 Task: Look for space in Cullera, Spain from 9th June, 2023 to 16th June, 2023 for 2 adults in price range Rs.8000 to Rs.16000. Place can be entire place with 2 bedrooms having 2 beds and 1 bathroom. Property type can be house, flat, guest house. Booking option can be shelf check-in. Required host language is English.
Action: Mouse moved to (377, 186)
Screenshot: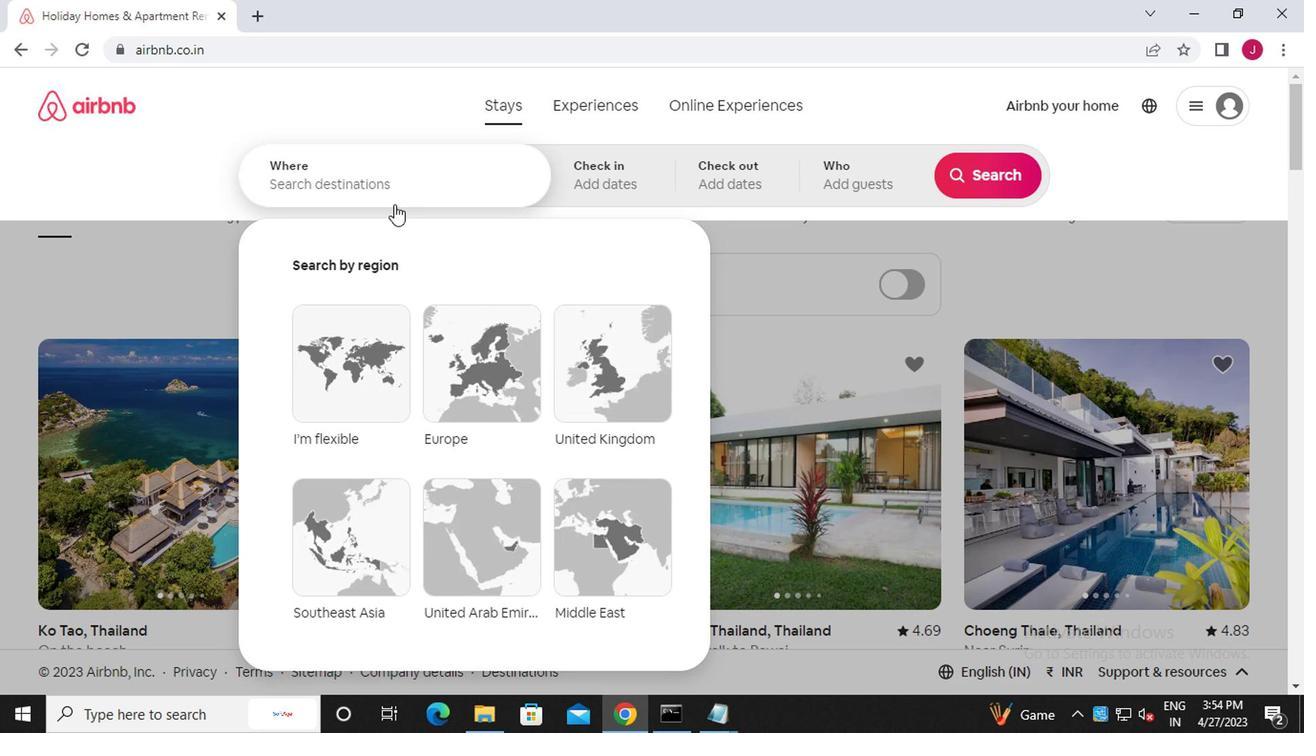 
Action: Mouse pressed left at (377, 186)
Screenshot: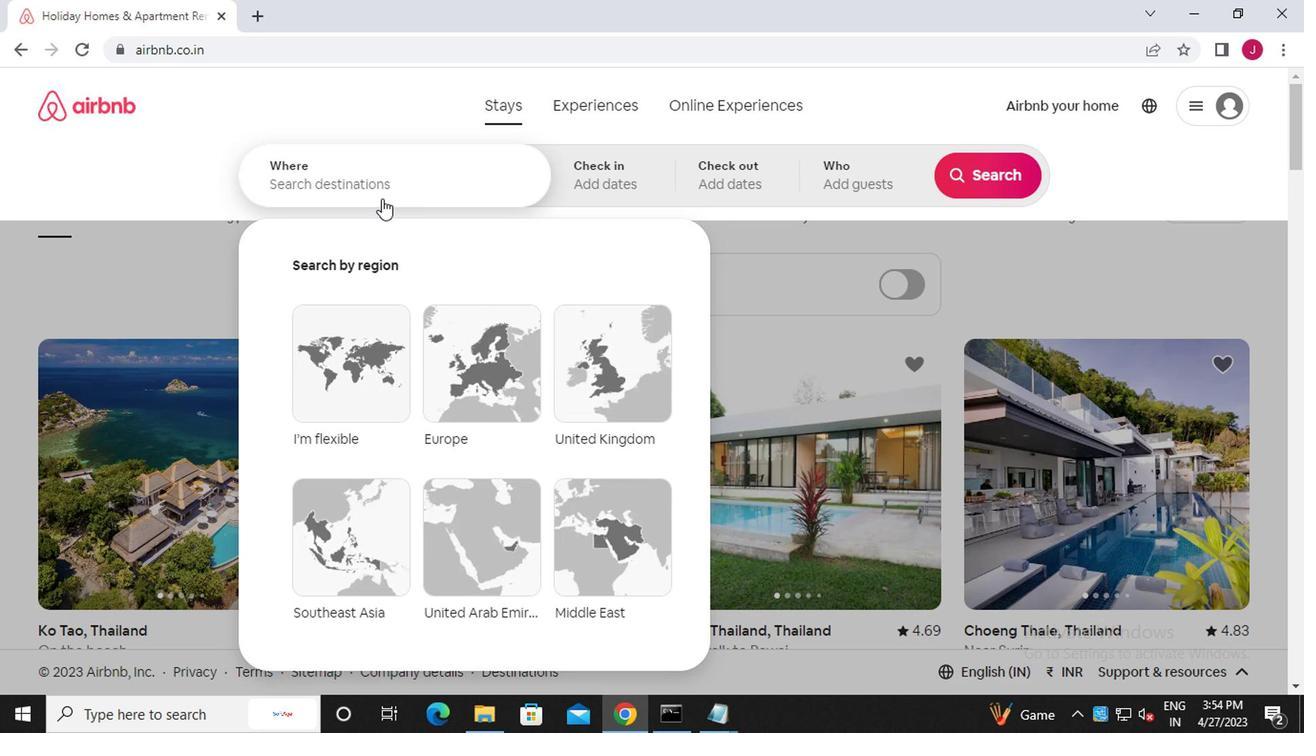 
Action: Mouse moved to (377, 186)
Screenshot: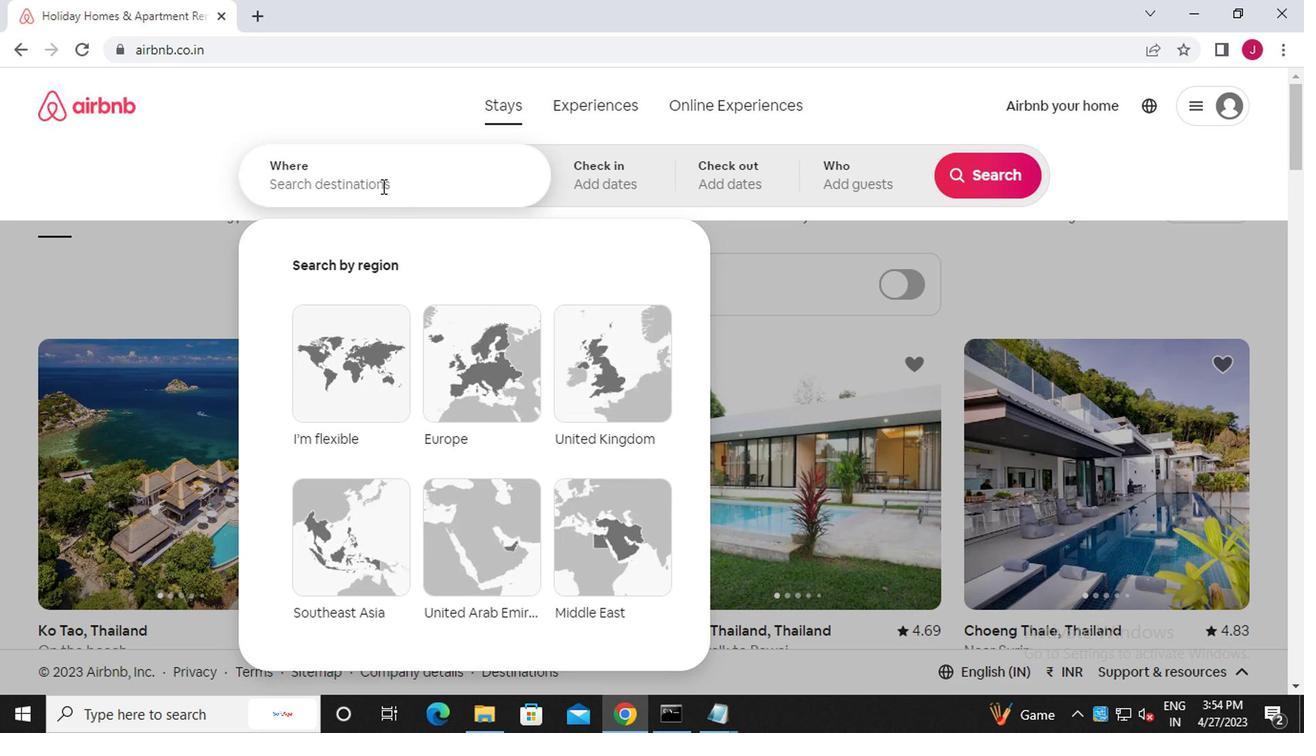 
Action: Key pressed c<Key.caps_lock>ullera,<Key.caps_lock>s<Key.caps_lock>pain
Screenshot: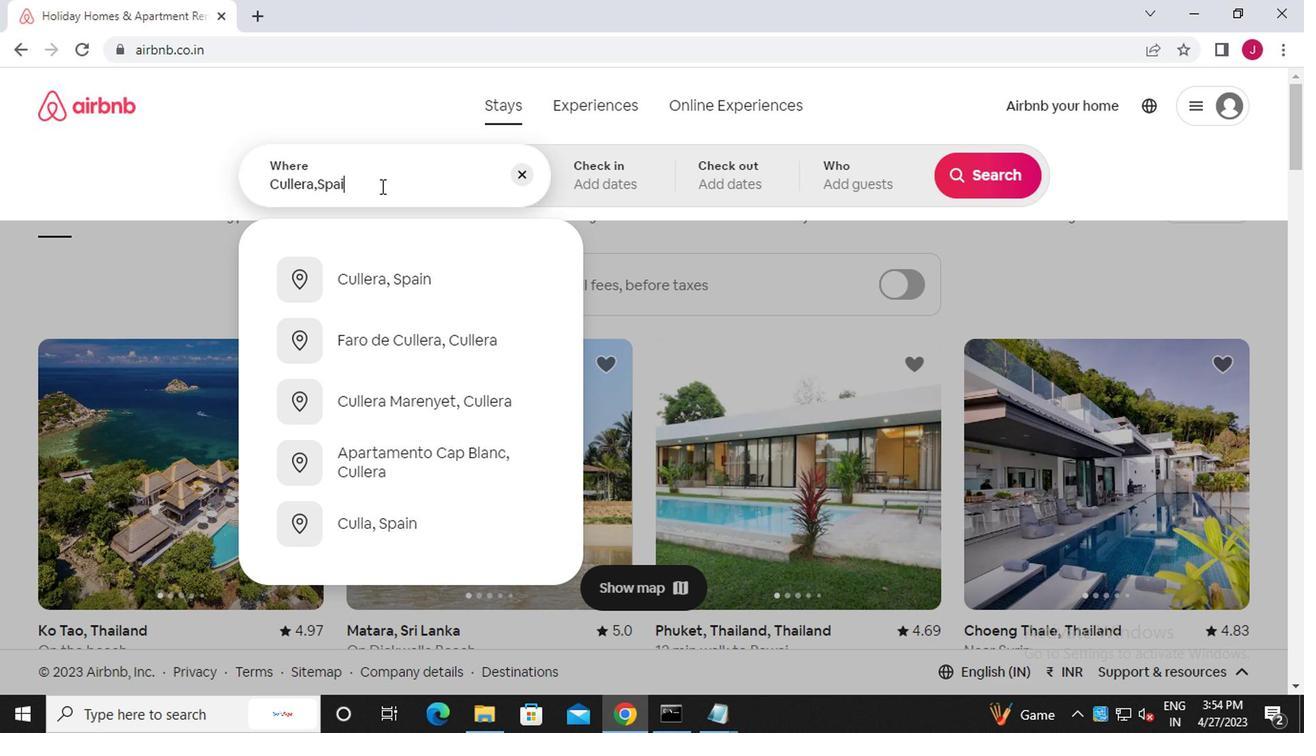 
Action: Mouse moved to (413, 279)
Screenshot: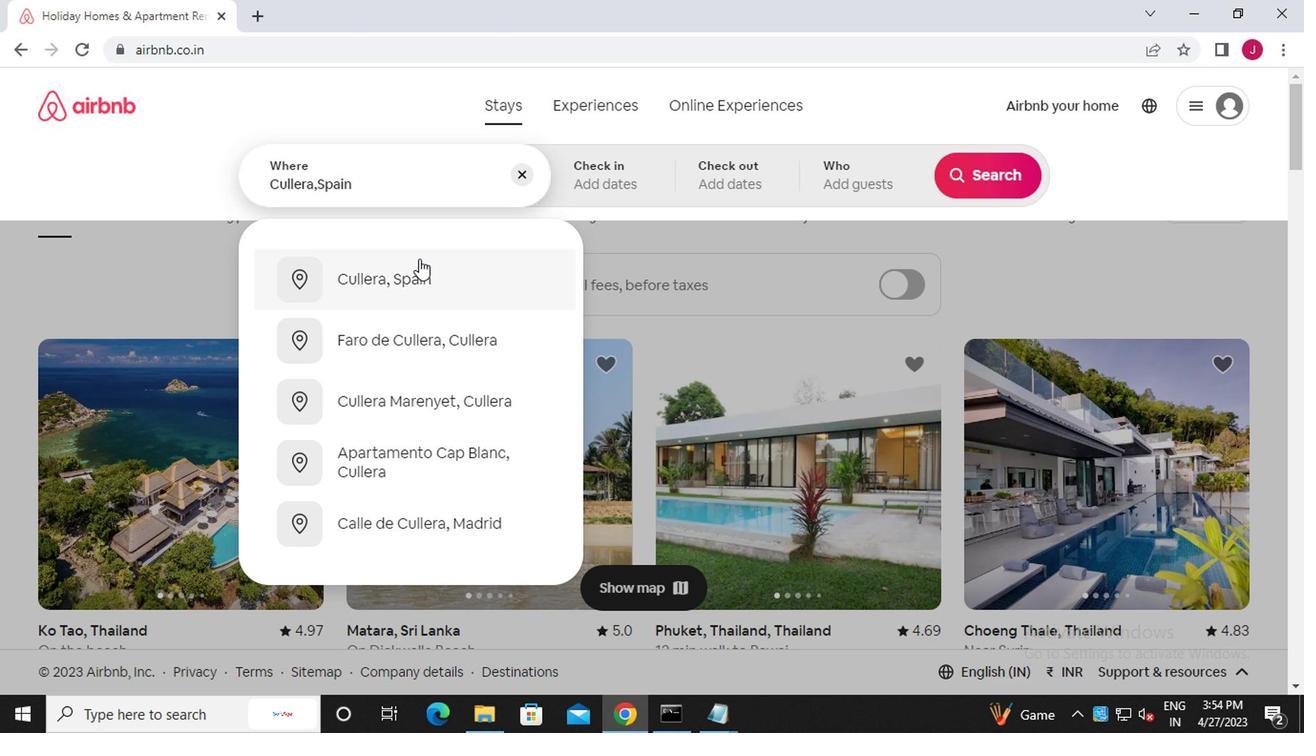 
Action: Mouse pressed left at (413, 279)
Screenshot: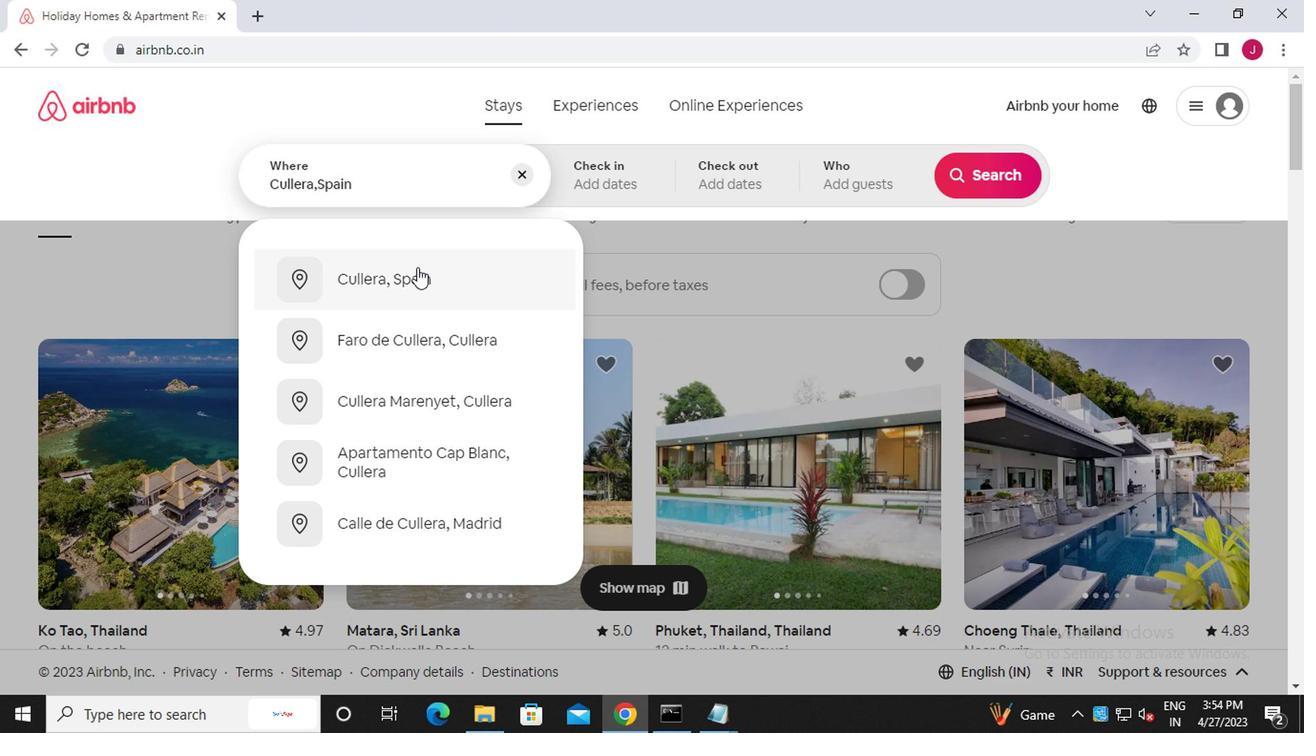 
Action: Mouse moved to (975, 338)
Screenshot: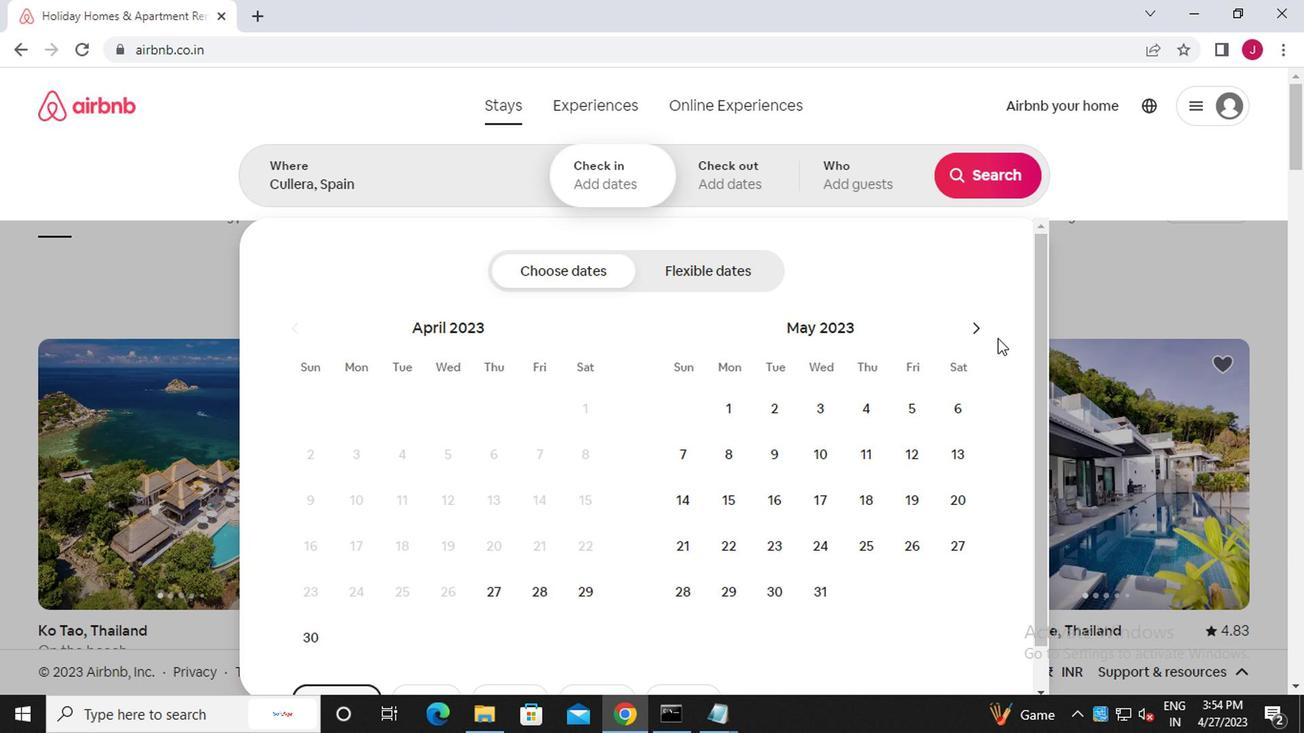 
Action: Mouse pressed left at (975, 338)
Screenshot: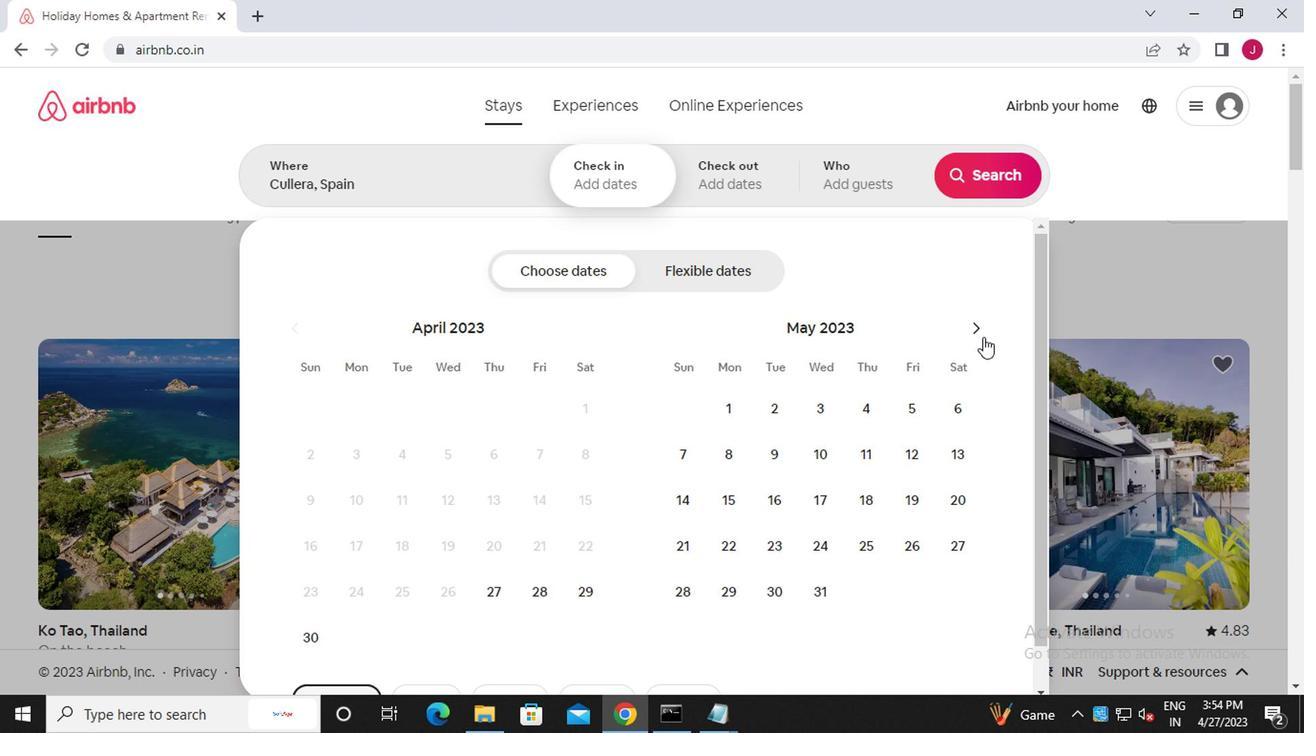 
Action: Mouse pressed left at (975, 338)
Screenshot: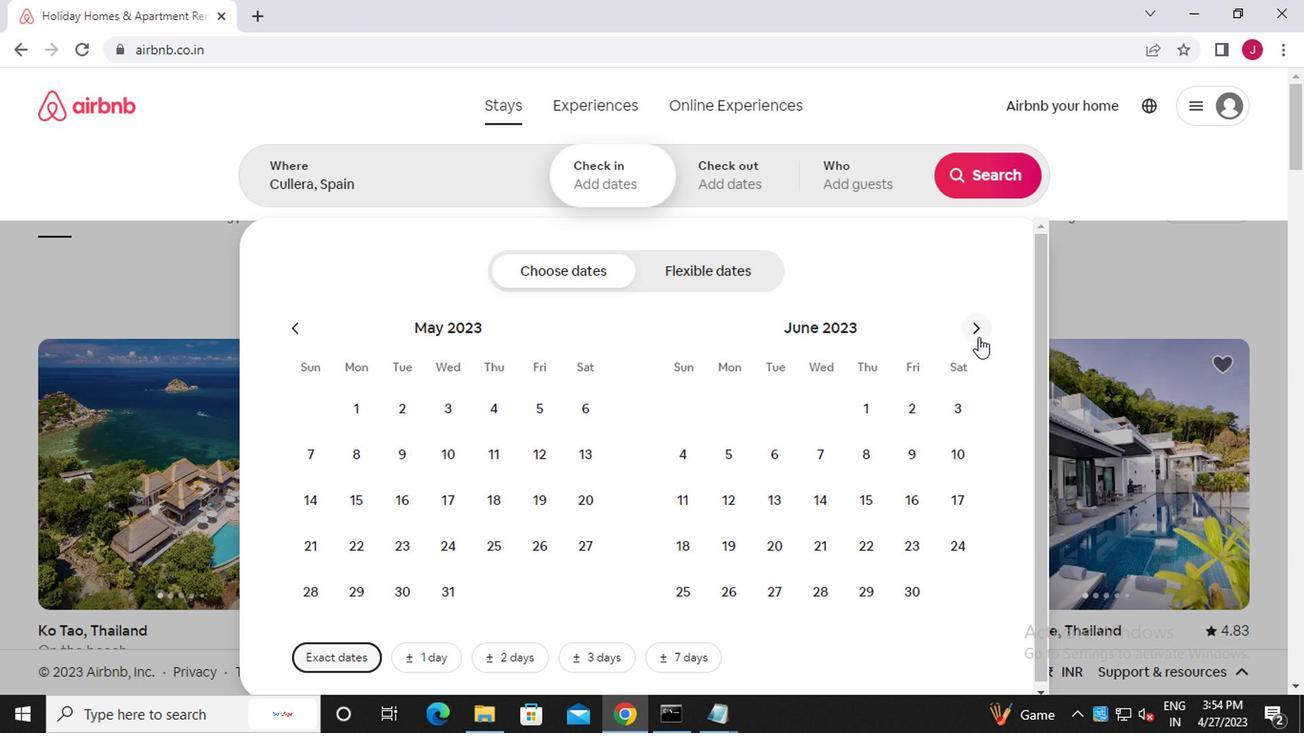 
Action: Mouse moved to (537, 457)
Screenshot: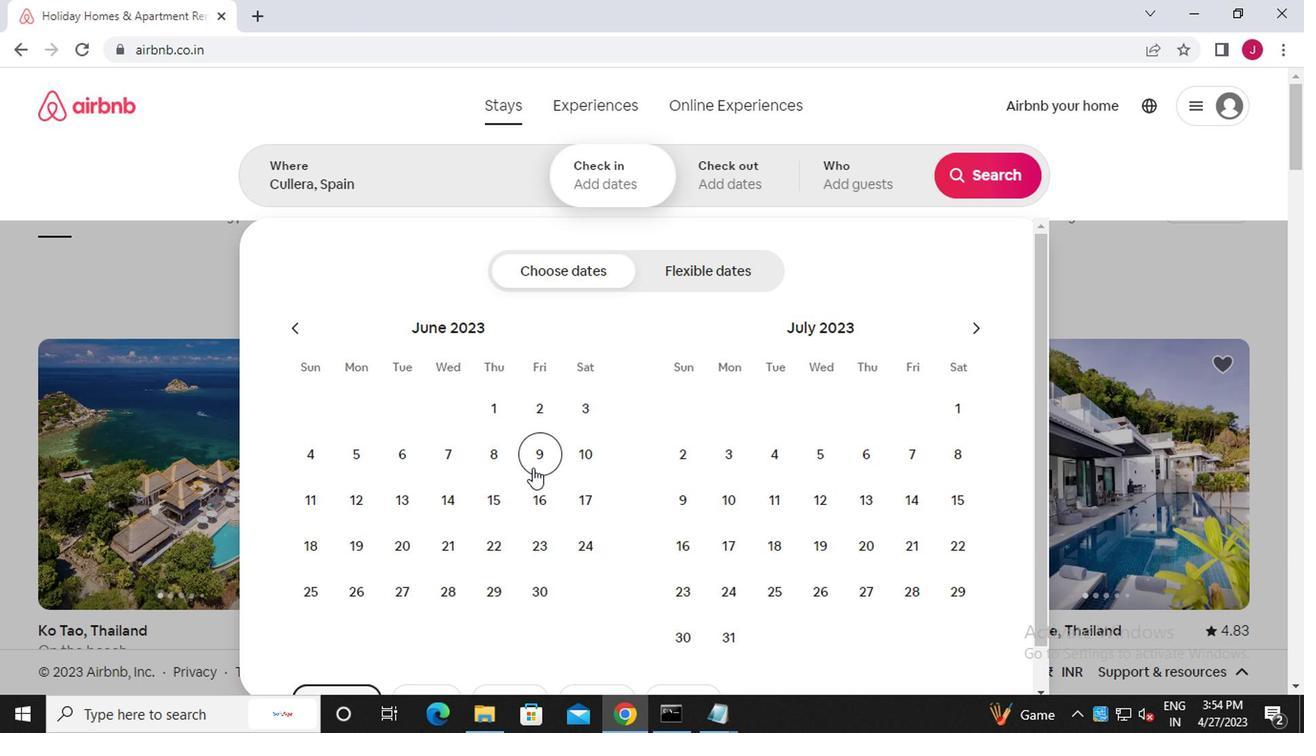 
Action: Mouse pressed left at (537, 457)
Screenshot: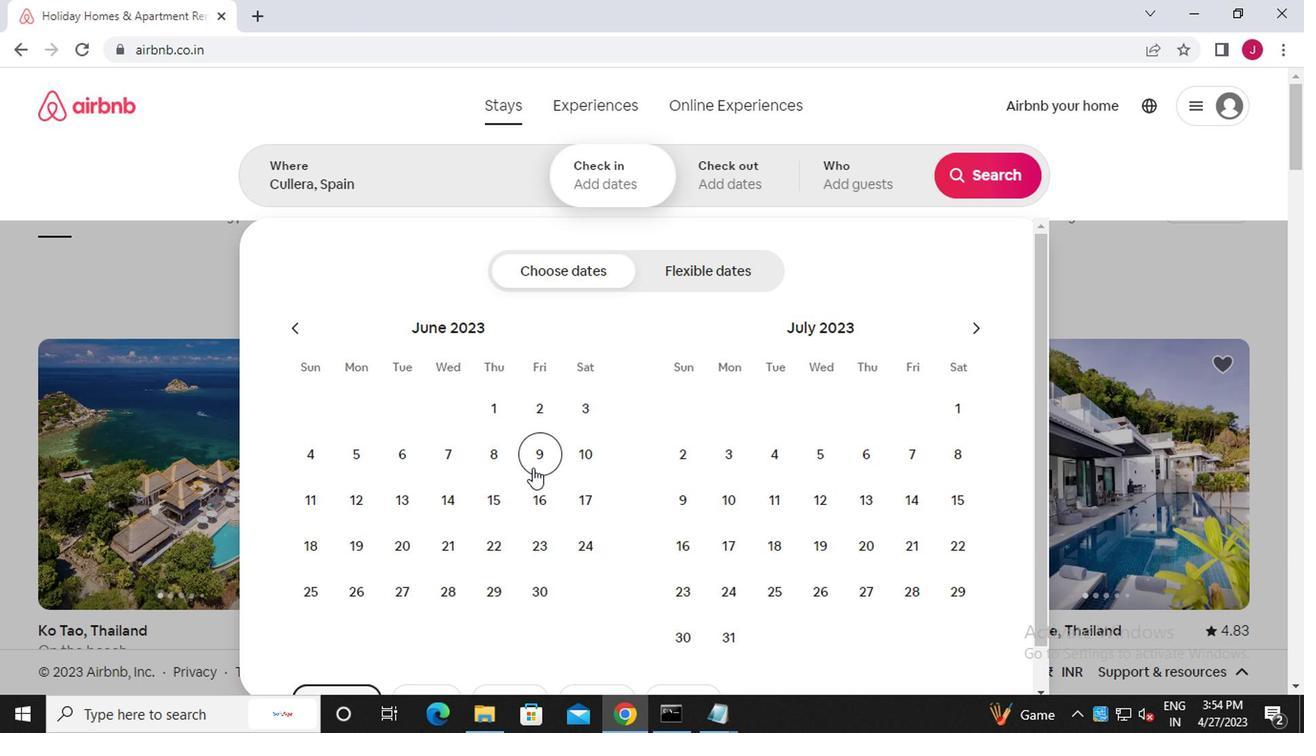 
Action: Mouse moved to (537, 491)
Screenshot: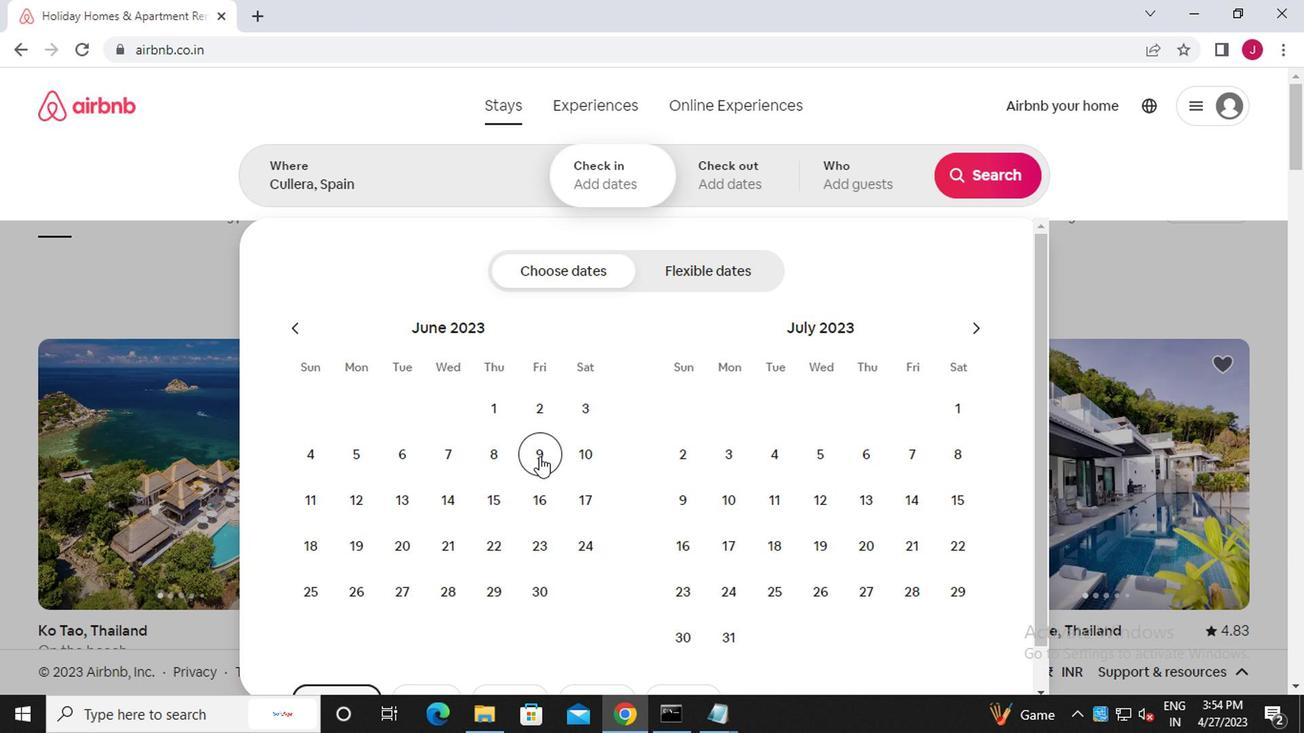 
Action: Mouse pressed left at (537, 491)
Screenshot: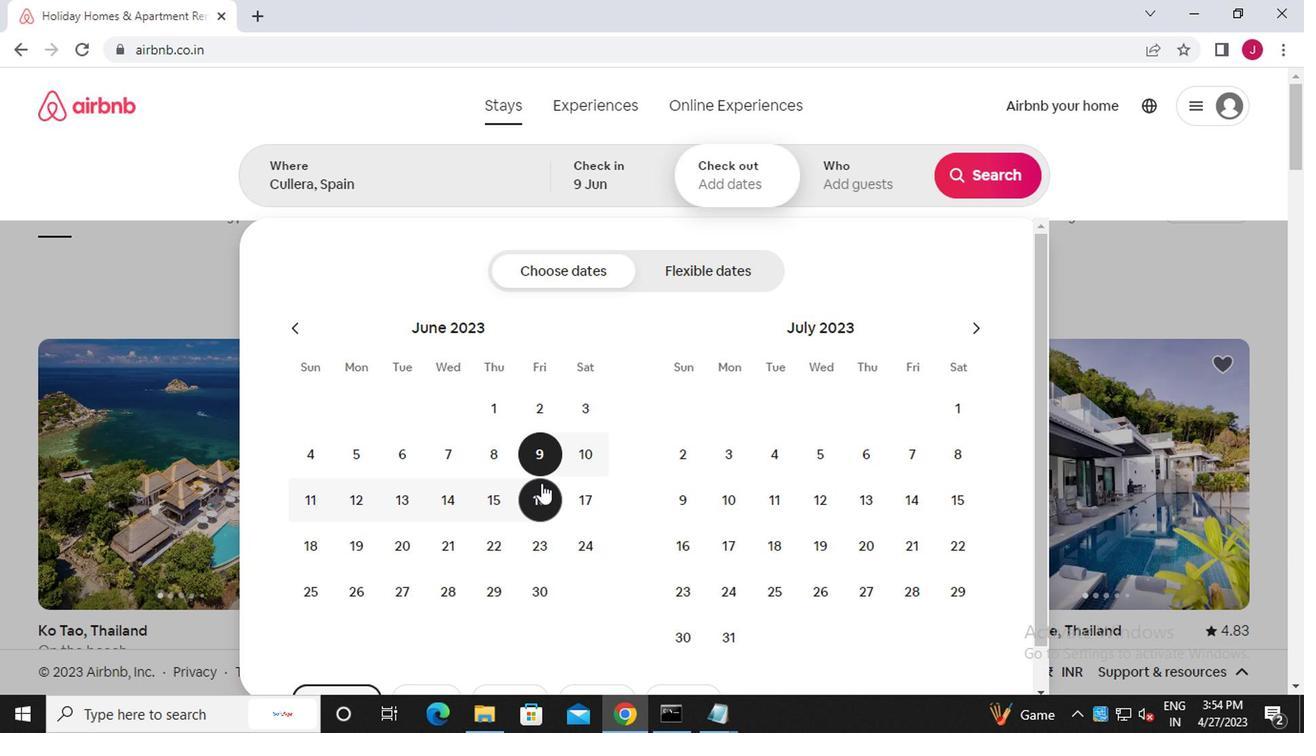 
Action: Mouse moved to (849, 186)
Screenshot: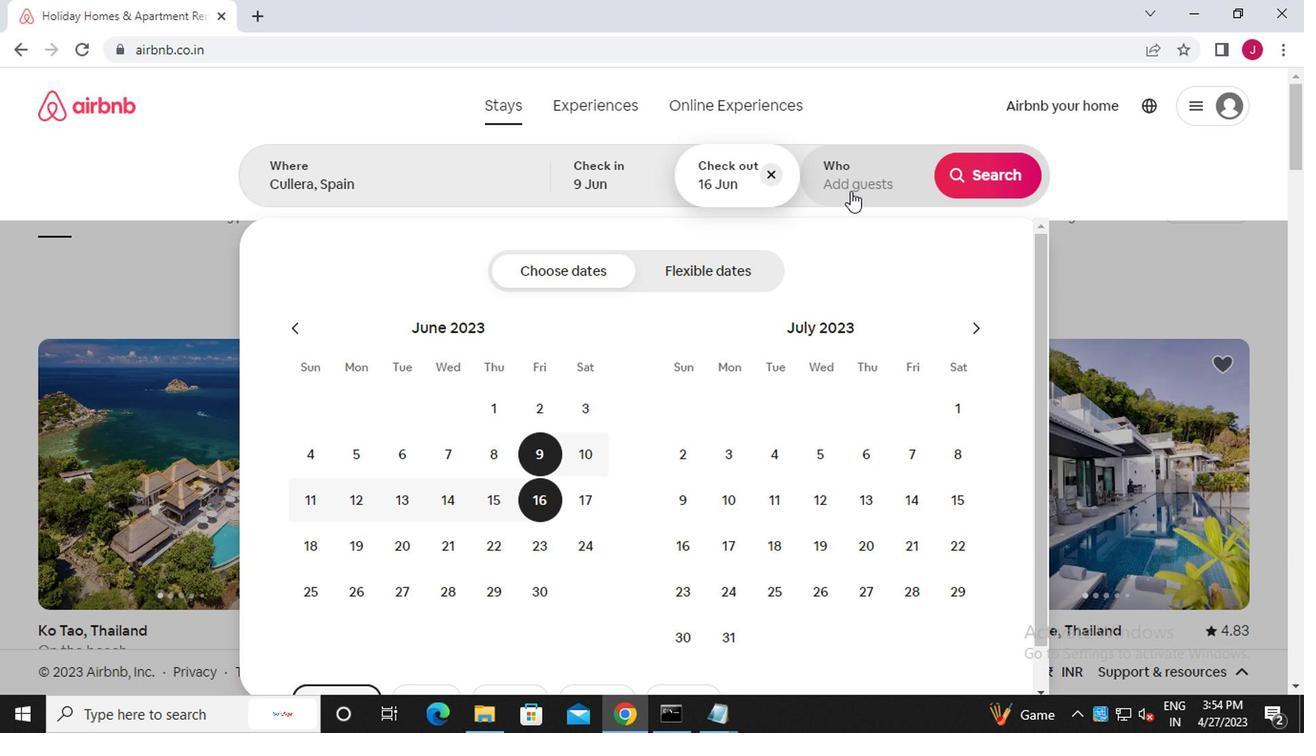 
Action: Mouse pressed left at (849, 186)
Screenshot: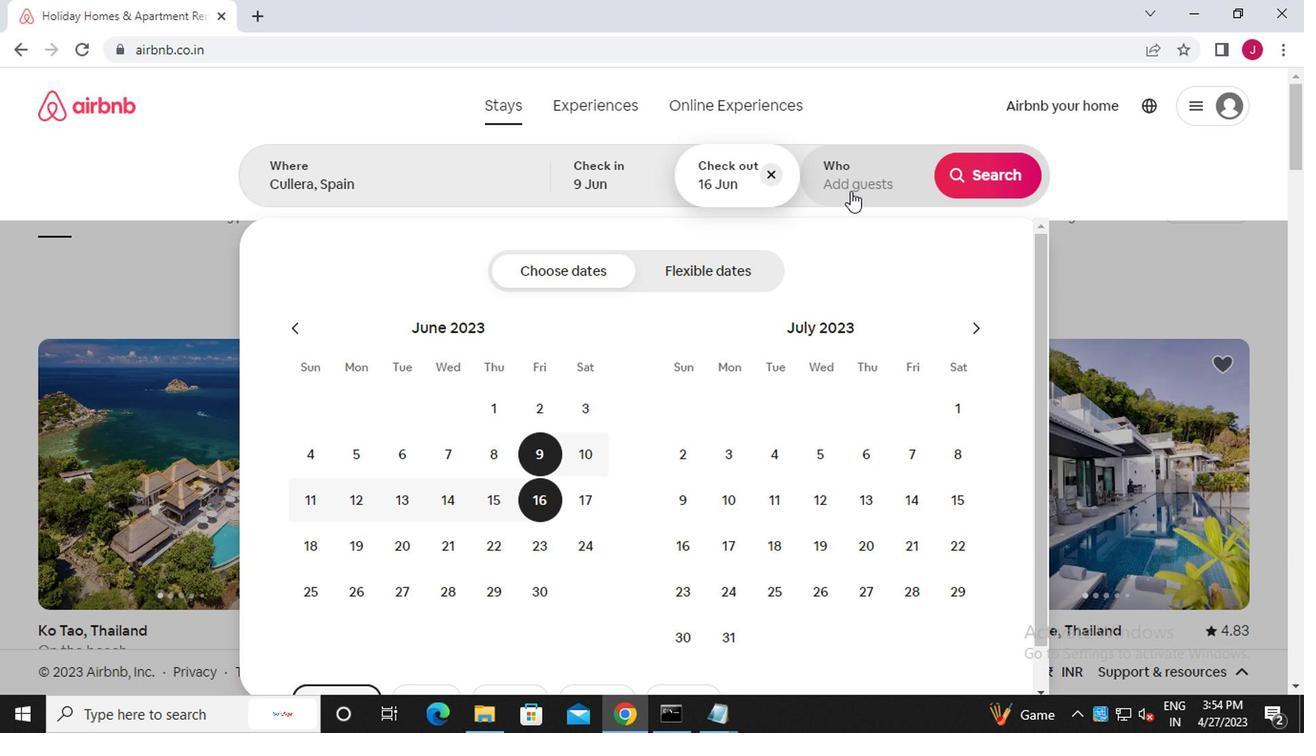 
Action: Mouse moved to (991, 275)
Screenshot: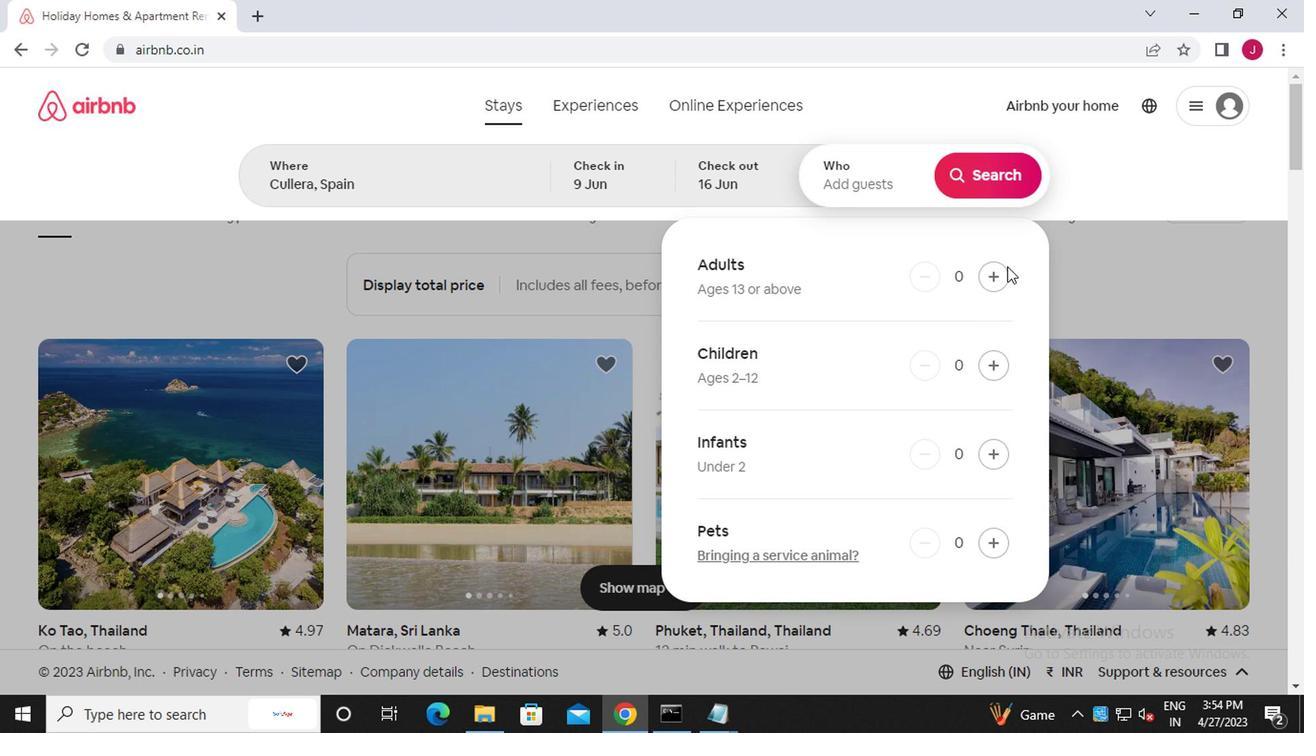 
Action: Mouse pressed left at (991, 275)
Screenshot: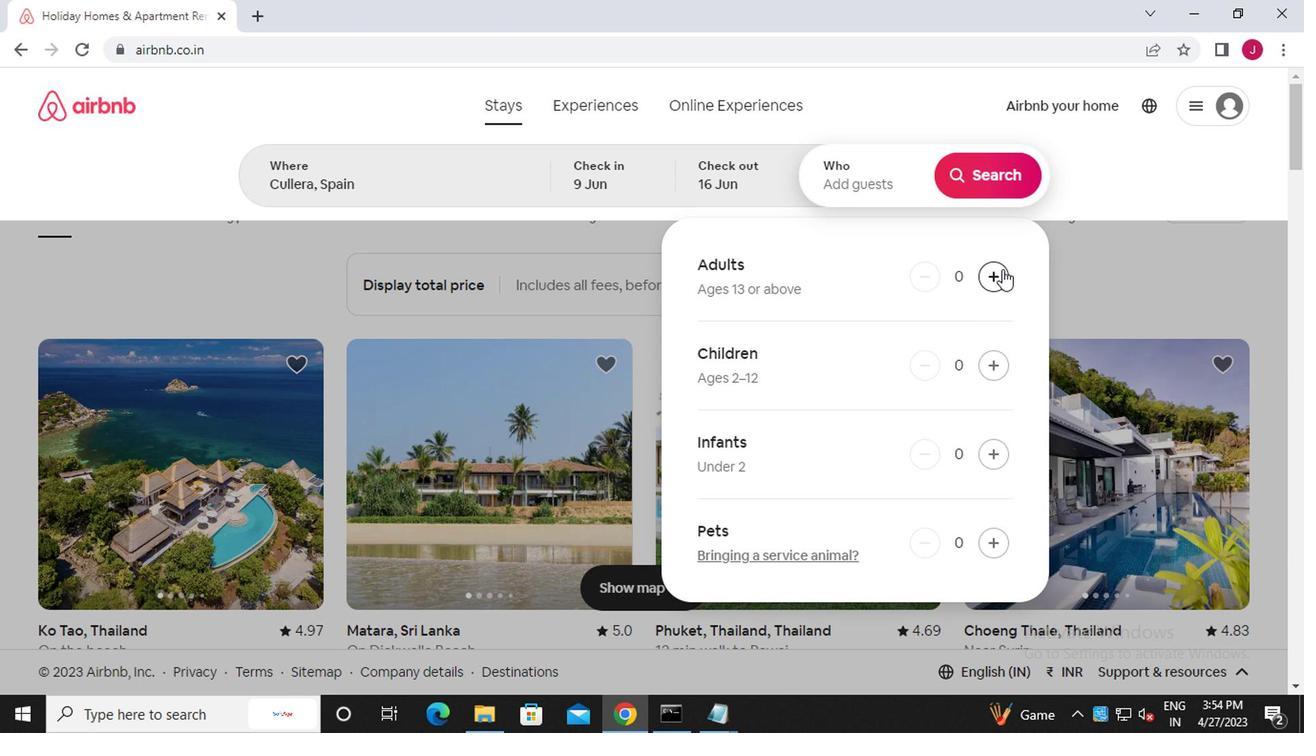 
Action: Mouse pressed left at (991, 275)
Screenshot: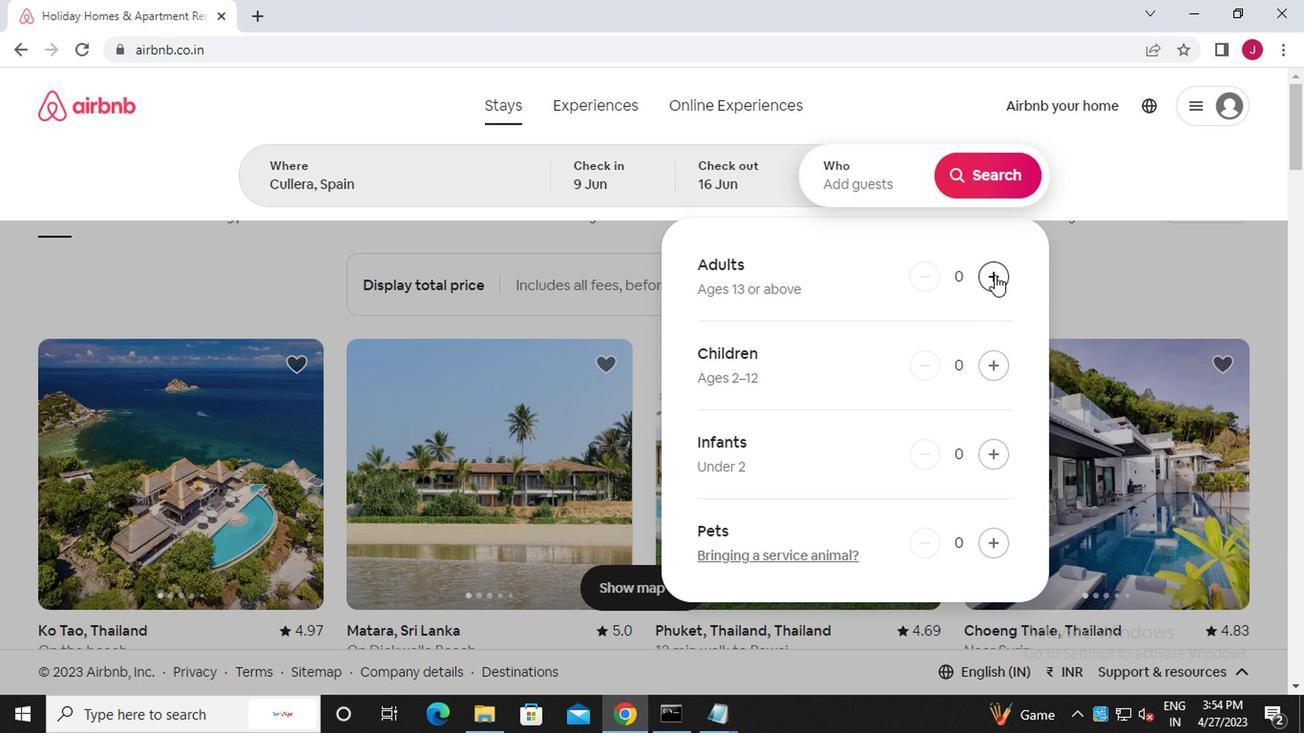 
Action: Mouse moved to (983, 184)
Screenshot: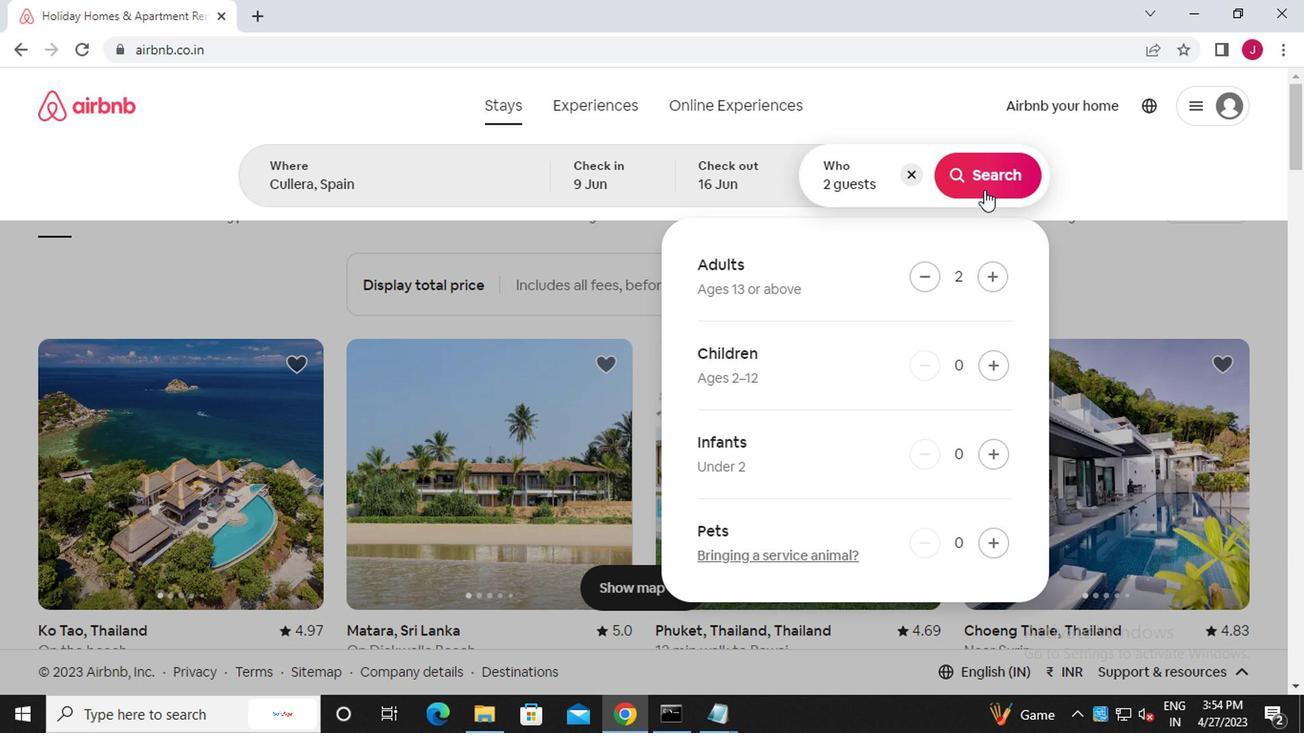 
Action: Mouse pressed left at (983, 184)
Screenshot: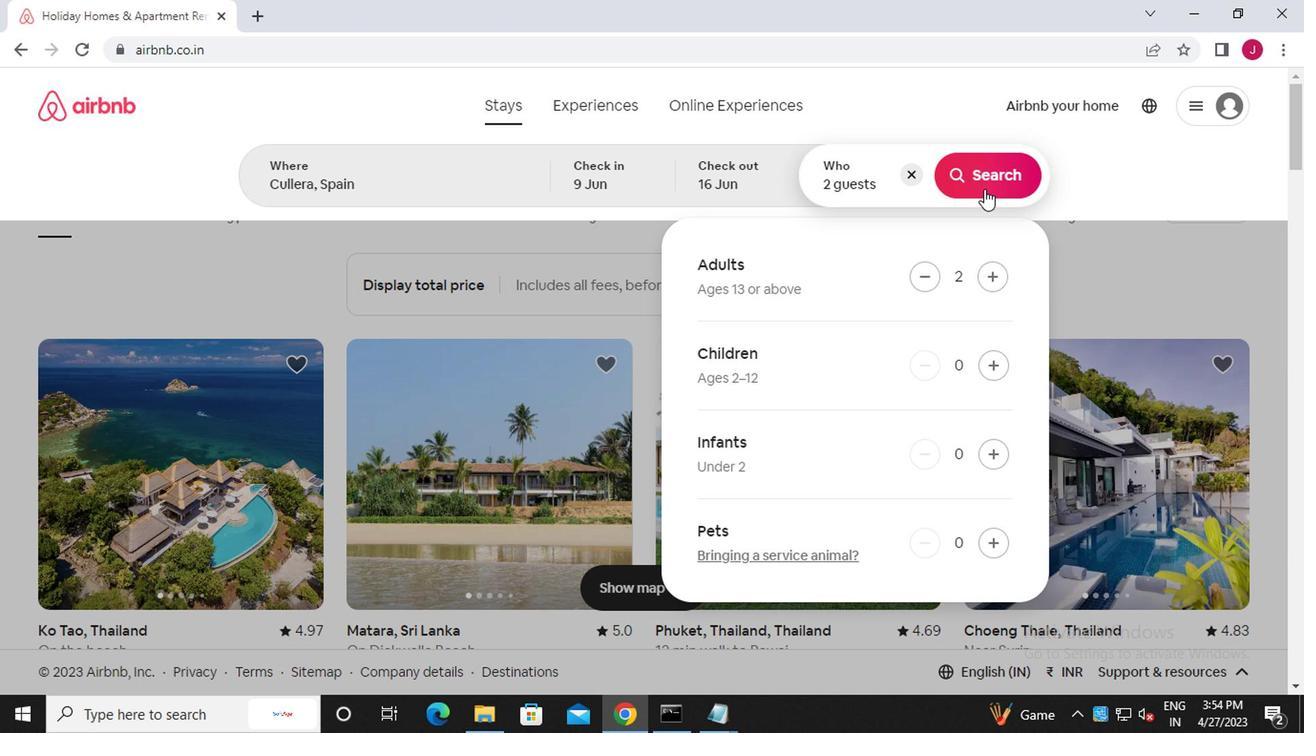 
Action: Mouse moved to (1216, 179)
Screenshot: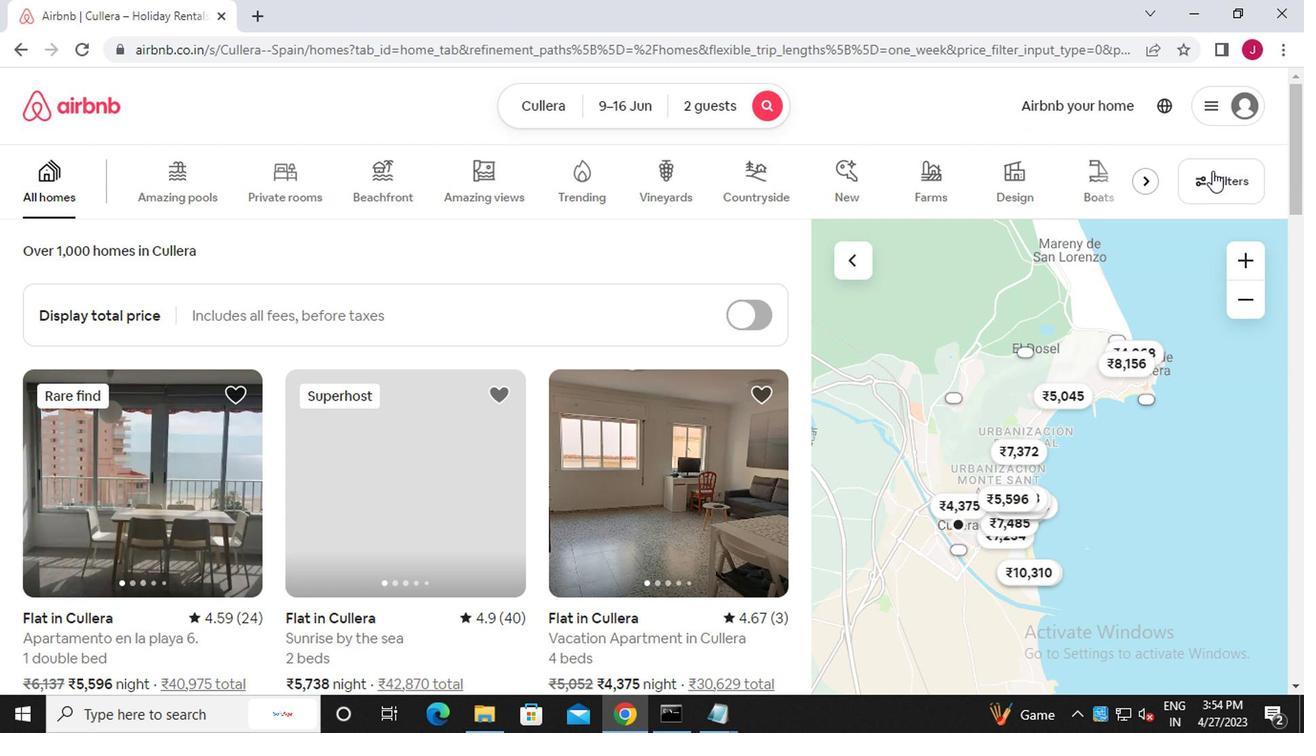 
Action: Mouse pressed left at (1216, 179)
Screenshot: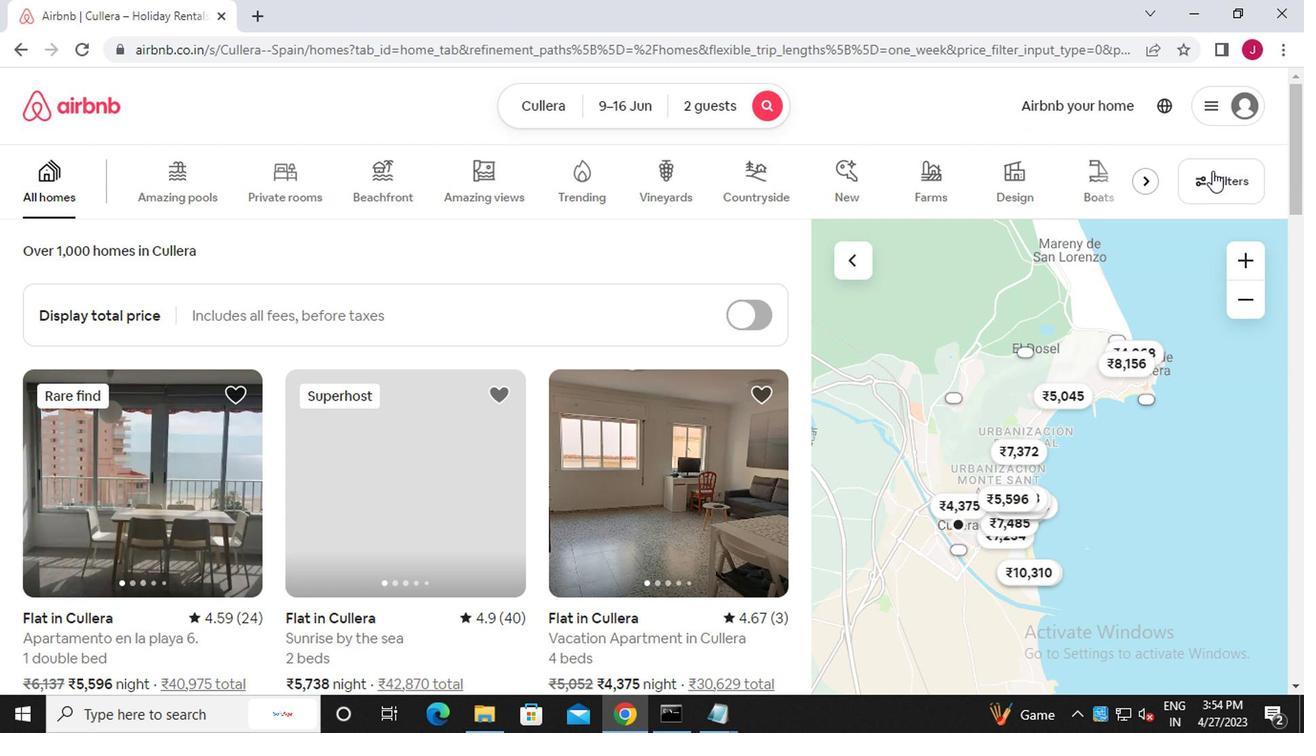 
Action: Mouse moved to (506, 415)
Screenshot: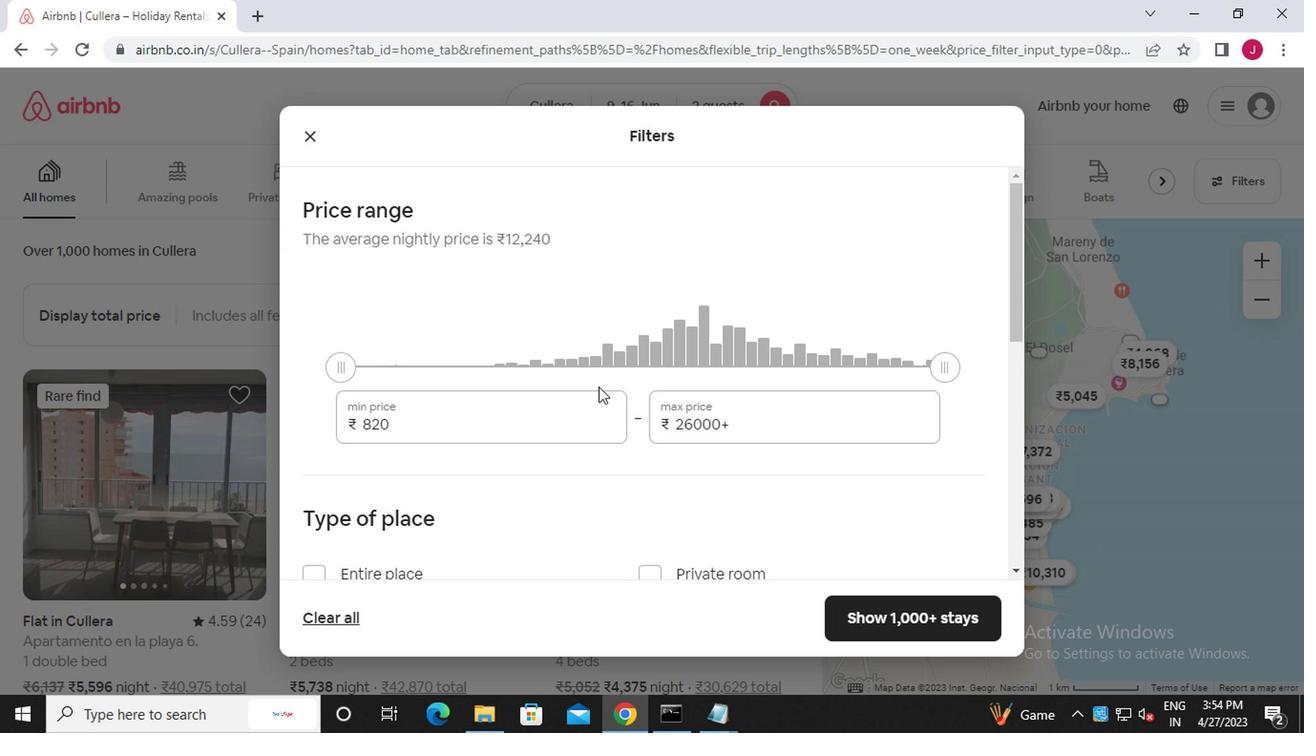 
Action: Mouse pressed left at (506, 415)
Screenshot: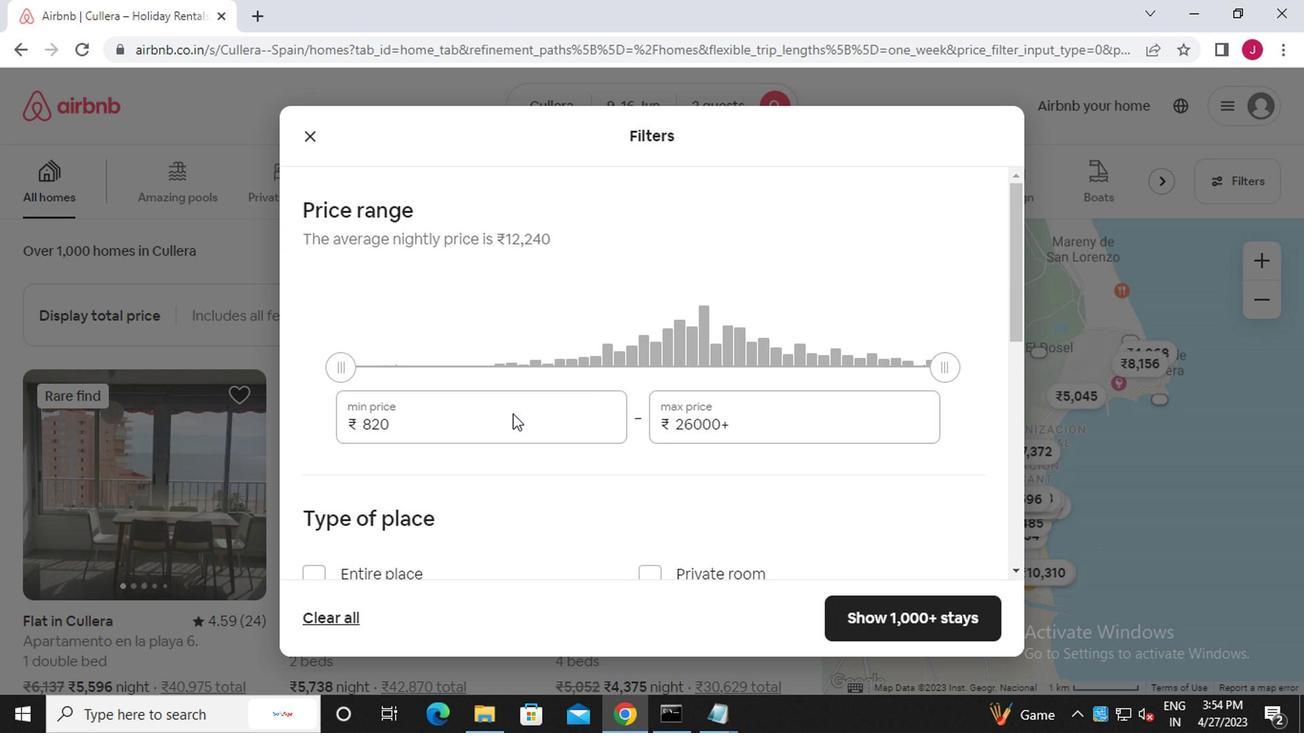 
Action: Mouse moved to (508, 387)
Screenshot: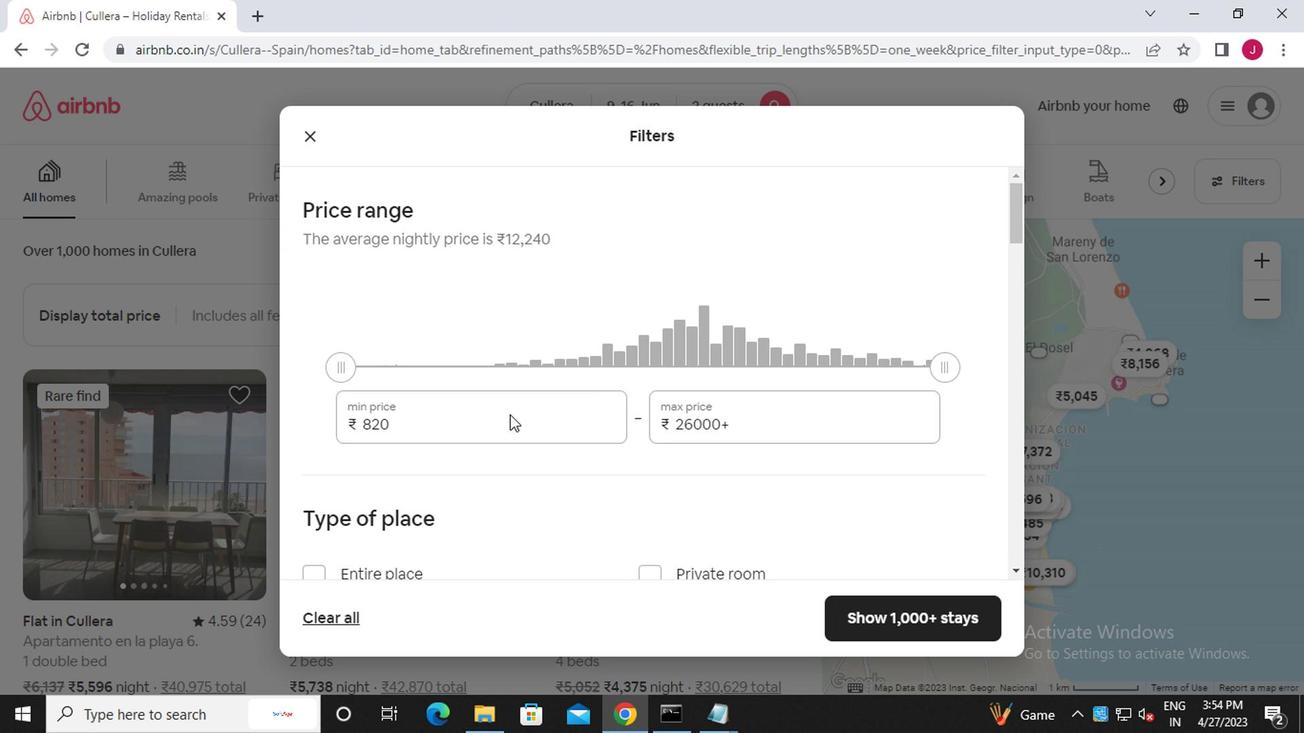 
Action: Key pressed <Key.backspace><Key.backspace><<96>><<96>><<96>>
Screenshot: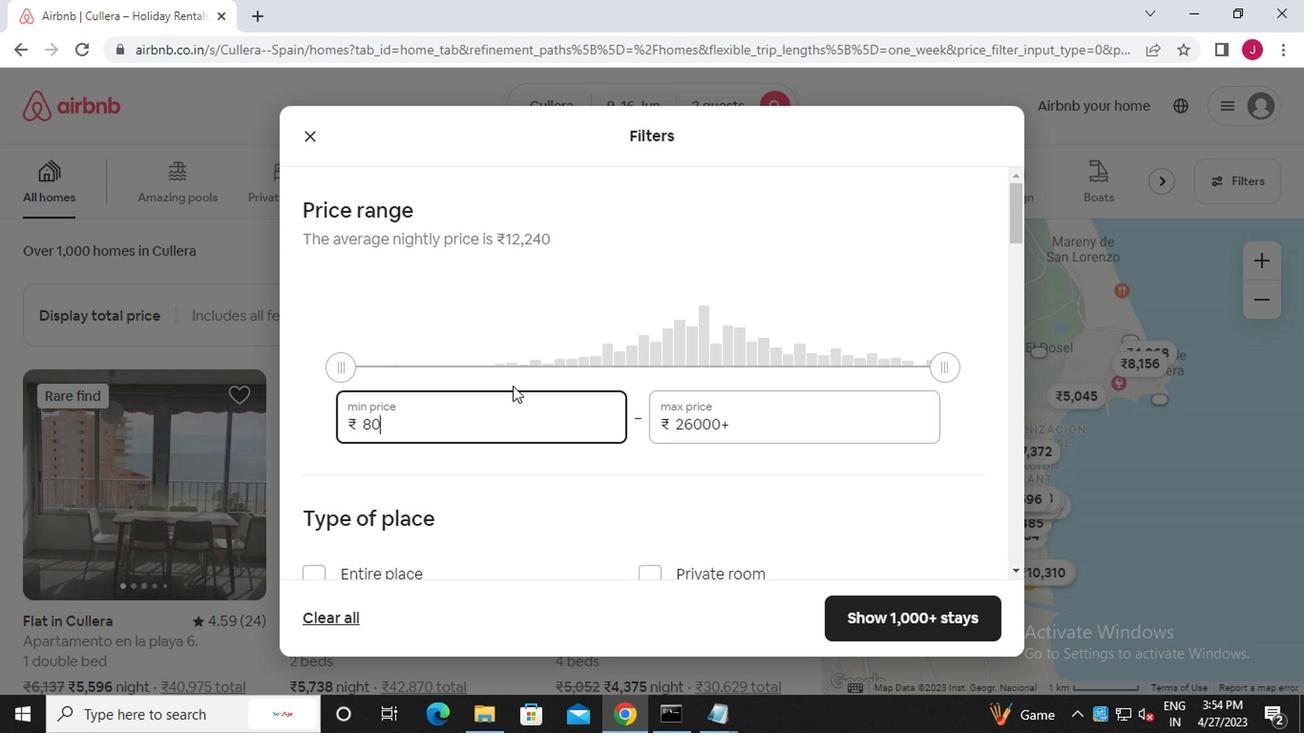 
Action: Mouse moved to (764, 431)
Screenshot: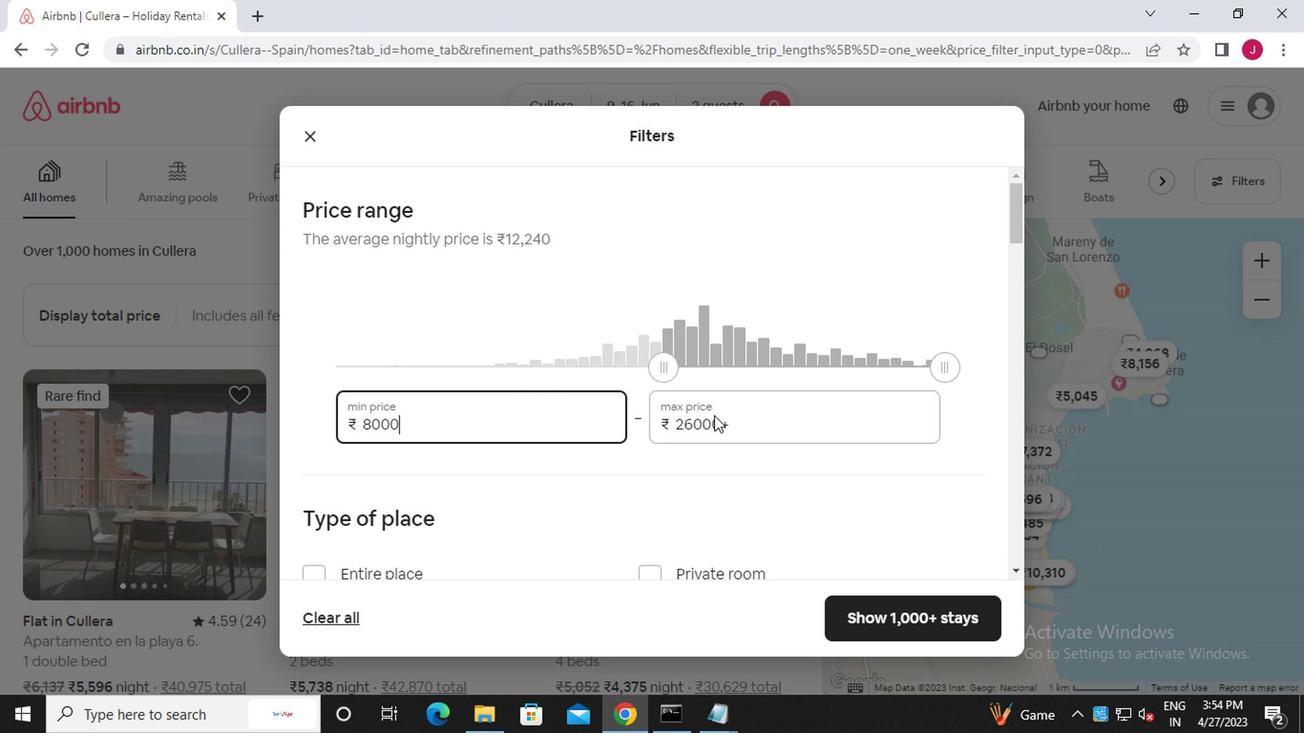 
Action: Mouse pressed left at (764, 431)
Screenshot: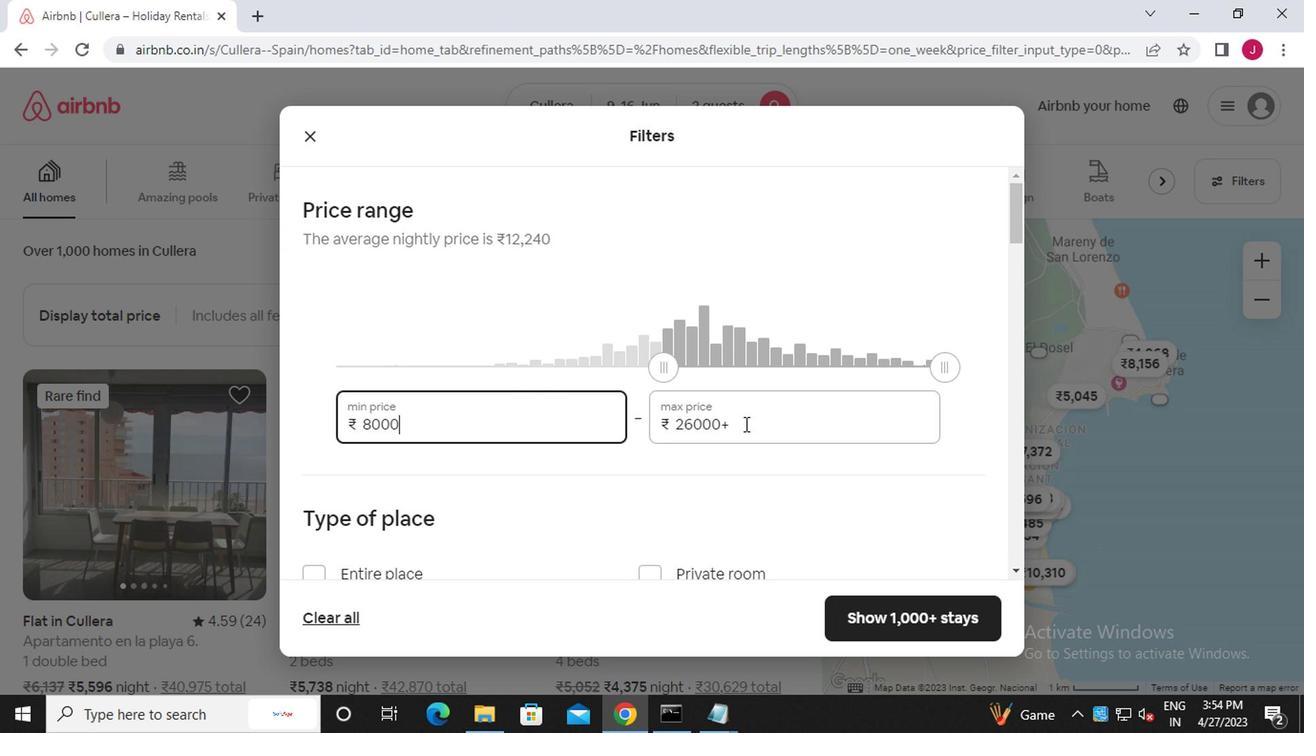 
Action: Mouse moved to (757, 433)
Screenshot: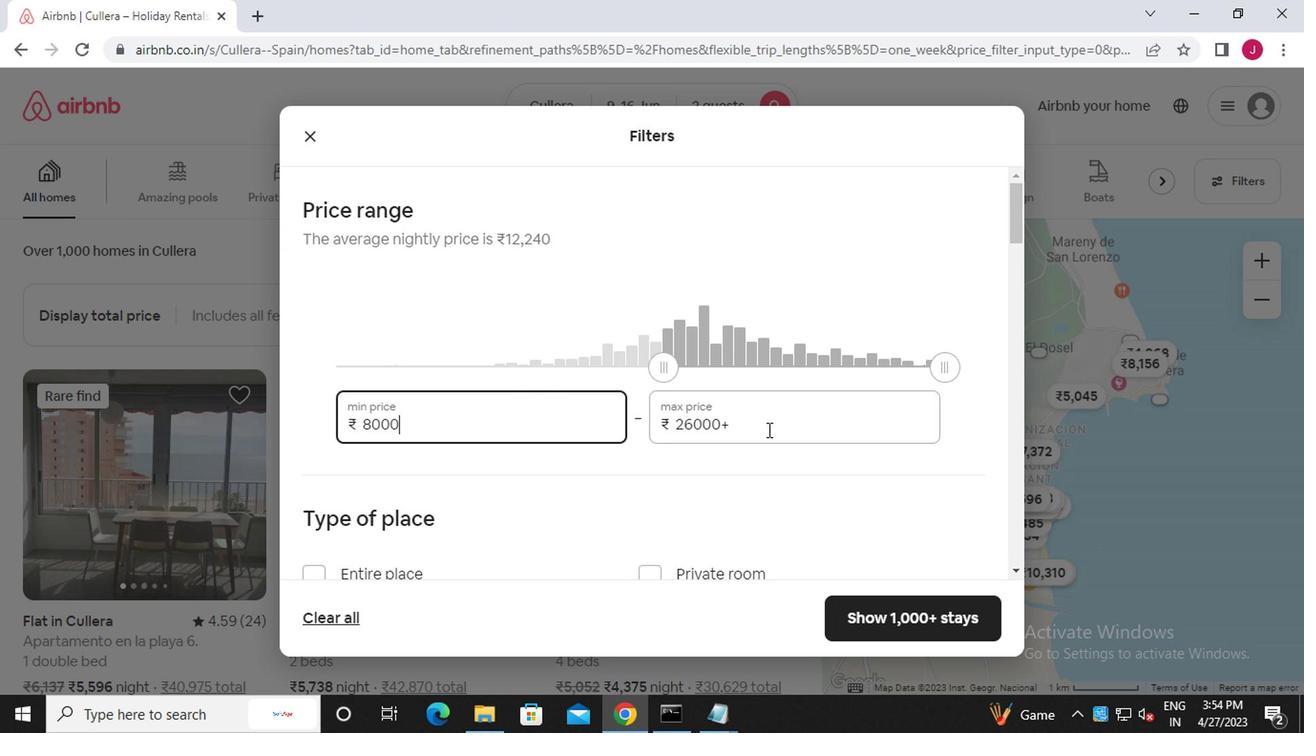 
Action: Key pressed <Key.backspace><Key.backspace><Key.backspace><Key.backspace><Key.backspace><Key.backspace><Key.backspace><Key.backspace><Key.backspace><Key.backspace><Key.backspace><Key.backspace><<97>><<102>><<96>><<96>><<96>>
Screenshot: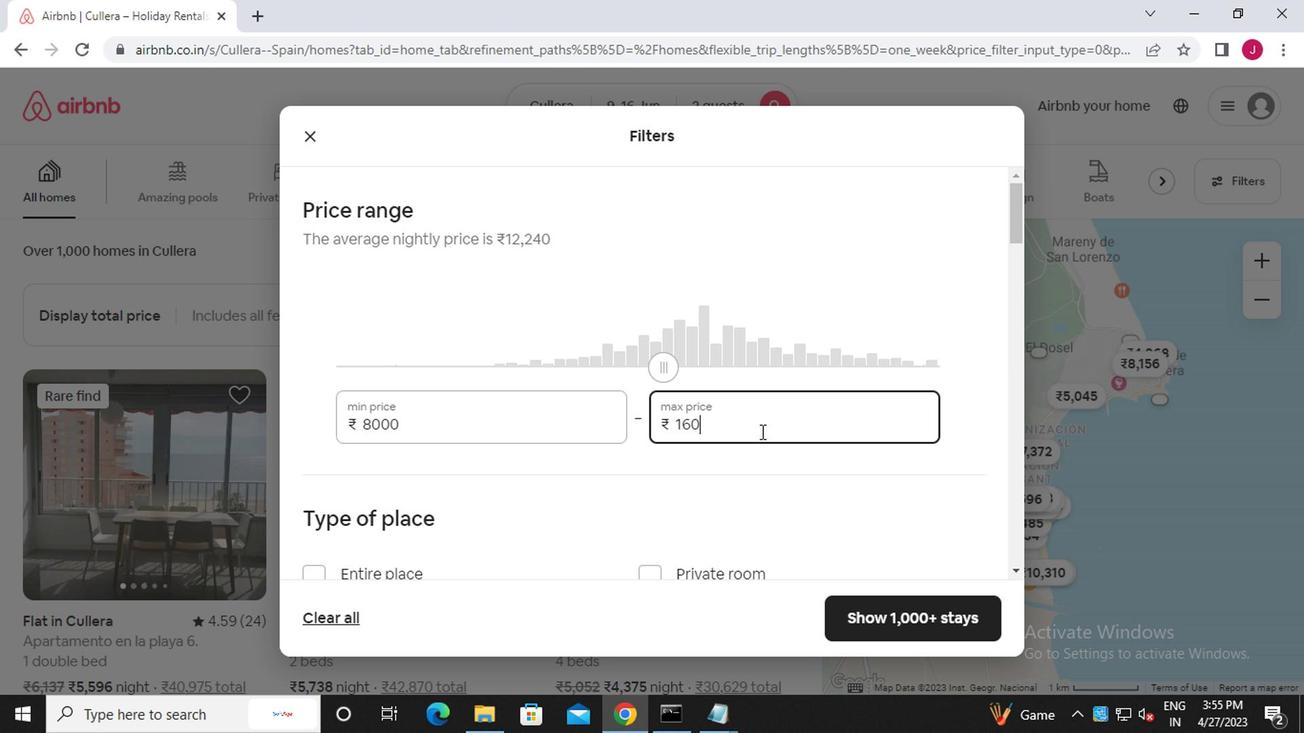 
Action: Mouse moved to (753, 443)
Screenshot: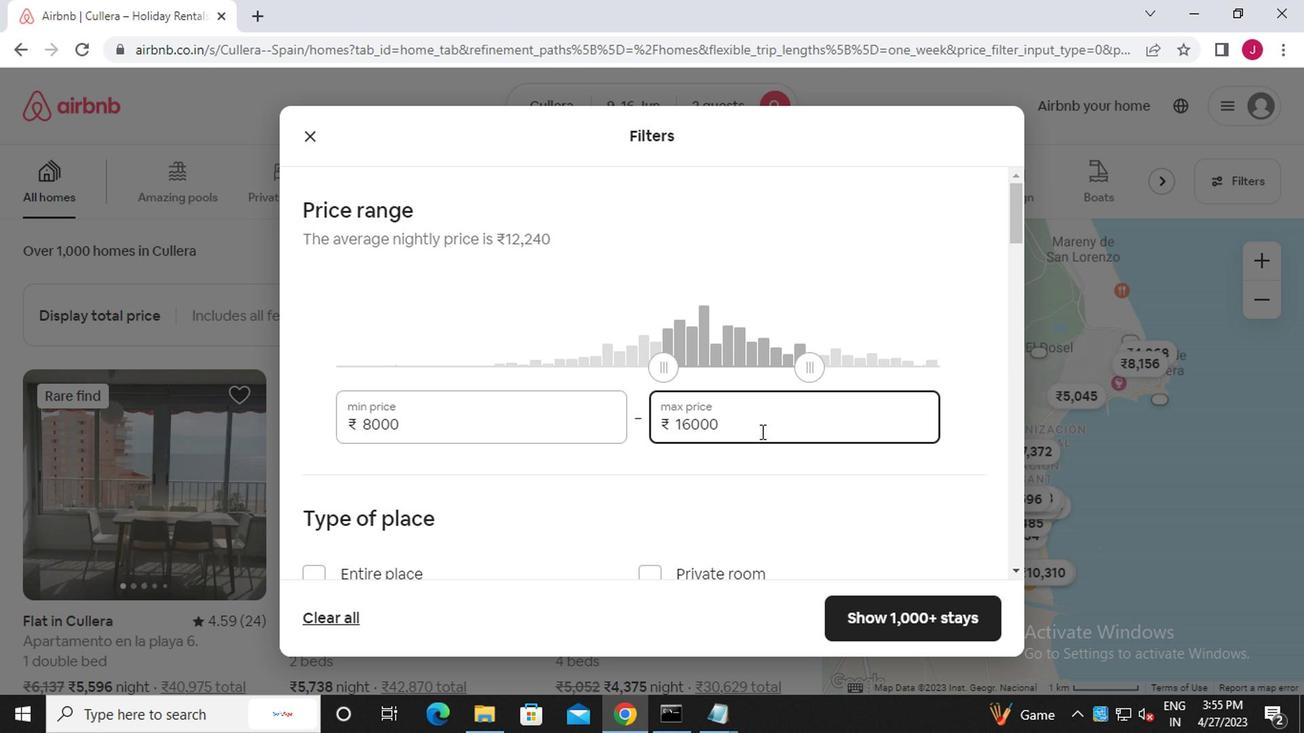 
Action: Mouse scrolled (753, 443) with delta (0, 0)
Screenshot: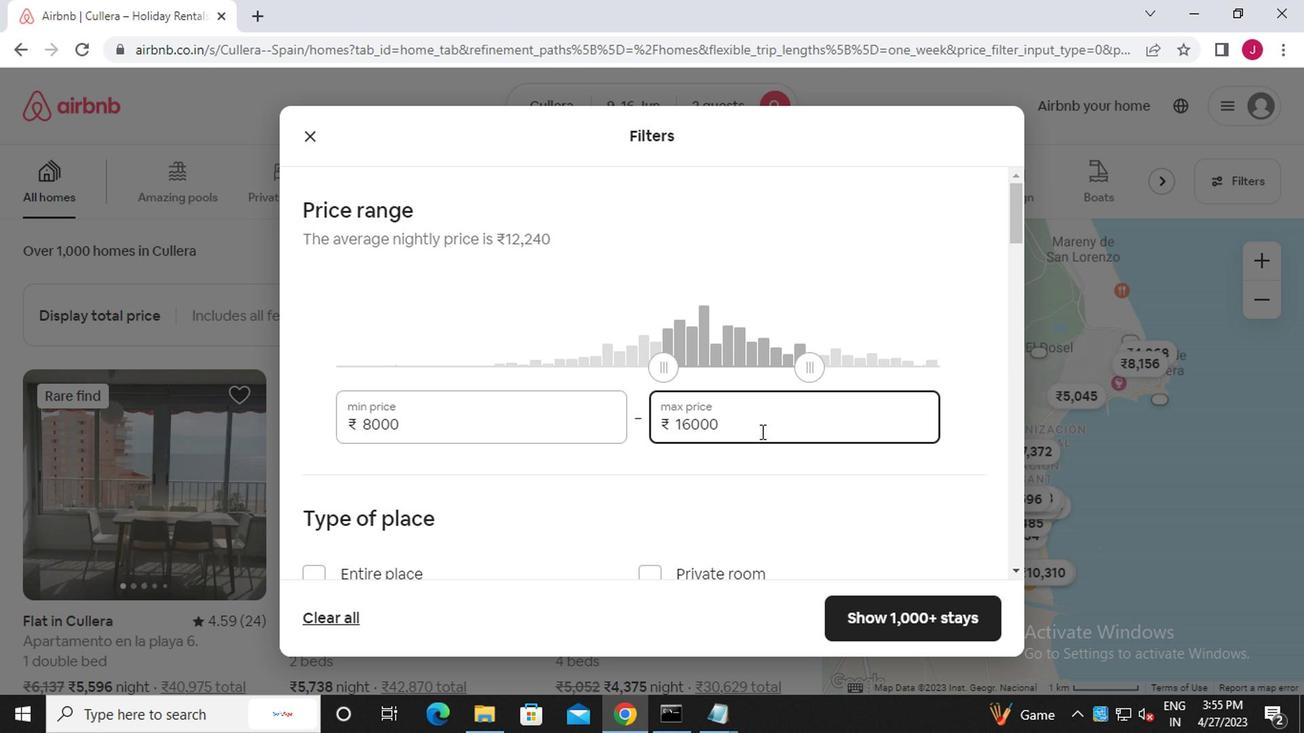 
Action: Mouse moved to (749, 462)
Screenshot: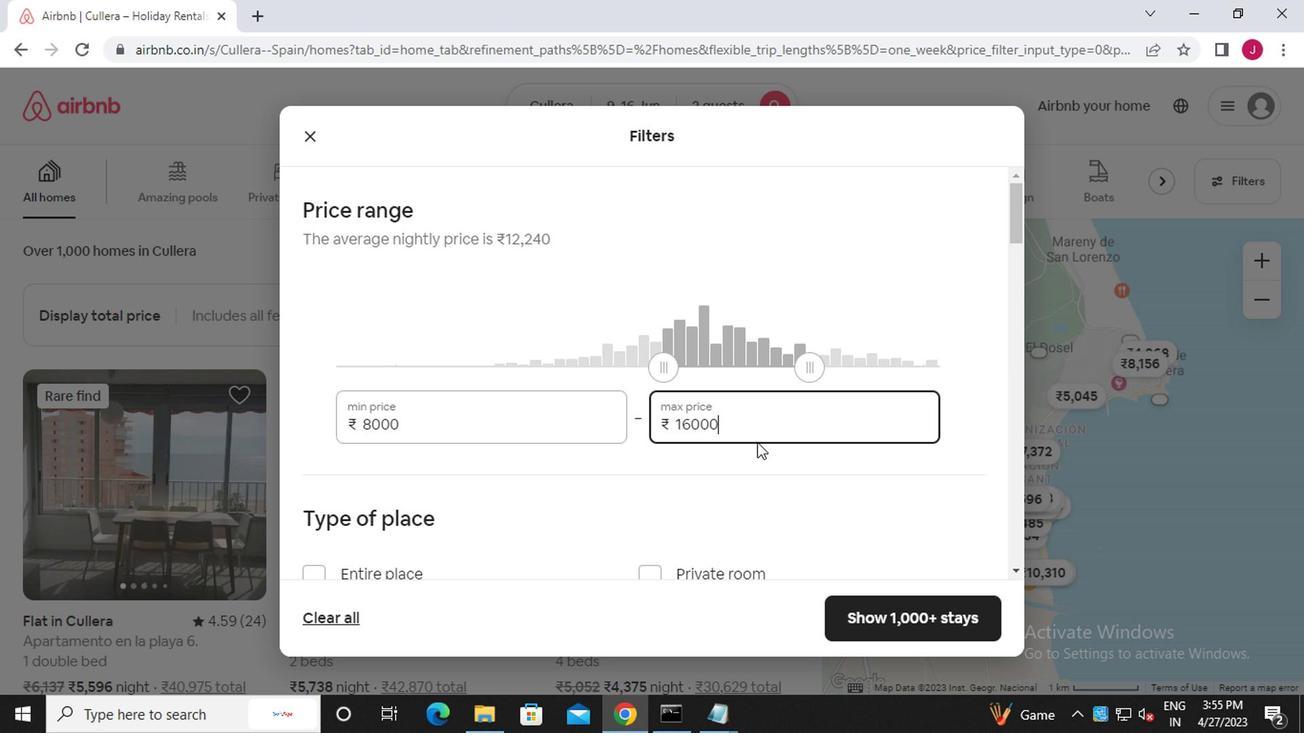 
Action: Mouse scrolled (749, 461) with delta (0, 0)
Screenshot: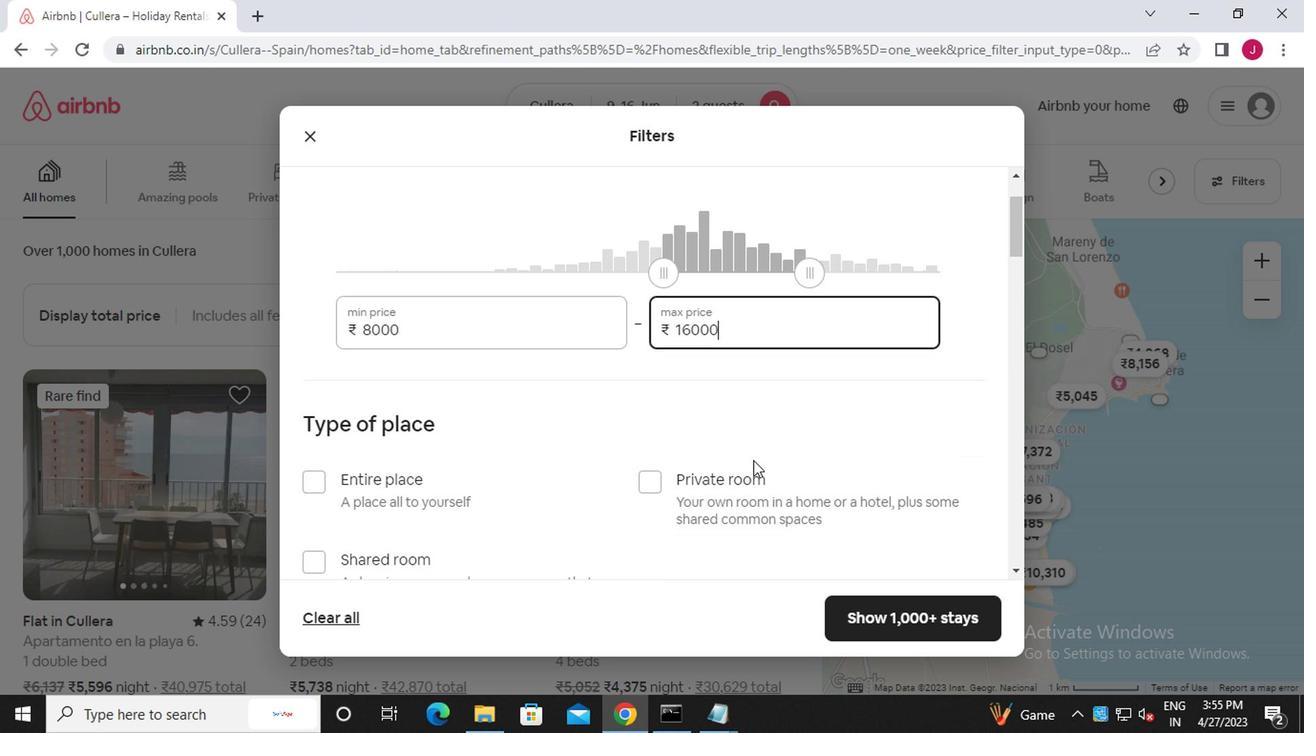
Action: Mouse scrolled (749, 461) with delta (0, 0)
Screenshot: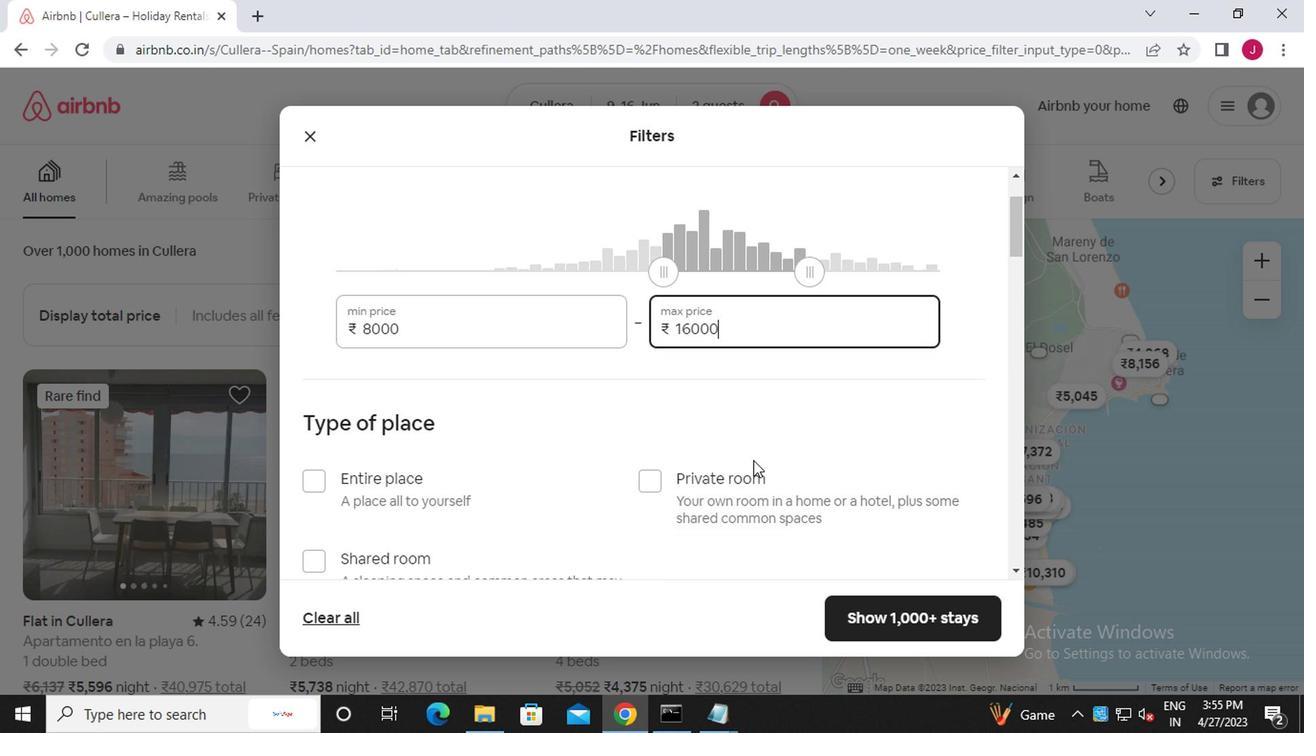 
Action: Mouse moved to (308, 292)
Screenshot: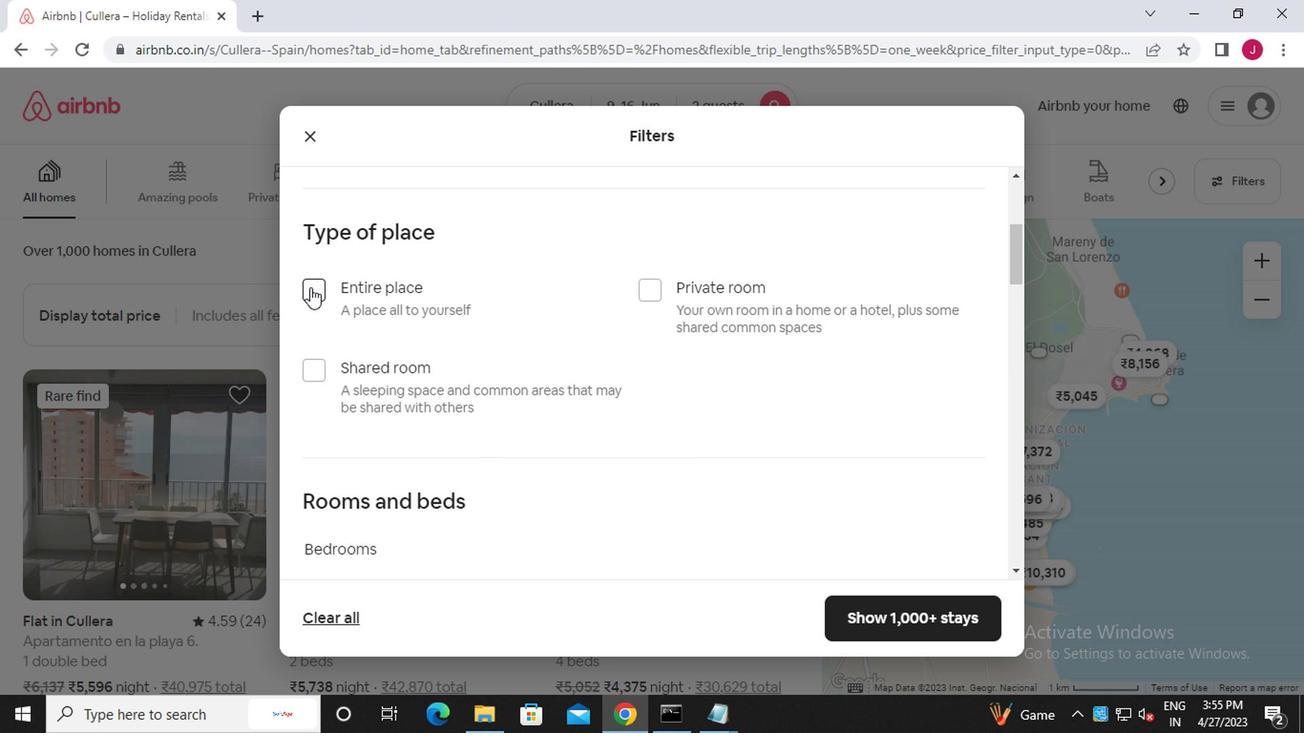 
Action: Mouse pressed left at (308, 292)
Screenshot: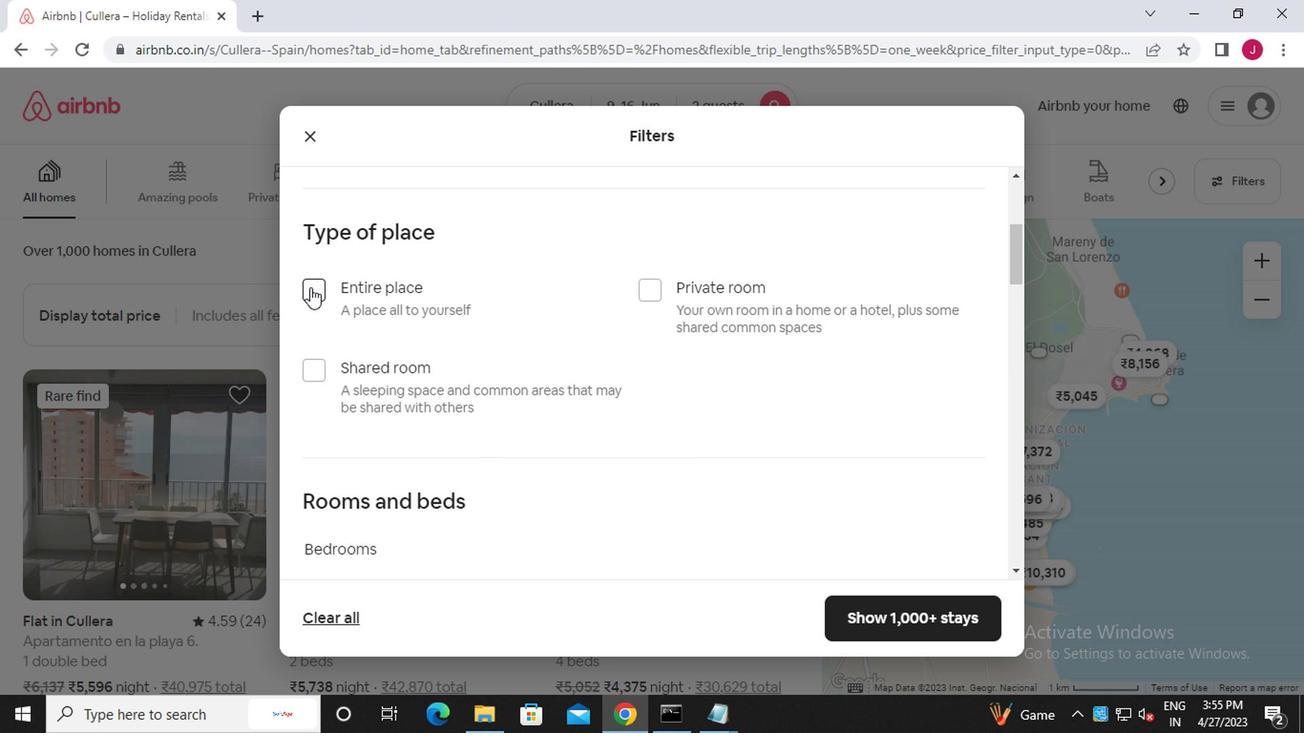 
Action: Mouse moved to (389, 357)
Screenshot: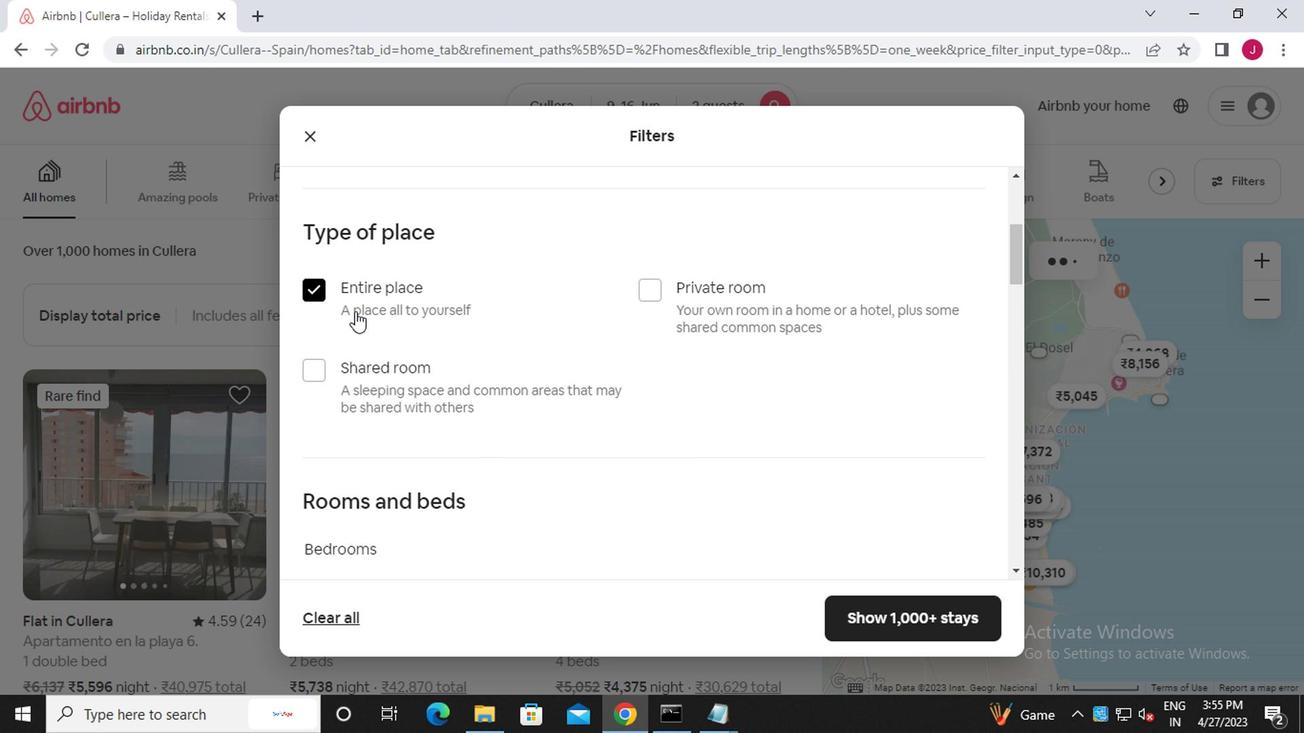 
Action: Mouse scrolled (389, 356) with delta (0, 0)
Screenshot: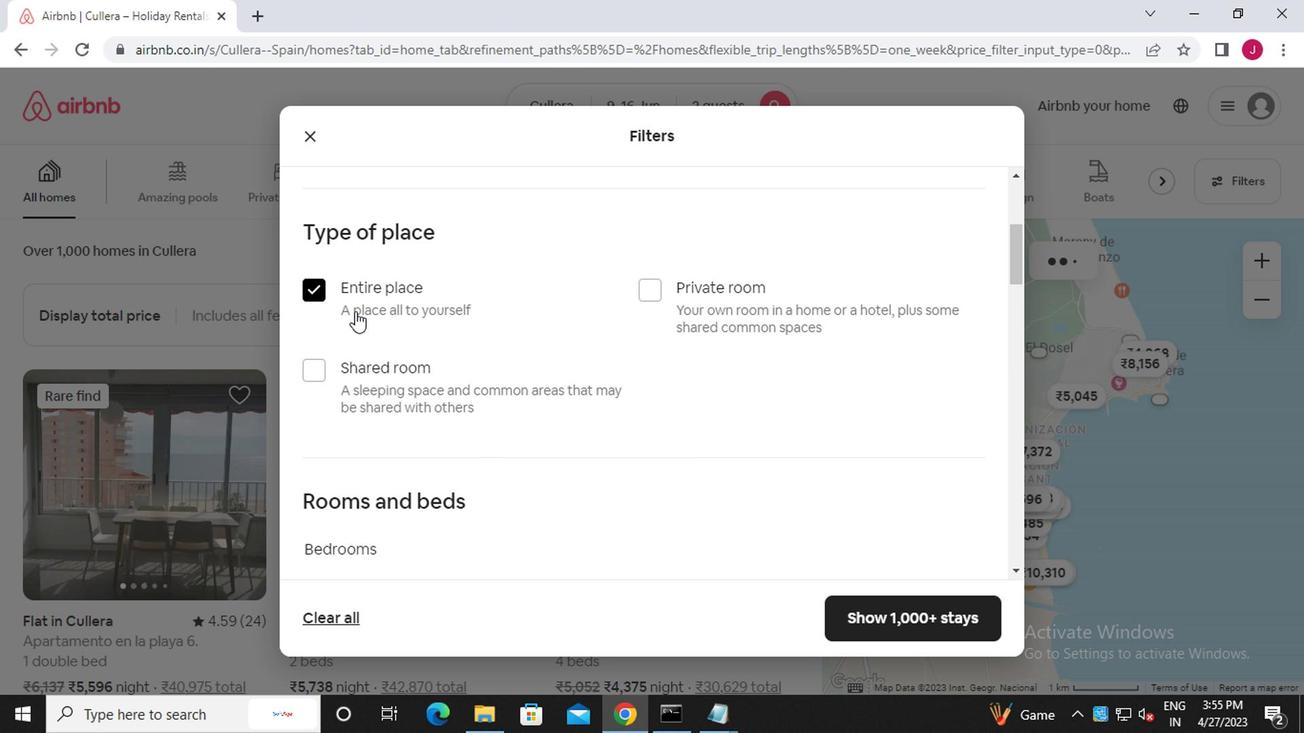 
Action: Mouse moved to (389, 360)
Screenshot: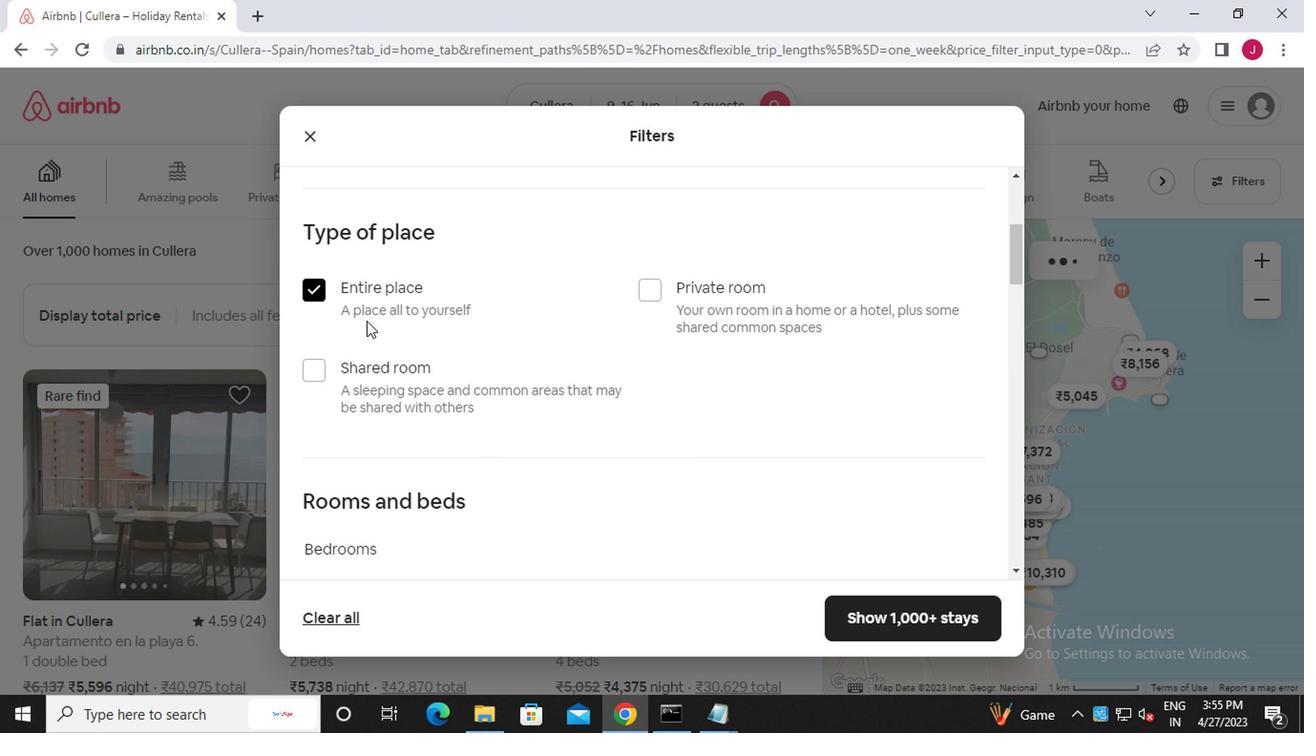 
Action: Mouse scrolled (389, 359) with delta (0, -1)
Screenshot: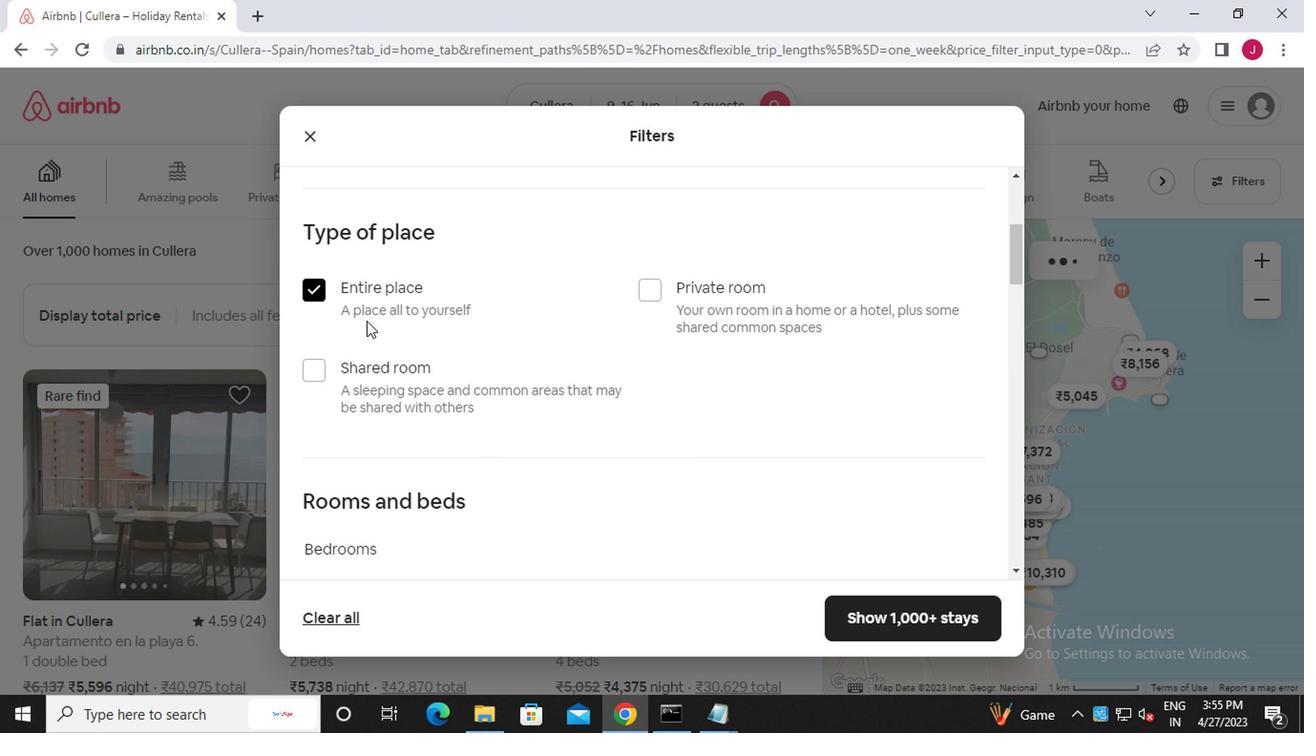 
Action: Mouse moved to (389, 360)
Screenshot: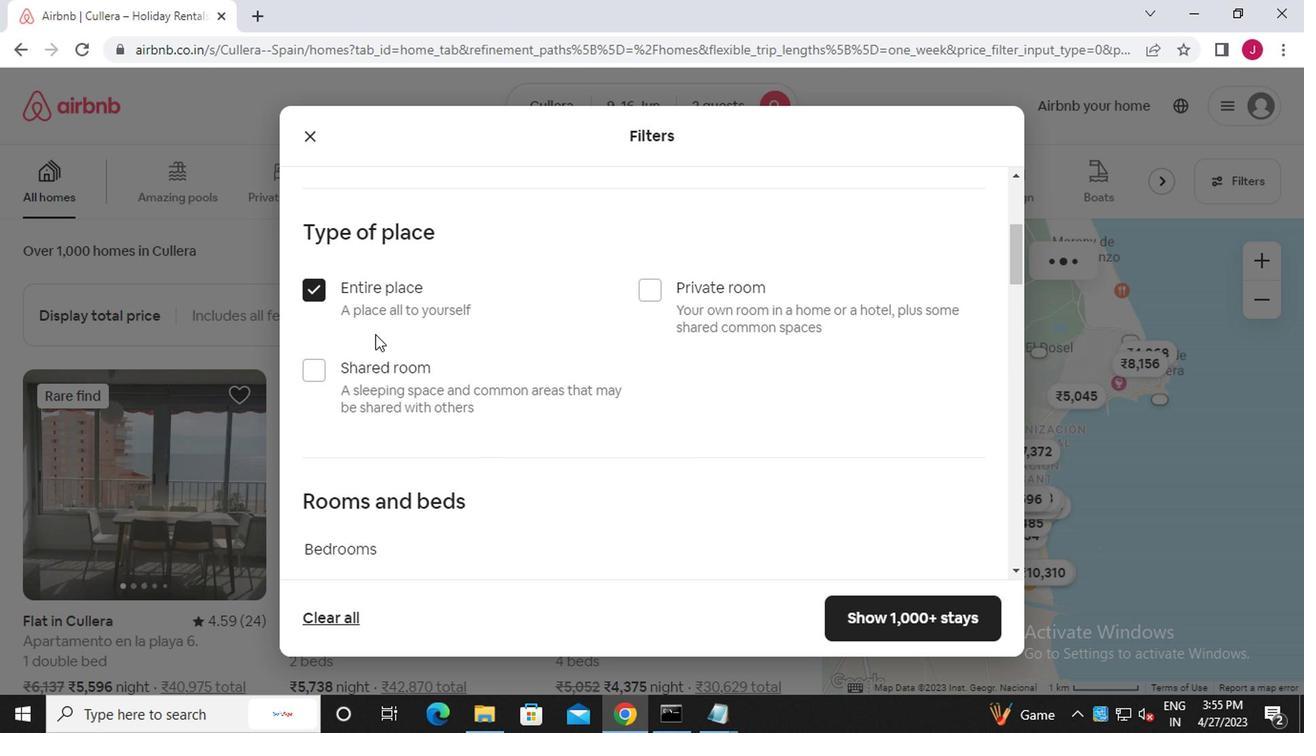 
Action: Mouse scrolled (389, 359) with delta (0, -1)
Screenshot: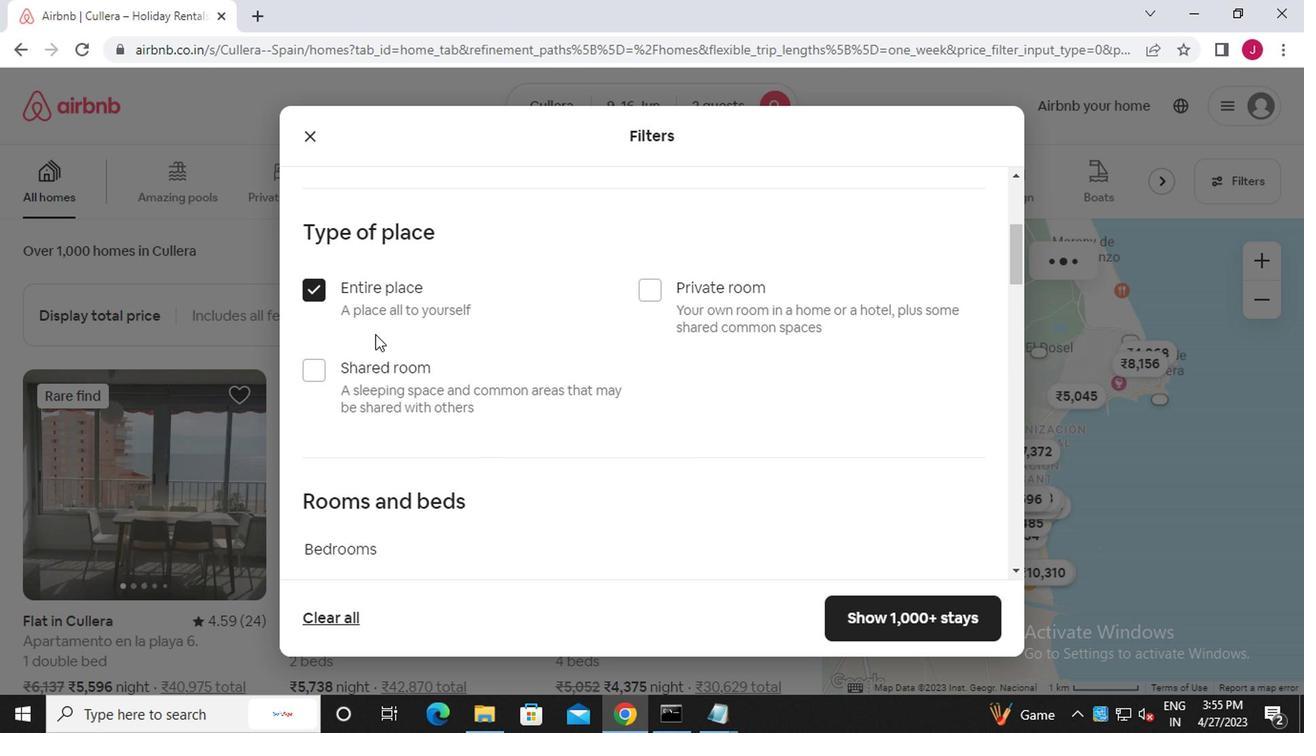 
Action: Mouse scrolled (389, 359) with delta (0, -1)
Screenshot: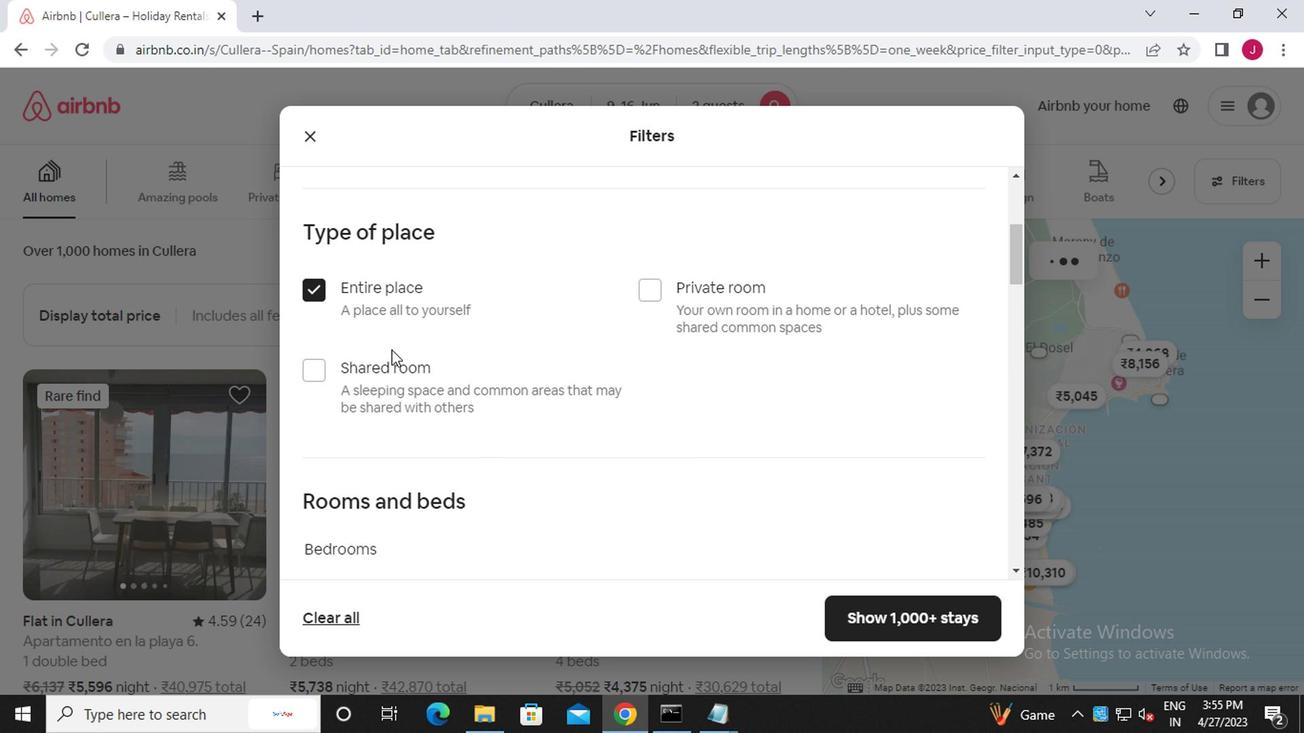 
Action: Mouse moved to (480, 231)
Screenshot: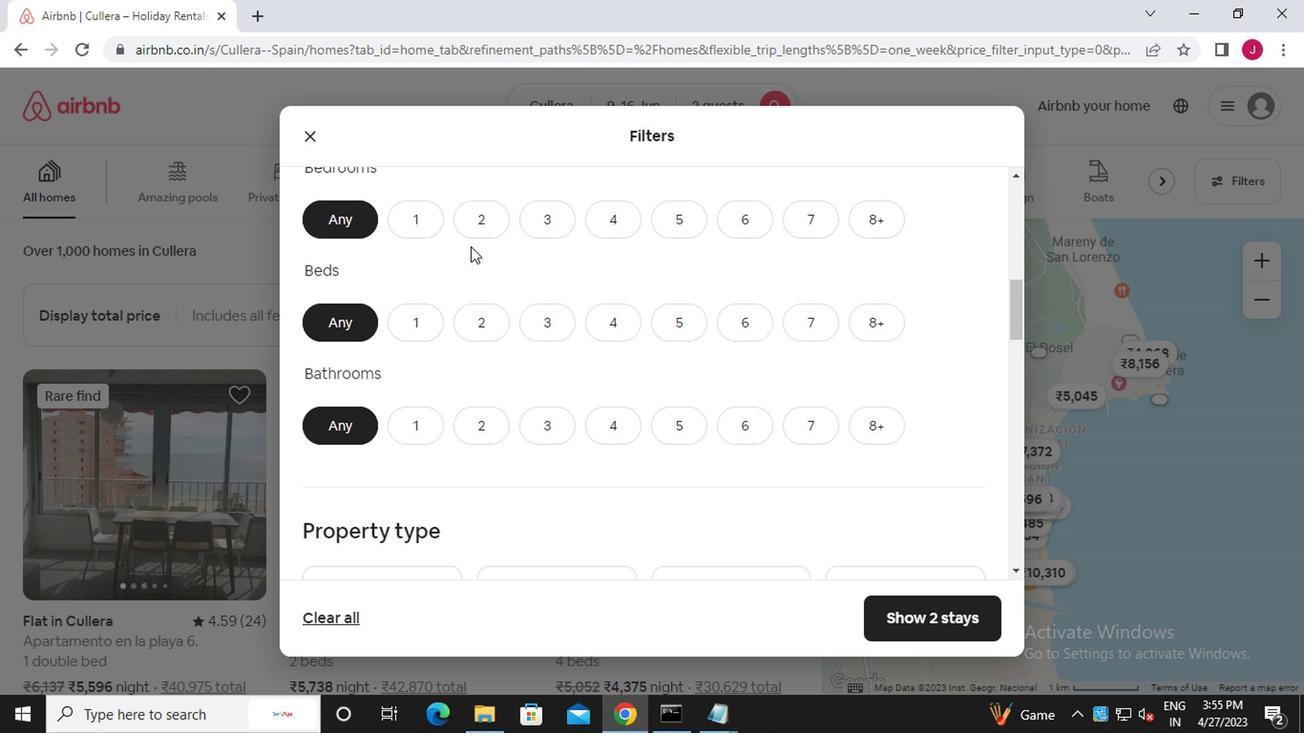 
Action: Mouse pressed left at (480, 231)
Screenshot: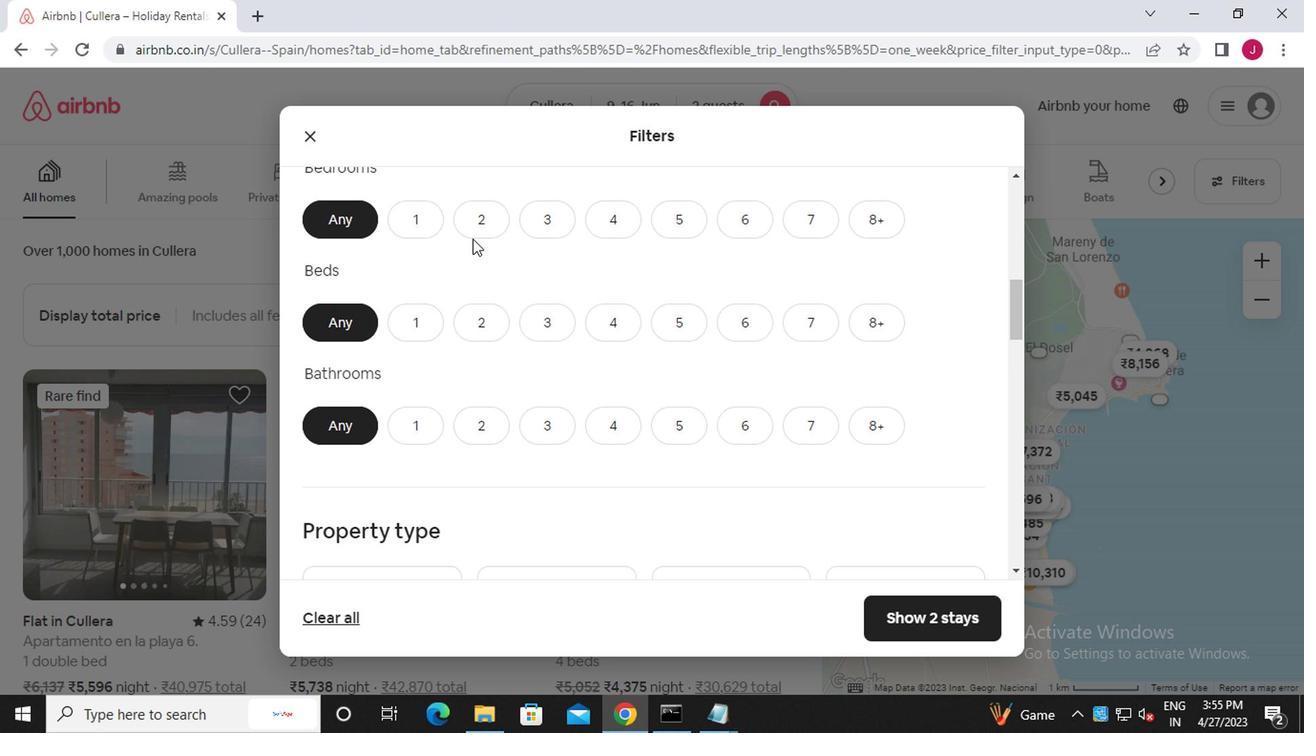 
Action: Mouse moved to (491, 322)
Screenshot: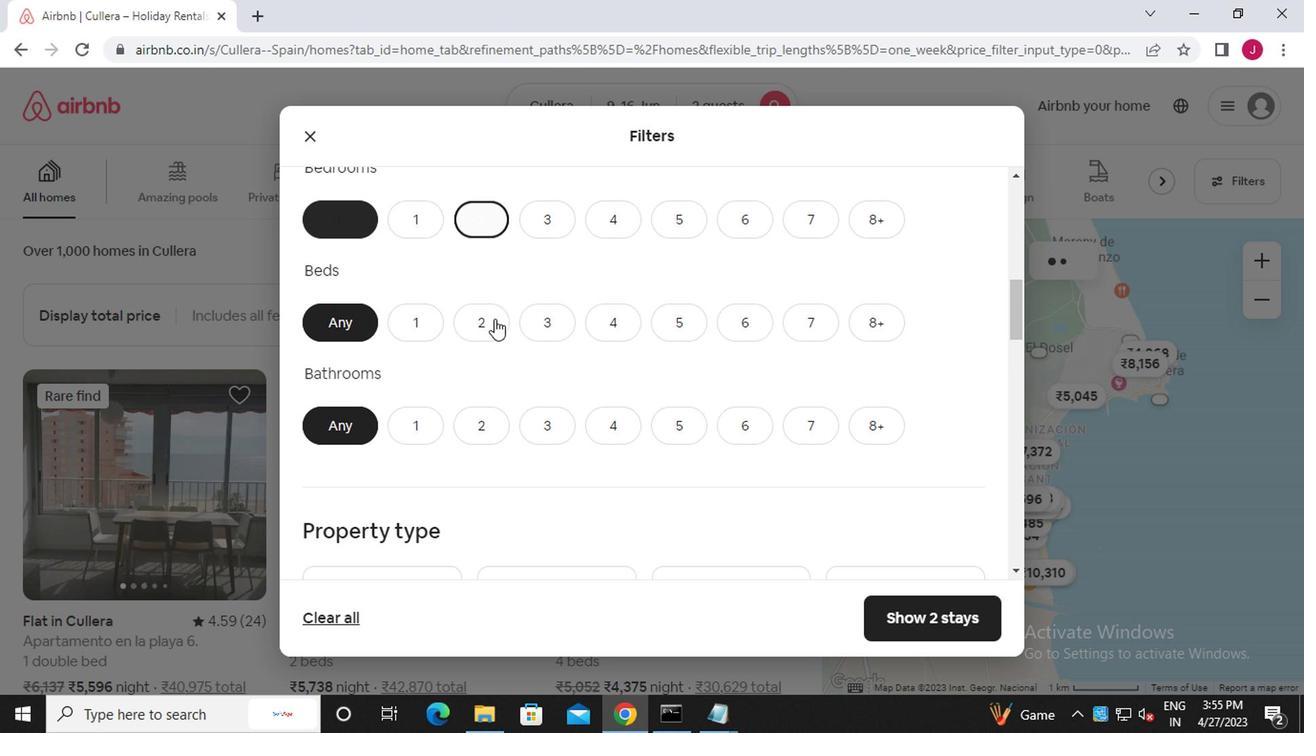 
Action: Mouse pressed left at (491, 322)
Screenshot: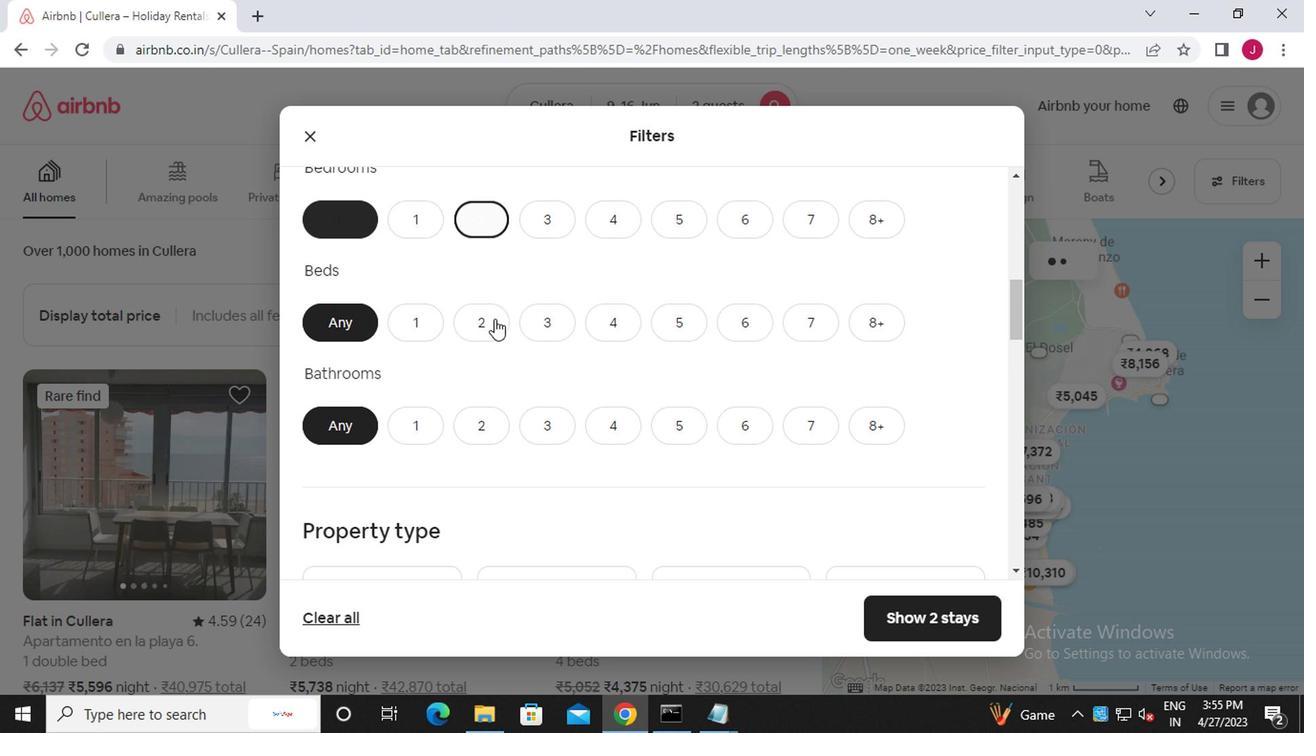 
Action: Mouse moved to (402, 428)
Screenshot: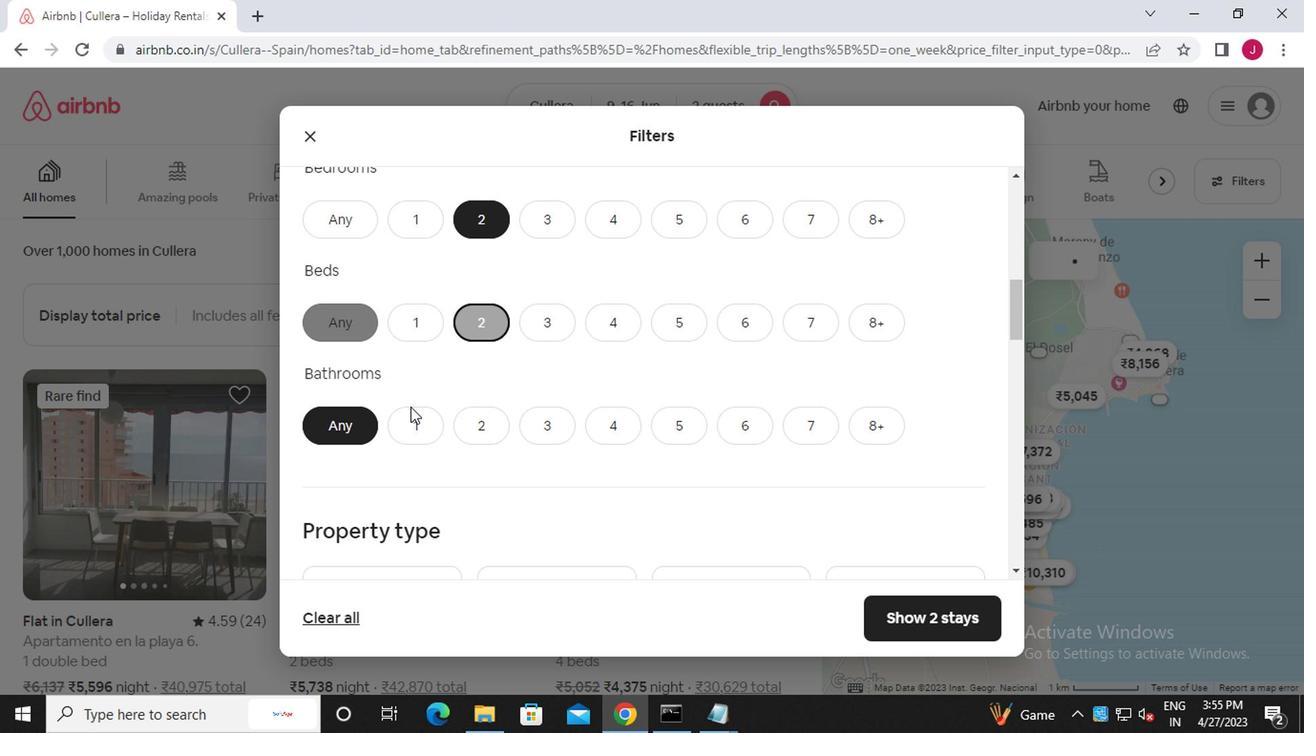 
Action: Mouse pressed left at (402, 428)
Screenshot: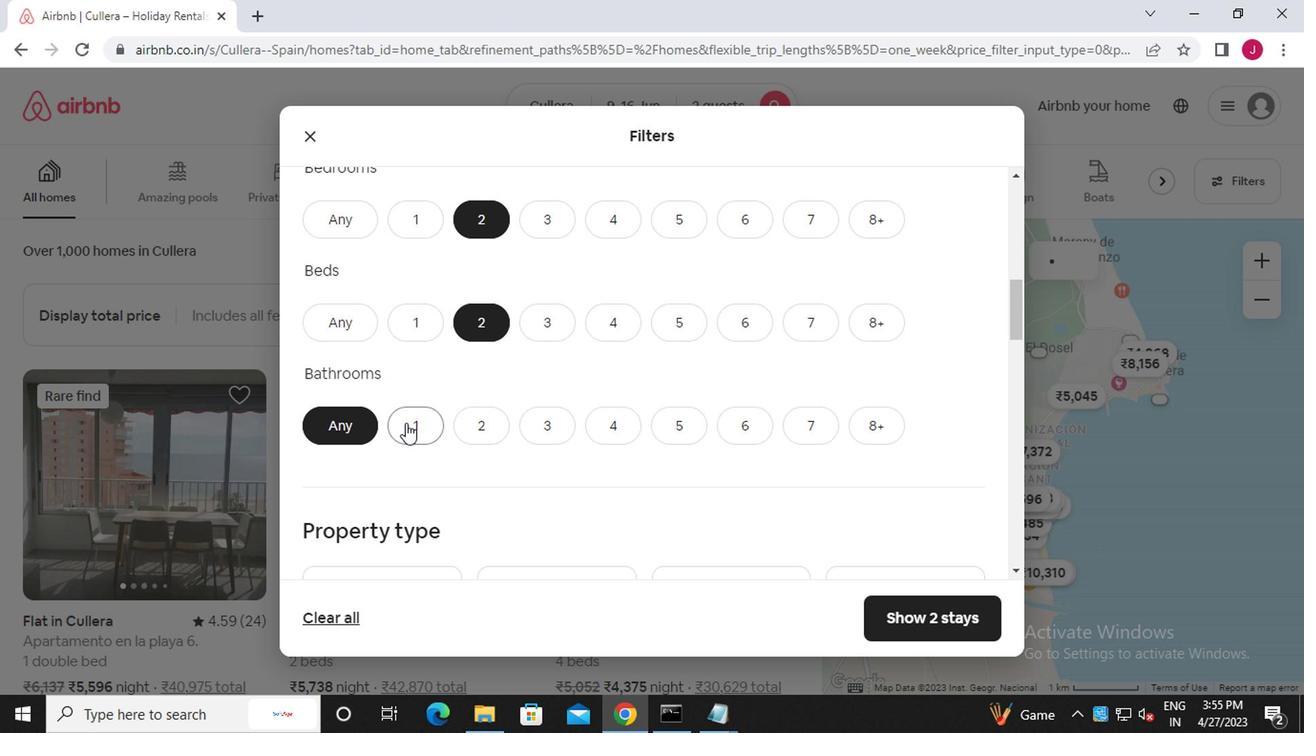 
Action: Mouse moved to (415, 431)
Screenshot: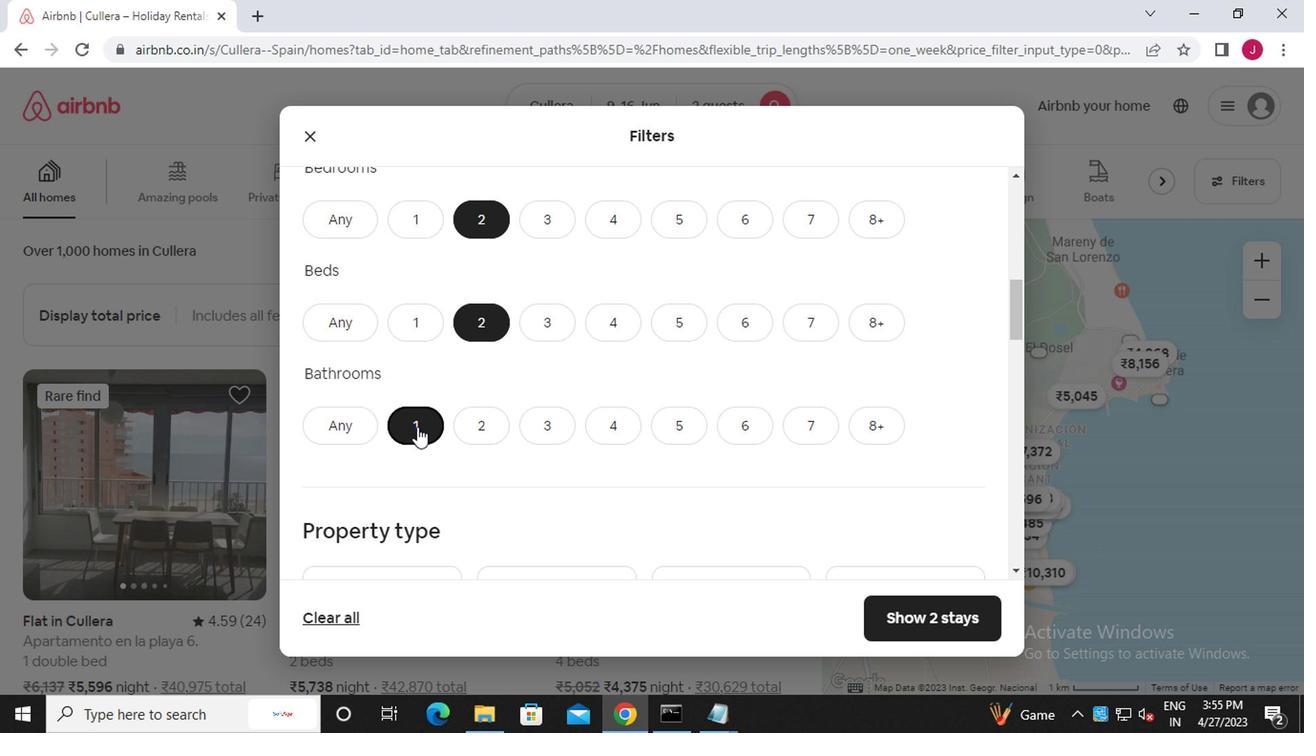 
Action: Mouse scrolled (415, 430) with delta (0, 0)
Screenshot: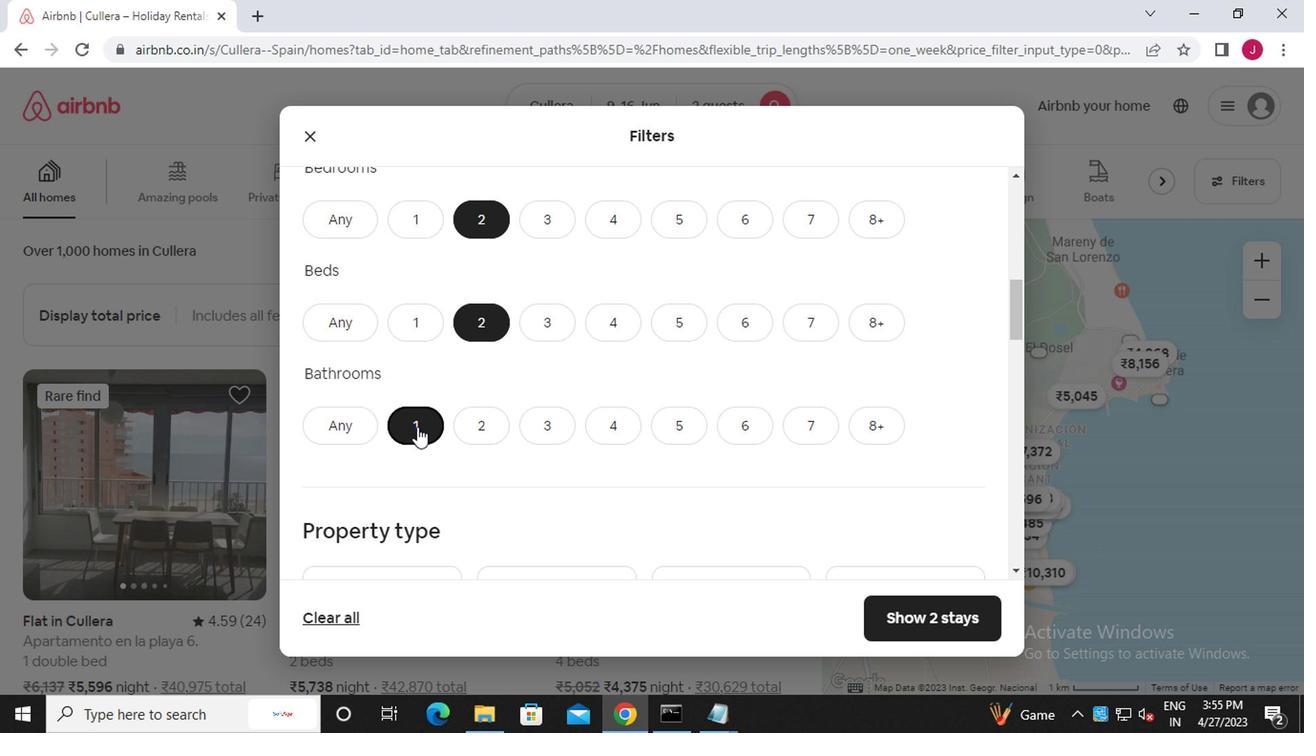 
Action: Mouse moved to (418, 434)
Screenshot: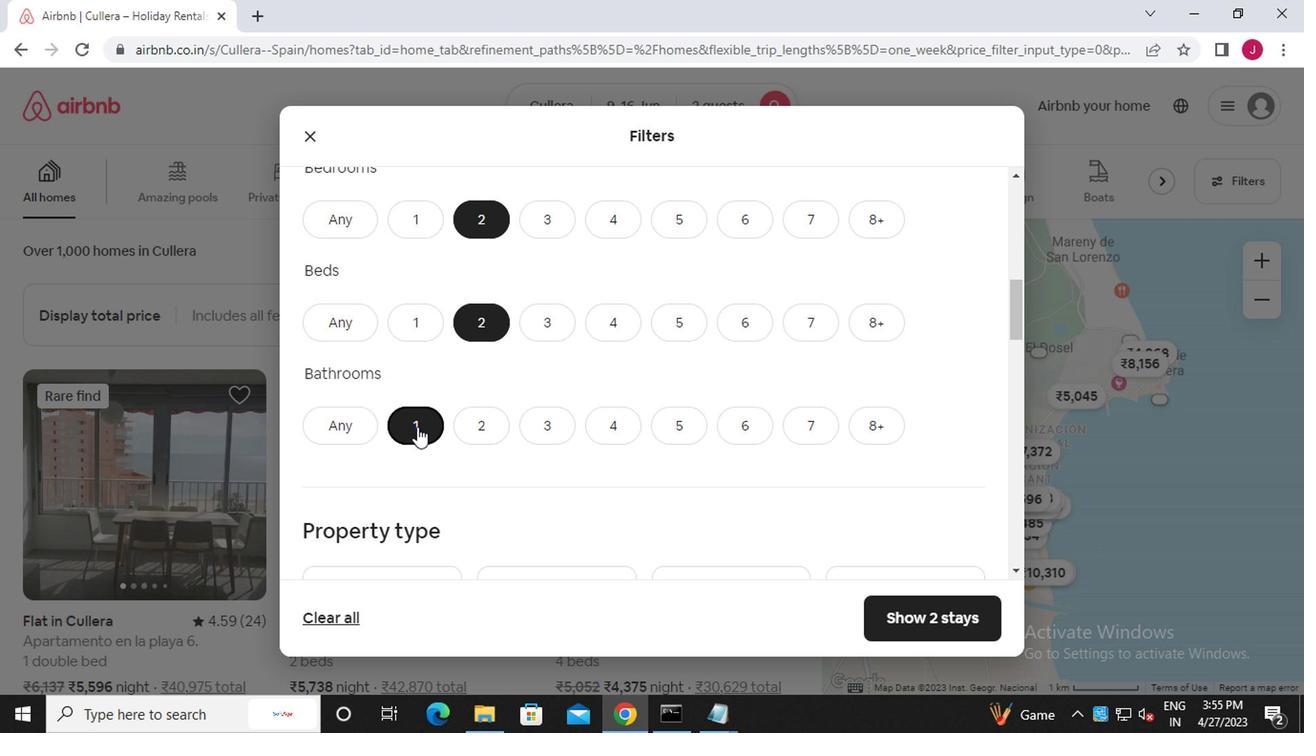 
Action: Mouse scrolled (418, 433) with delta (0, 0)
Screenshot: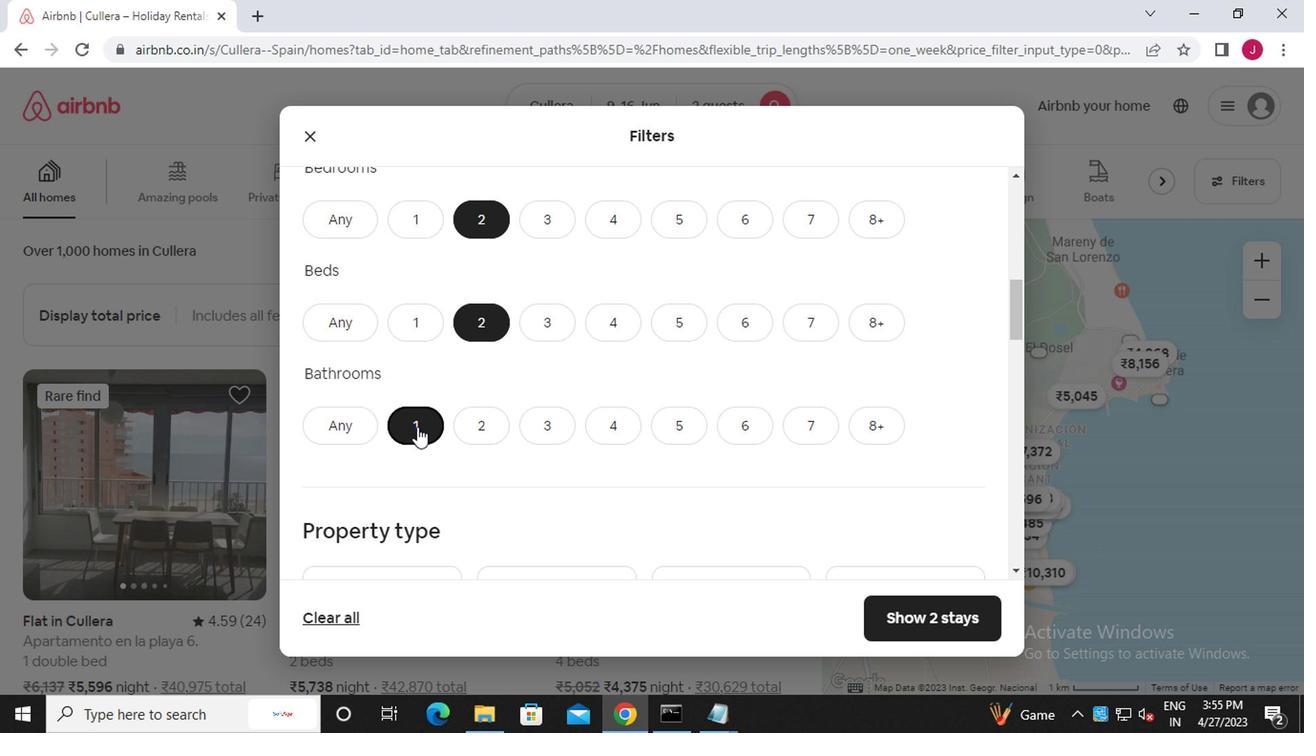 
Action: Mouse moved to (419, 435)
Screenshot: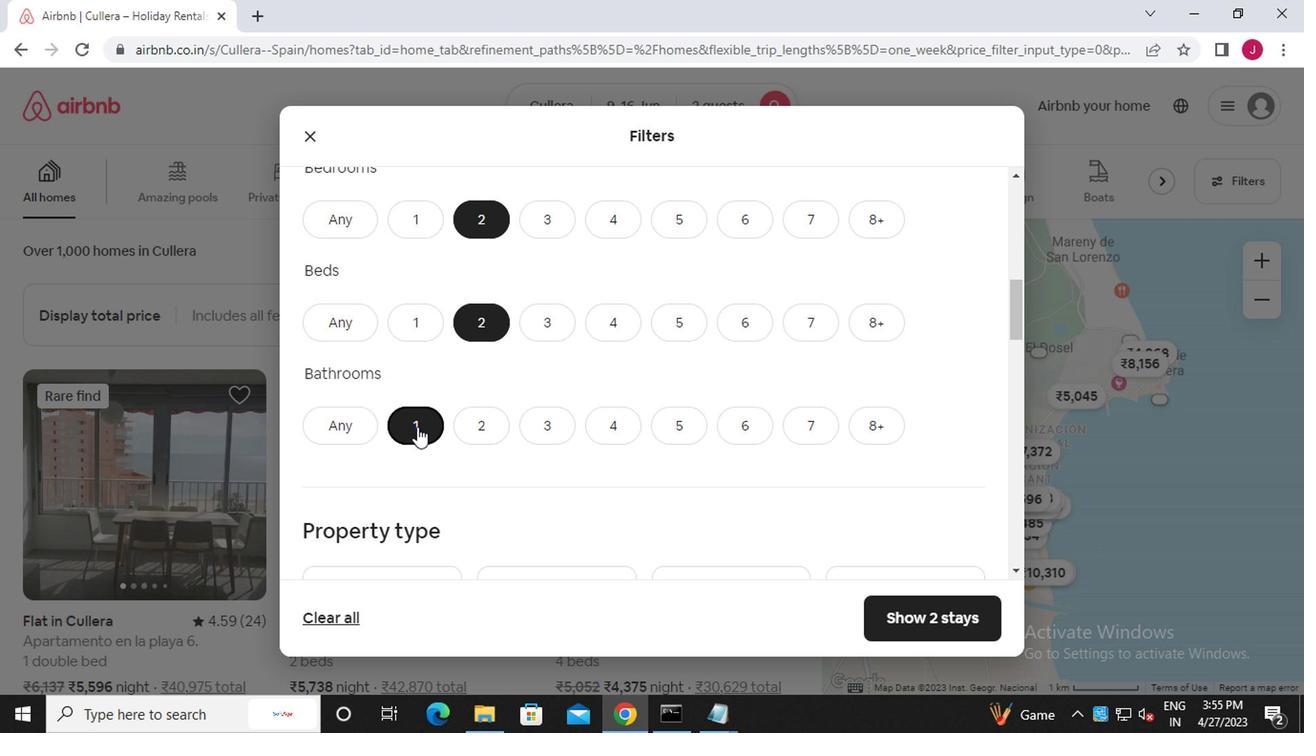 
Action: Mouse scrolled (419, 434) with delta (0, -1)
Screenshot: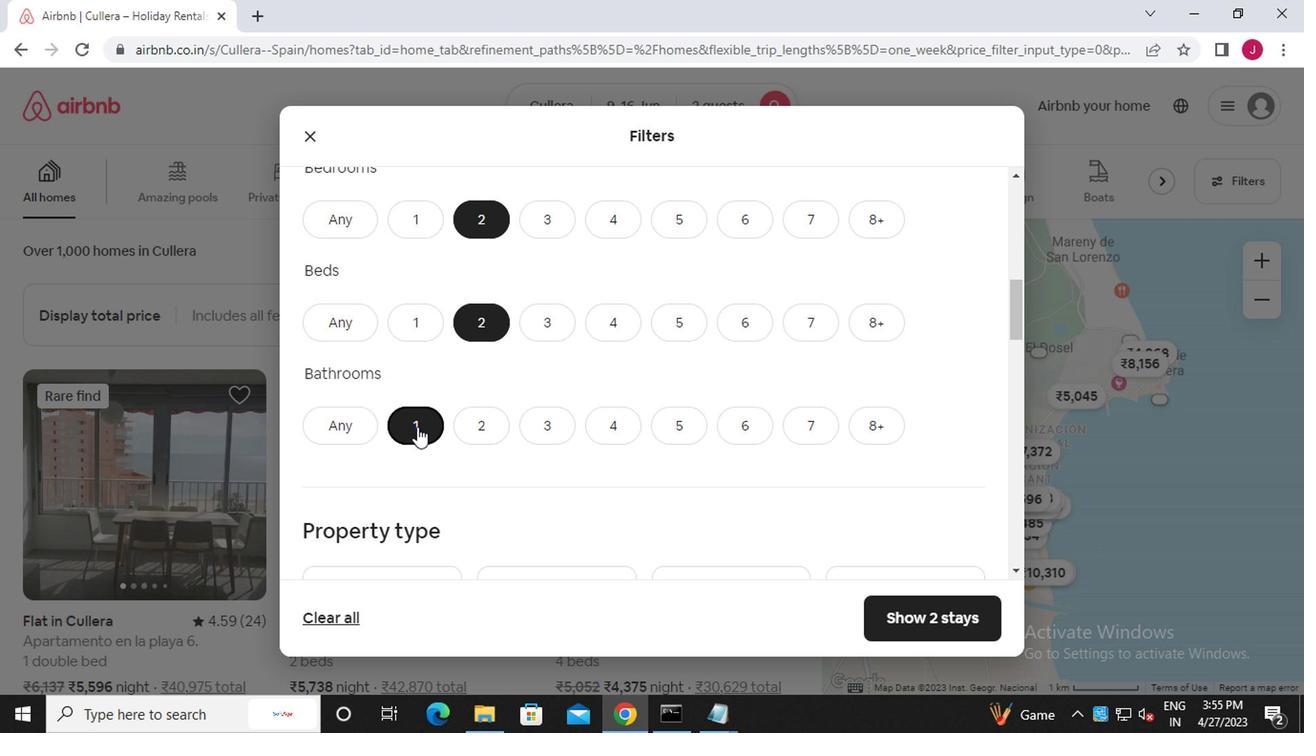 
Action: Mouse moved to (383, 360)
Screenshot: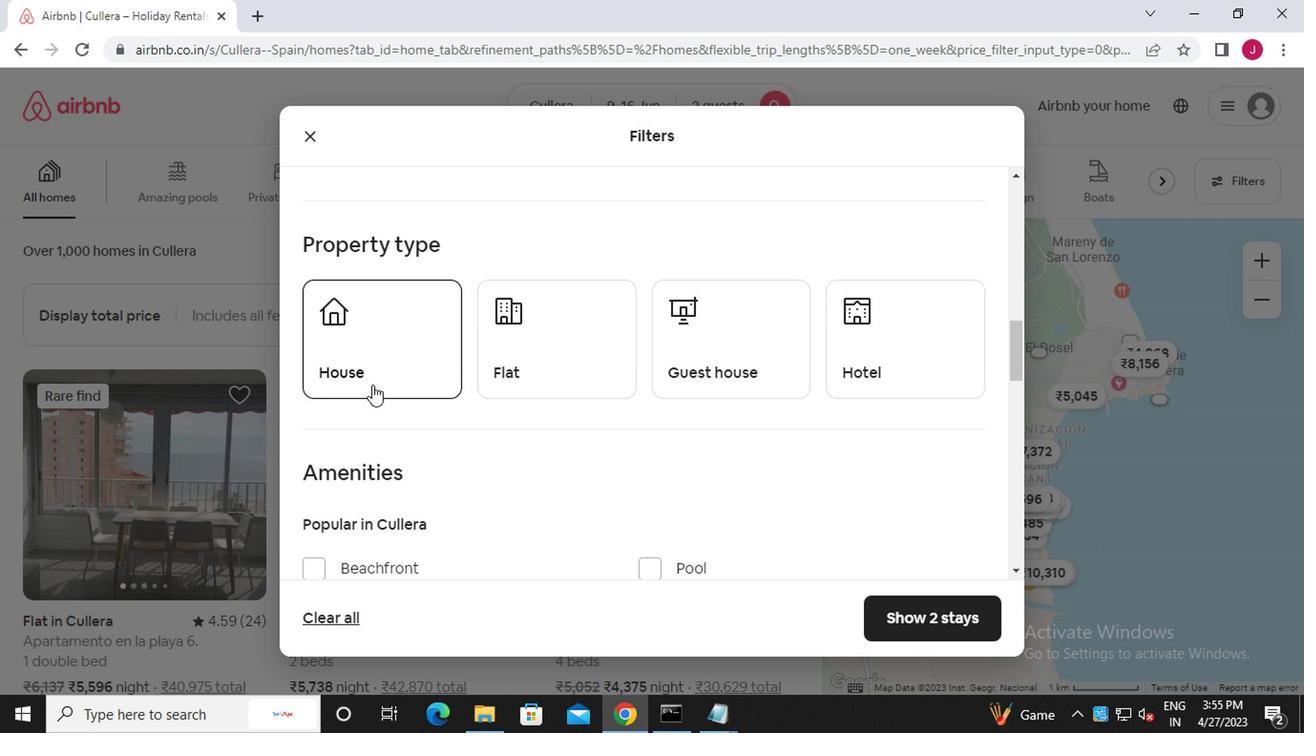 
Action: Mouse pressed left at (383, 360)
Screenshot: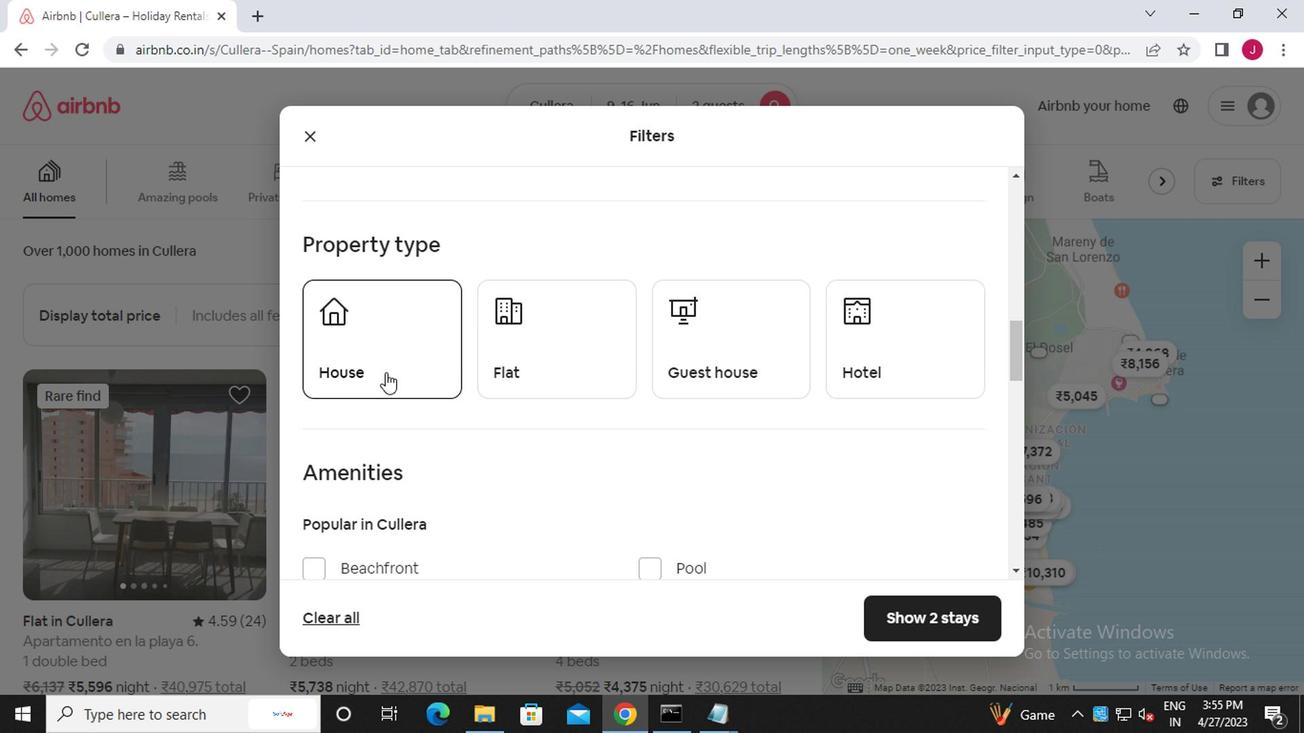 
Action: Mouse moved to (553, 366)
Screenshot: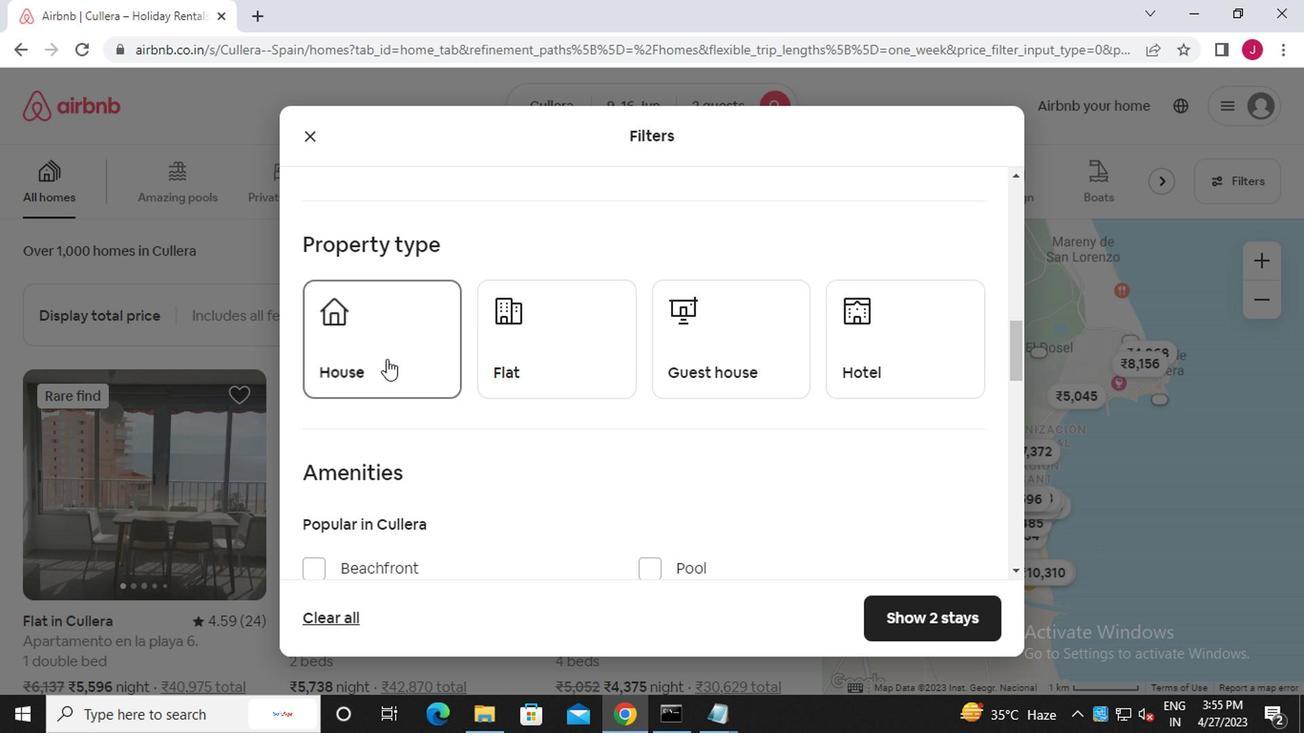 
Action: Mouse pressed left at (553, 366)
Screenshot: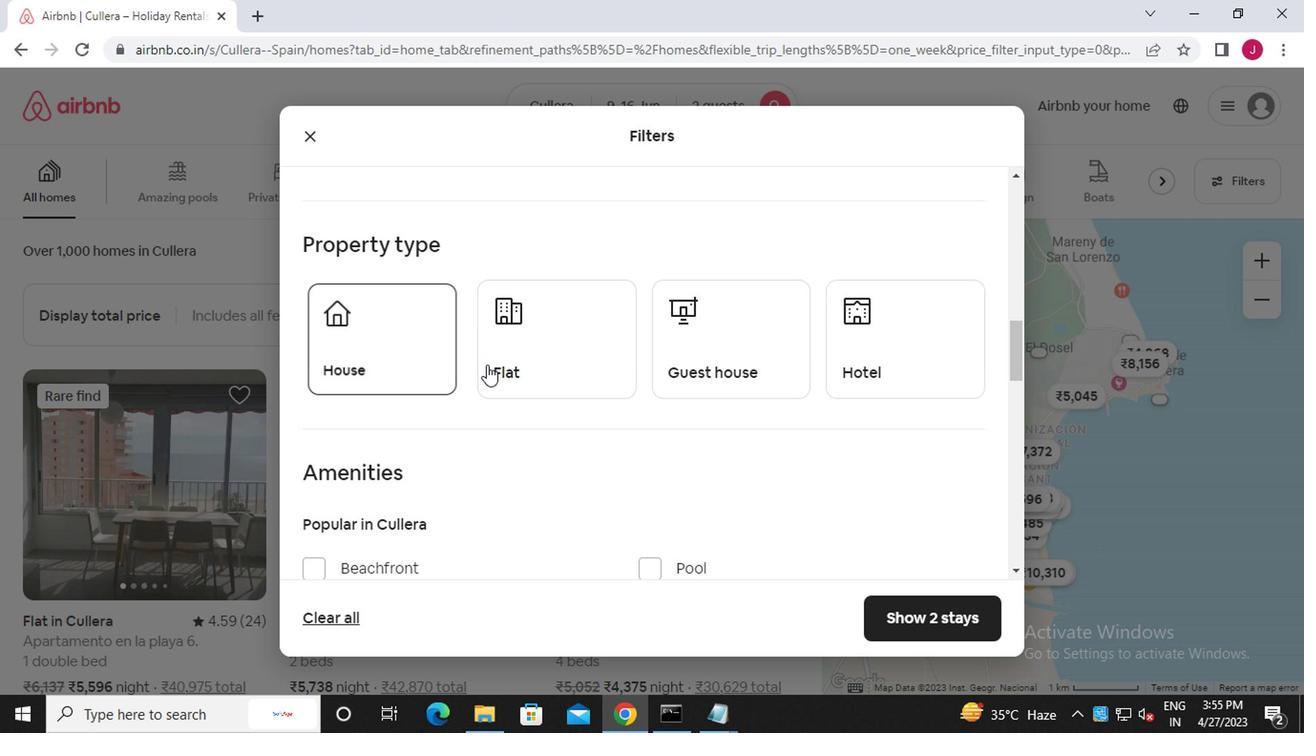 
Action: Mouse moved to (723, 370)
Screenshot: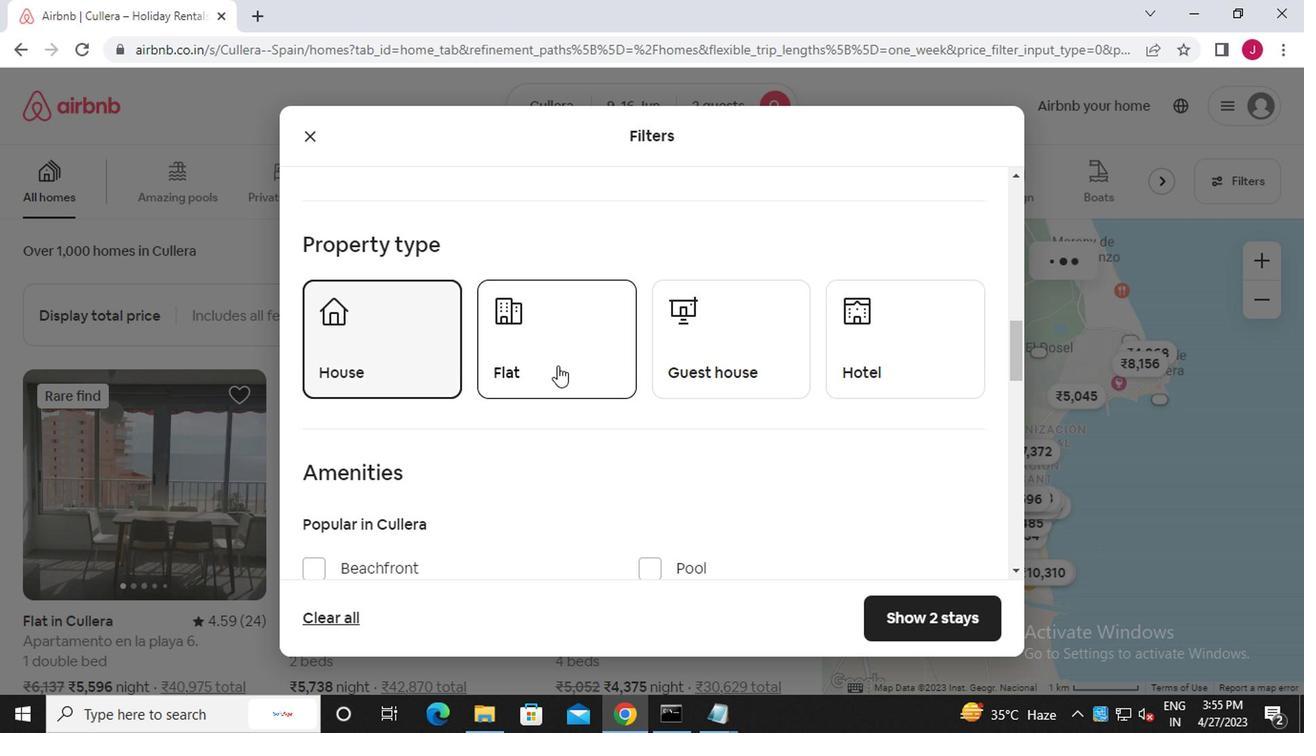 
Action: Mouse pressed left at (723, 370)
Screenshot: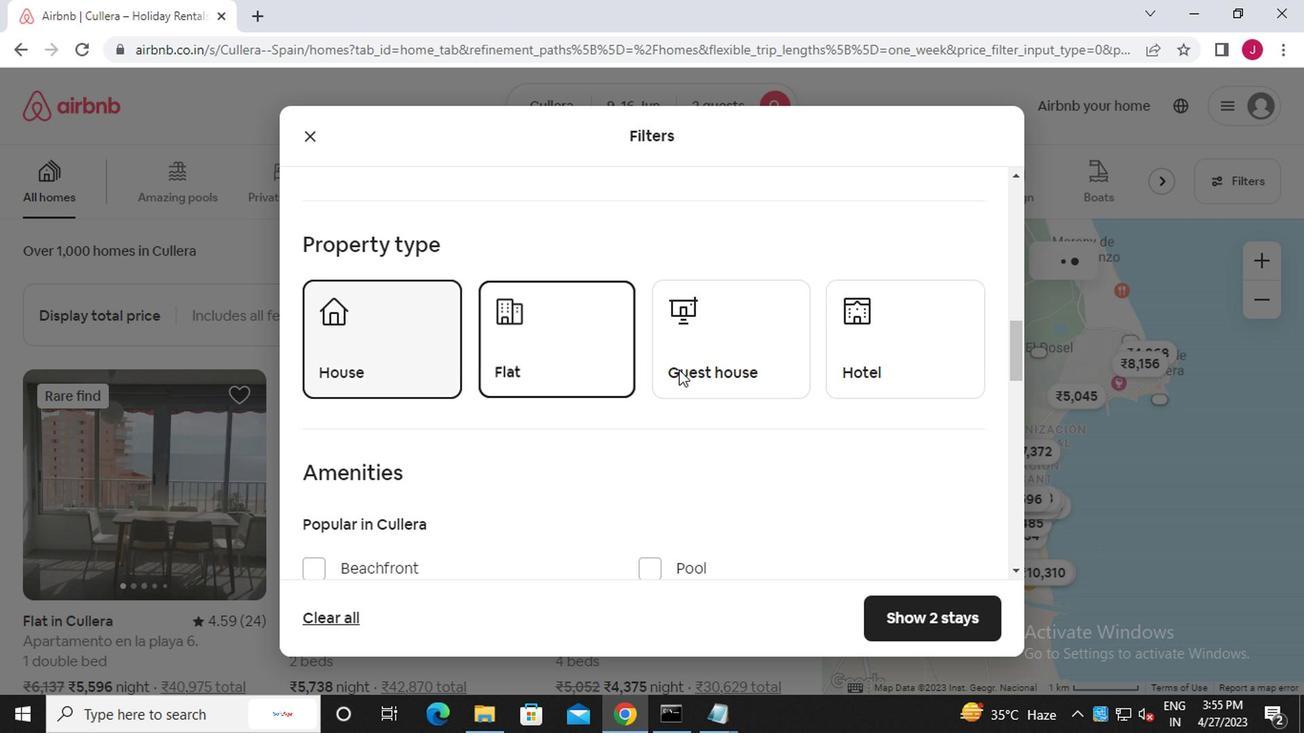 
Action: Mouse moved to (727, 370)
Screenshot: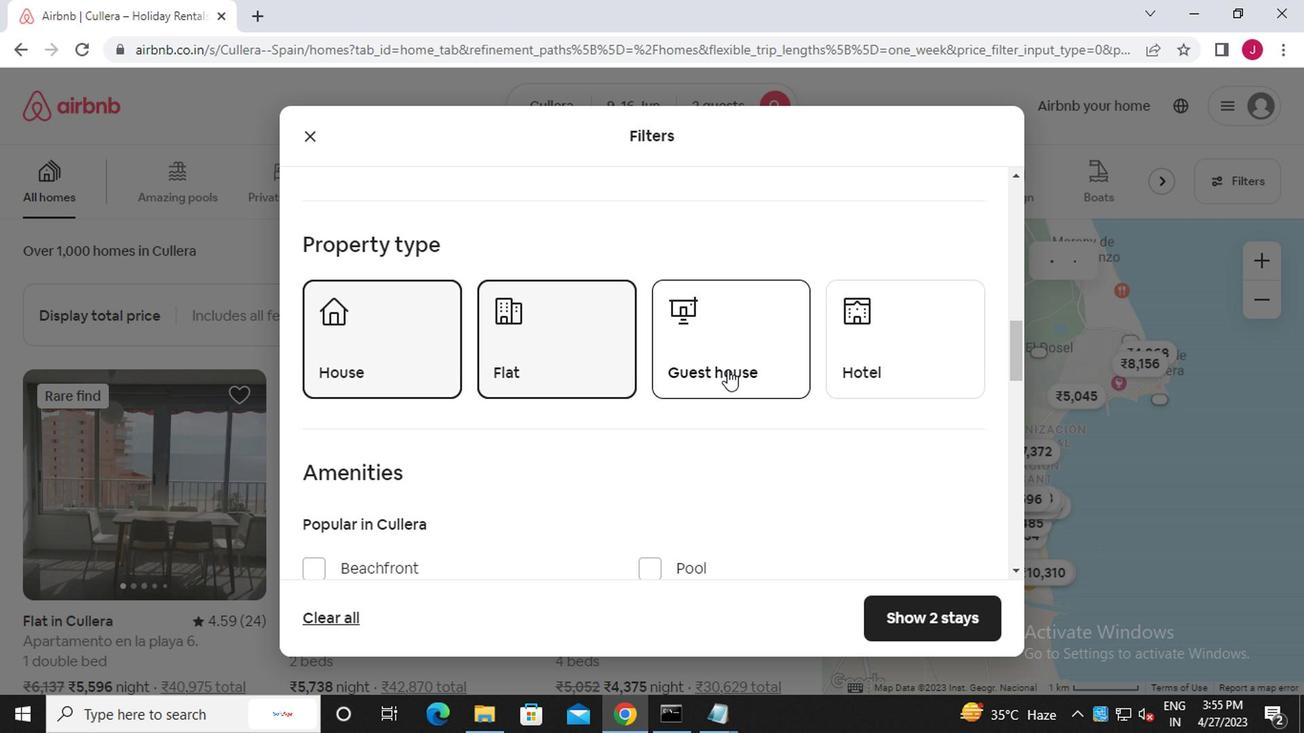 
Action: Mouse scrolled (727, 370) with delta (0, 0)
Screenshot: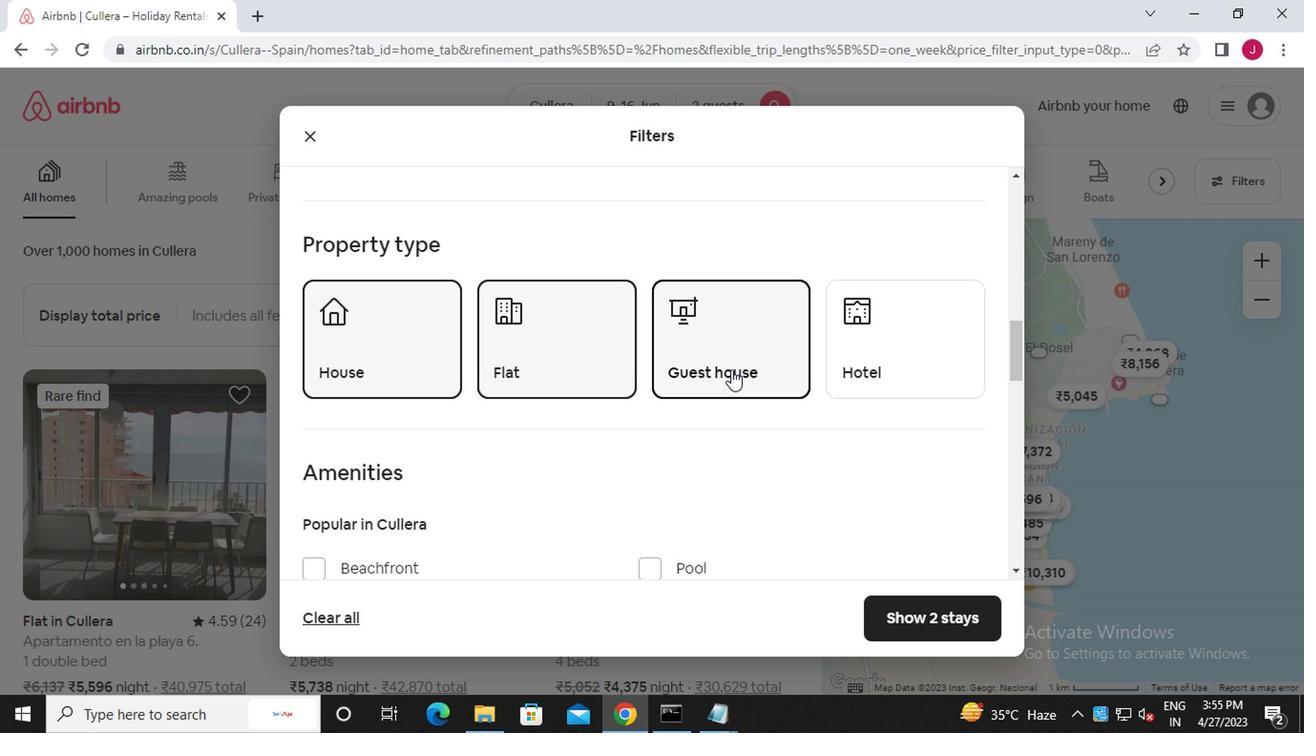 
Action: Mouse scrolled (727, 370) with delta (0, 0)
Screenshot: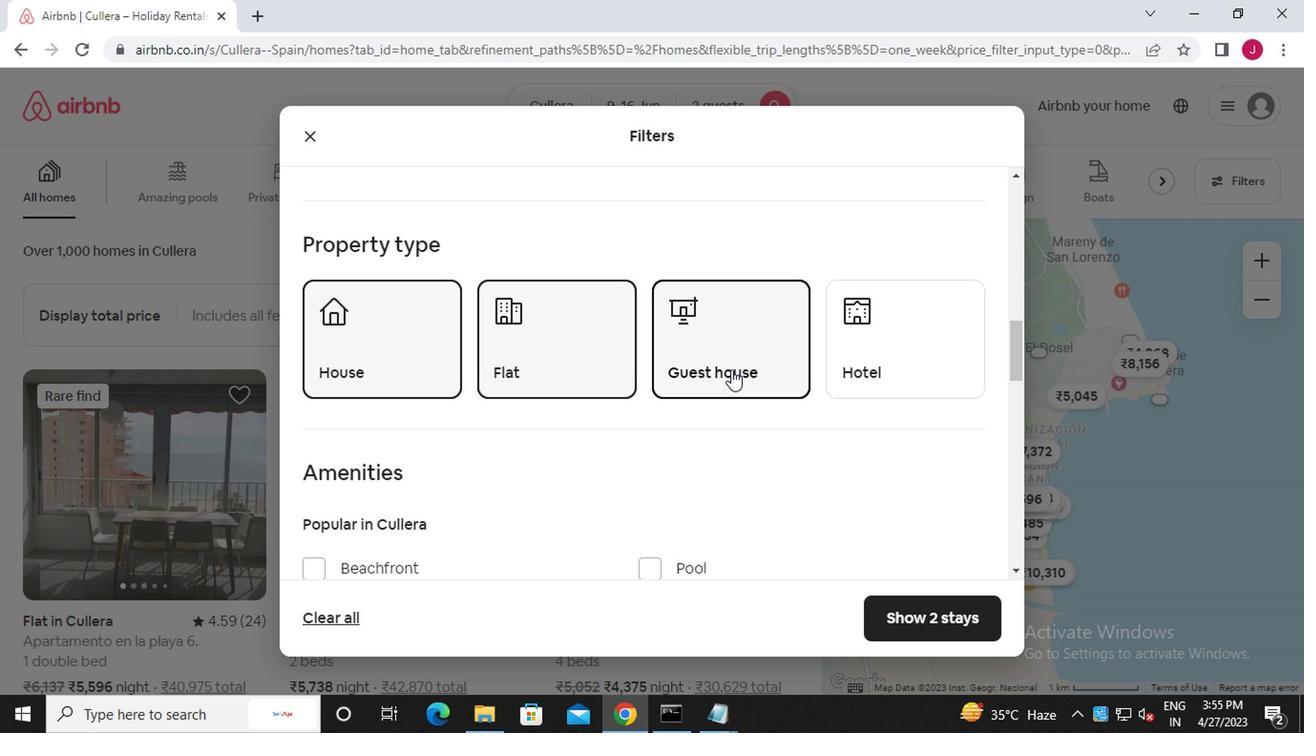 
Action: Mouse scrolled (727, 370) with delta (0, 0)
Screenshot: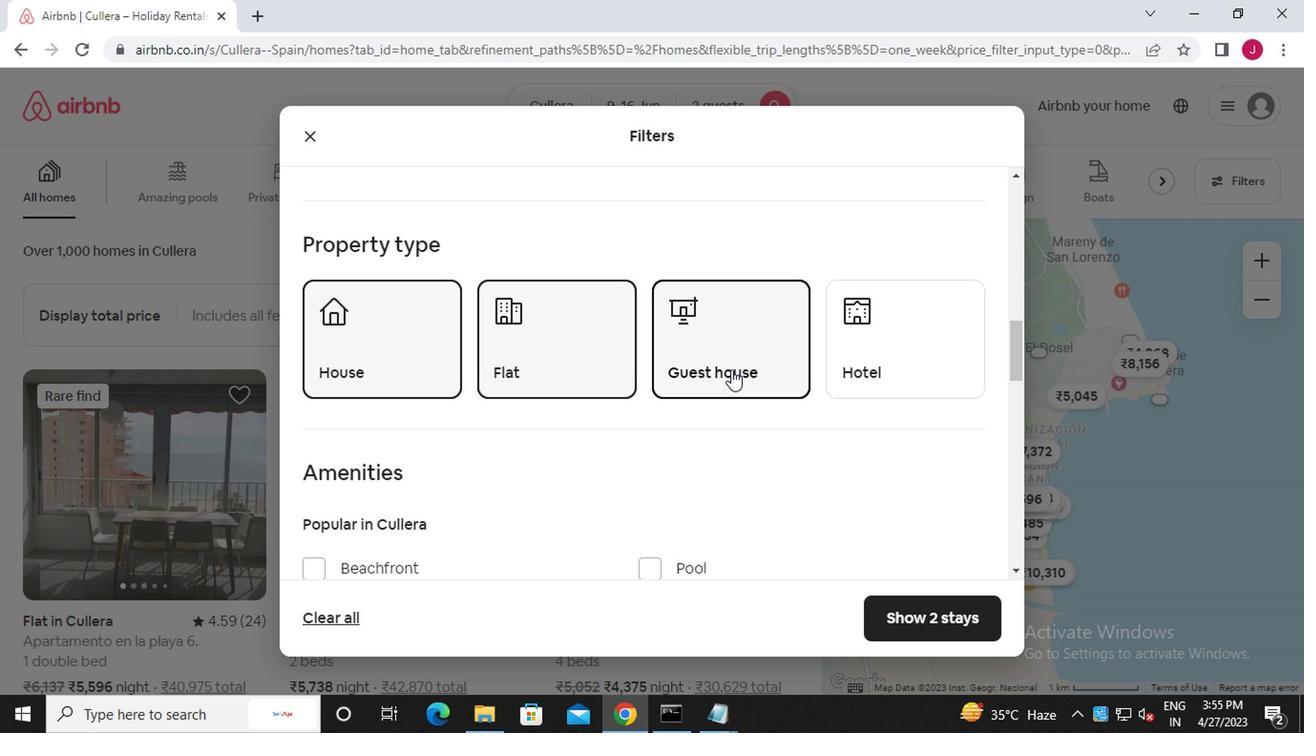 
Action: Mouse scrolled (727, 370) with delta (0, 0)
Screenshot: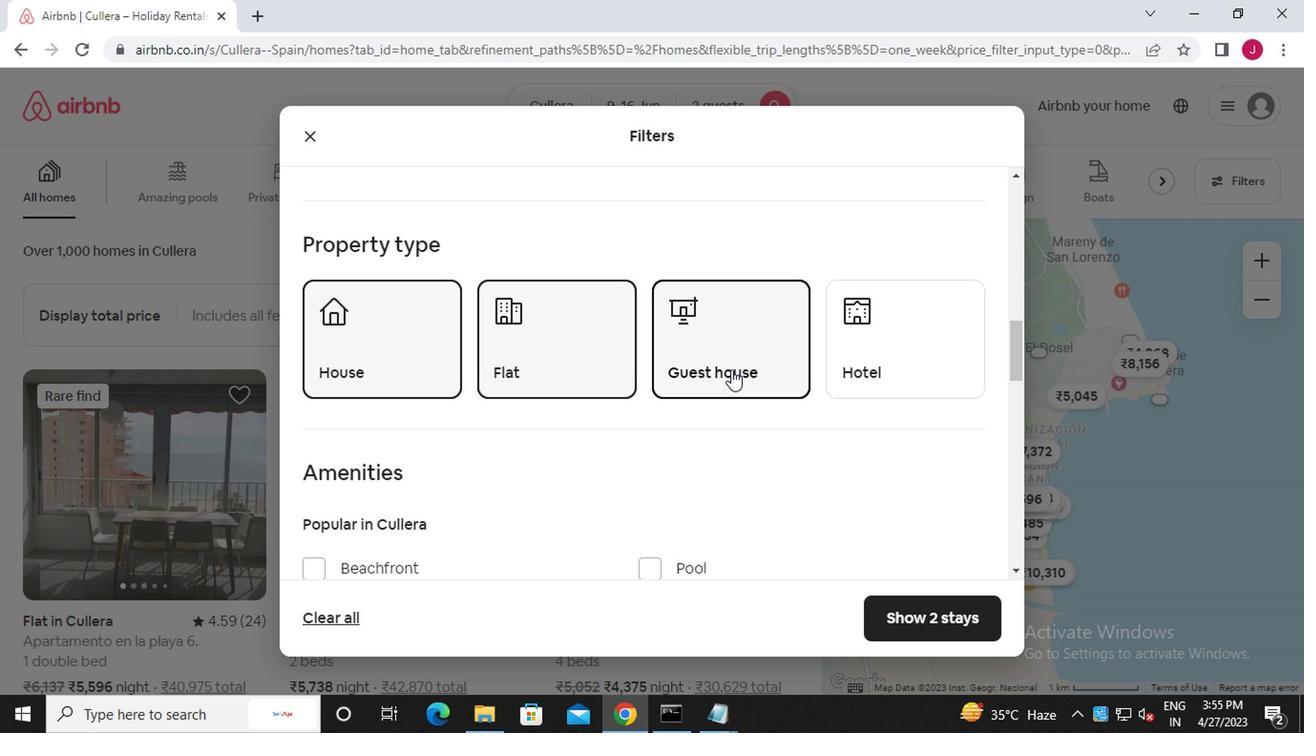 
Action: Mouse scrolled (727, 370) with delta (0, 0)
Screenshot: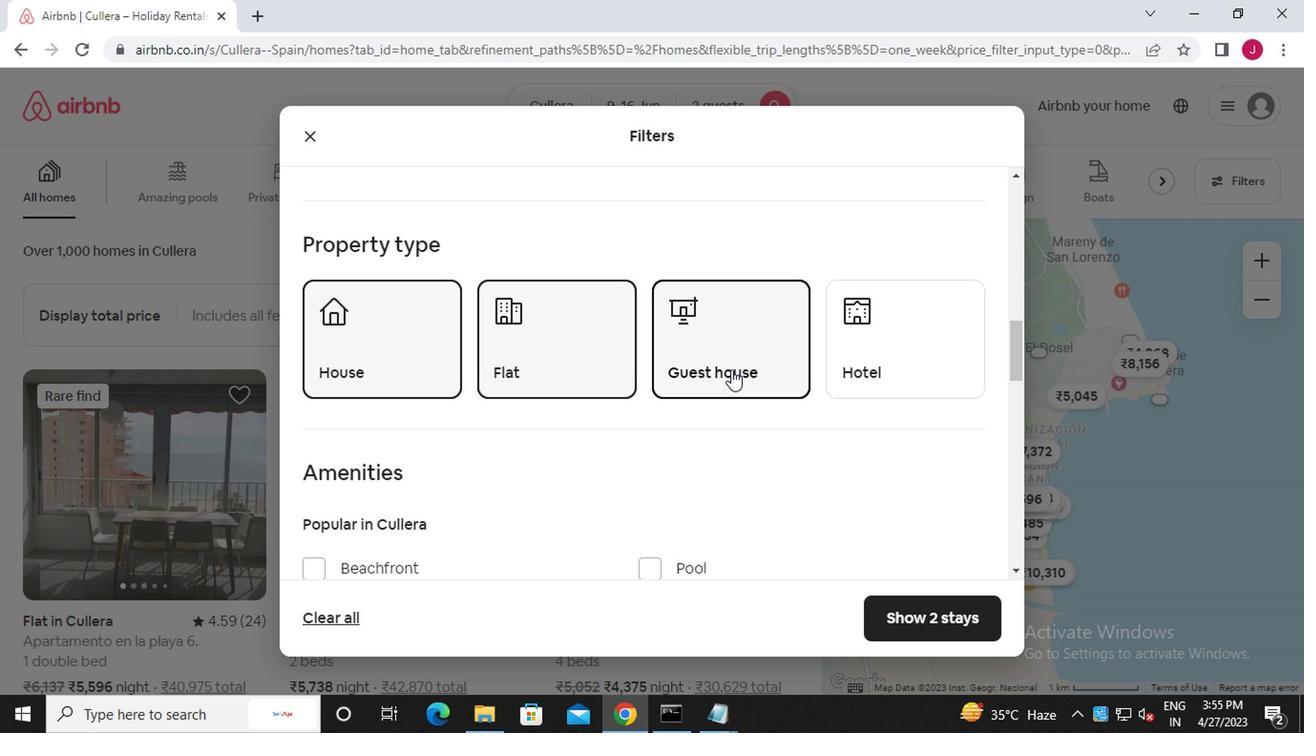 
Action: Mouse scrolled (727, 370) with delta (0, 0)
Screenshot: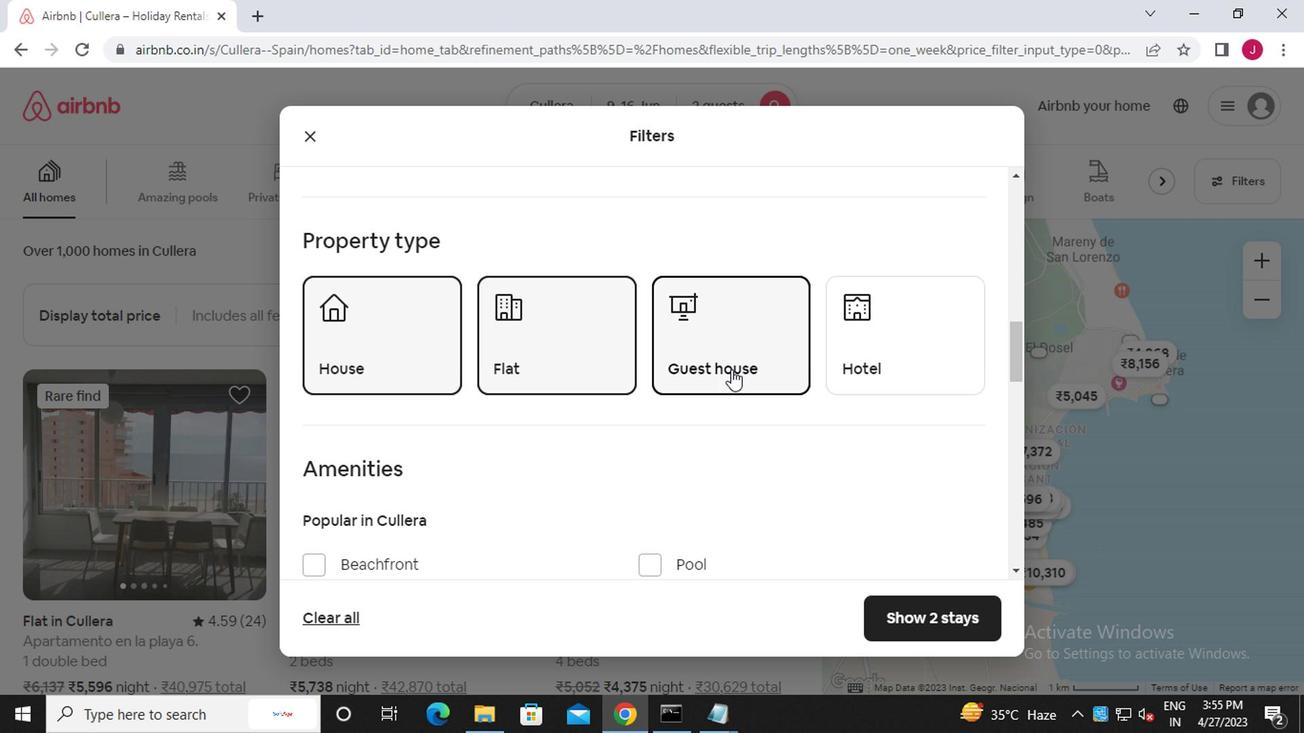 
Action: Mouse moved to (936, 345)
Screenshot: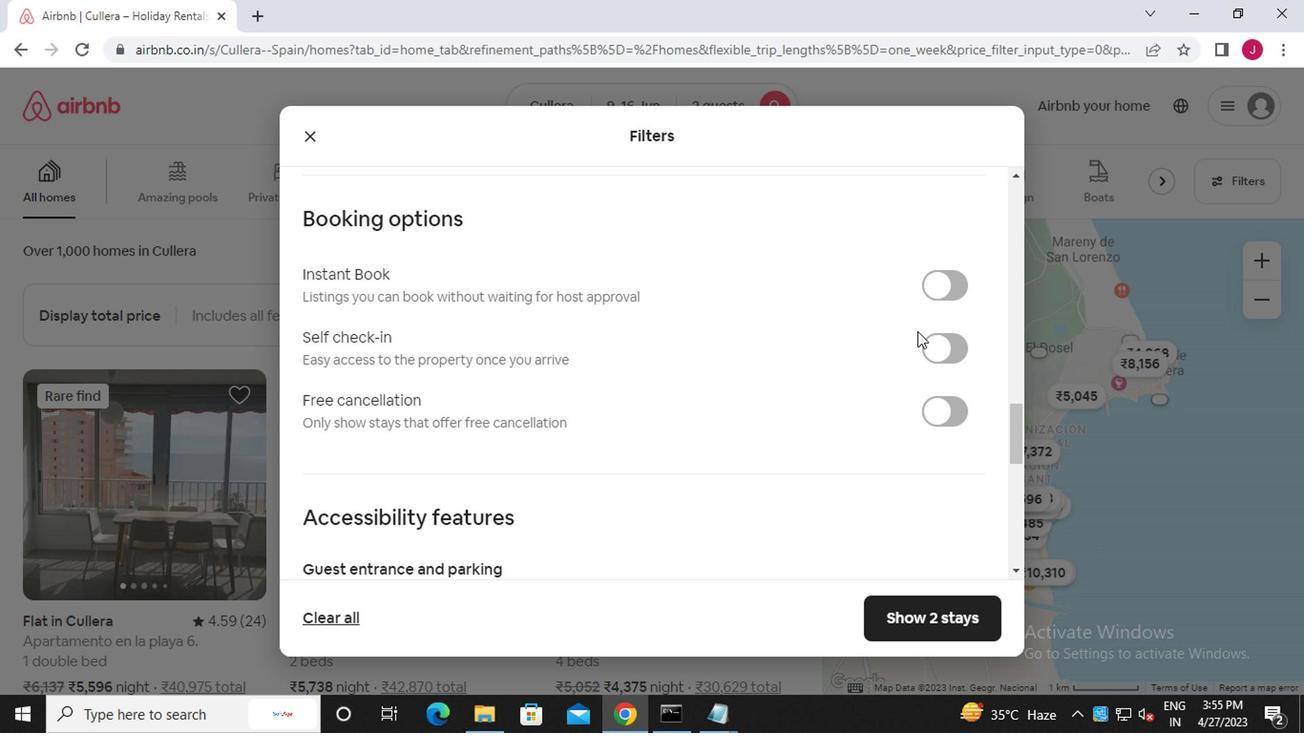 
Action: Mouse pressed left at (936, 345)
Screenshot: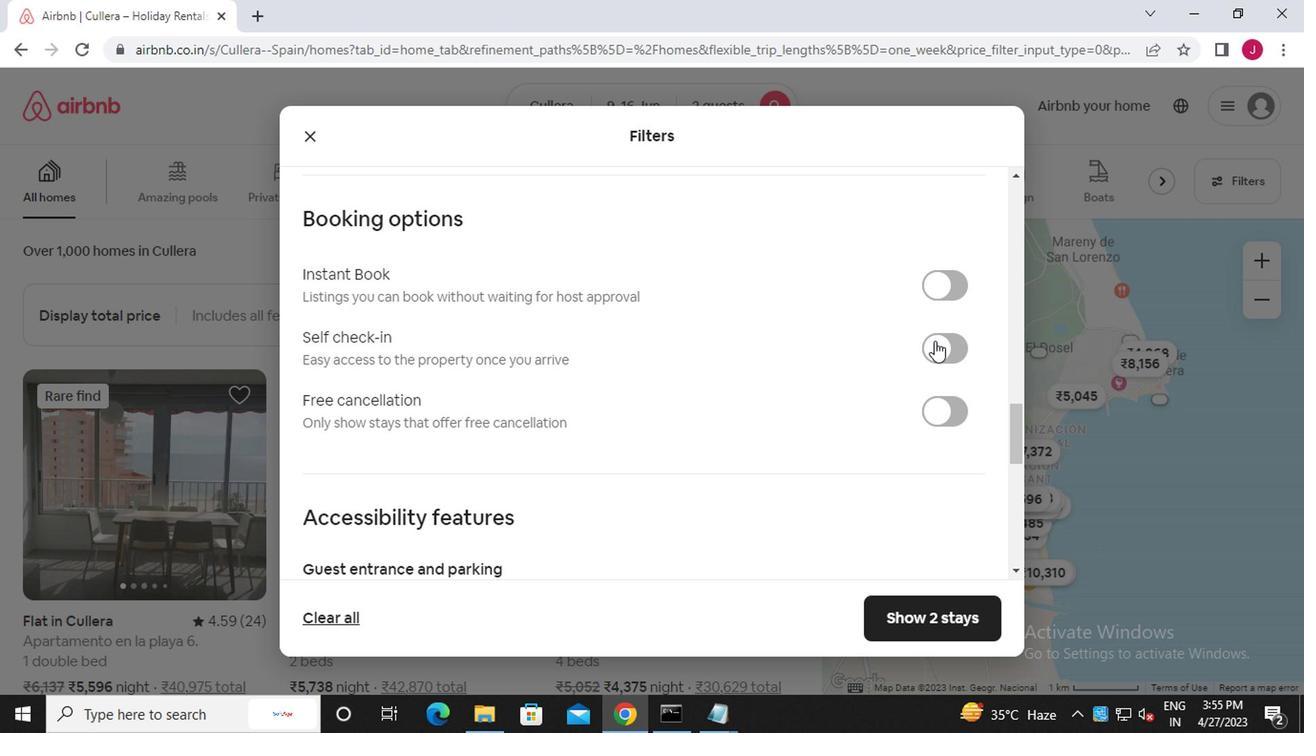 
Action: Mouse moved to (606, 419)
Screenshot: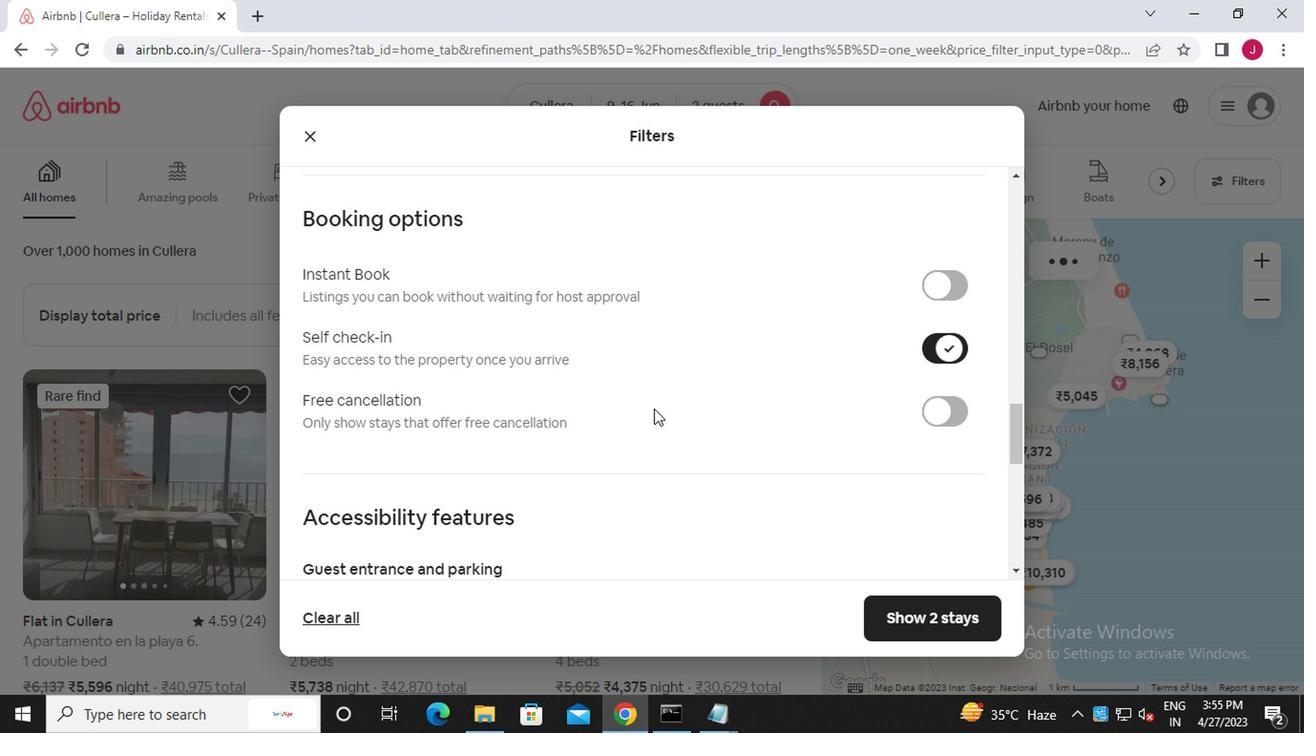 
Action: Mouse scrolled (606, 419) with delta (0, 0)
Screenshot: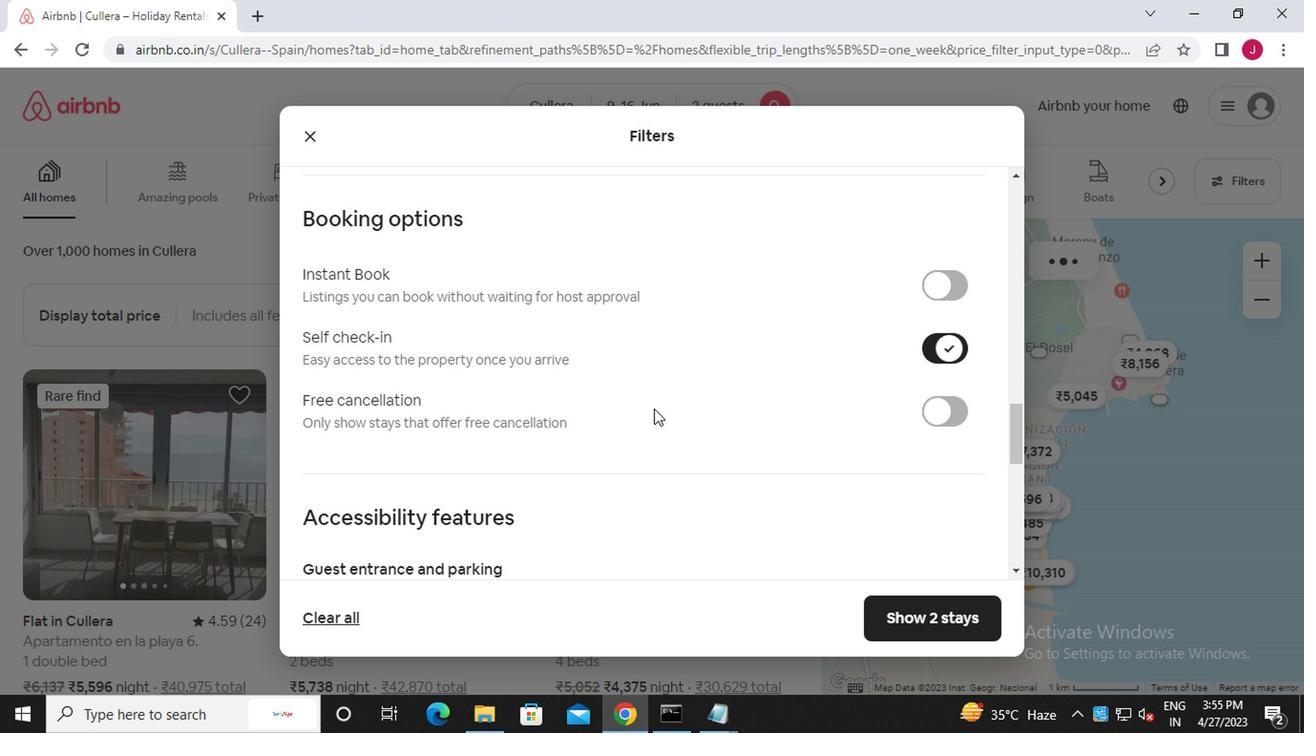 
Action: Mouse moved to (605, 420)
Screenshot: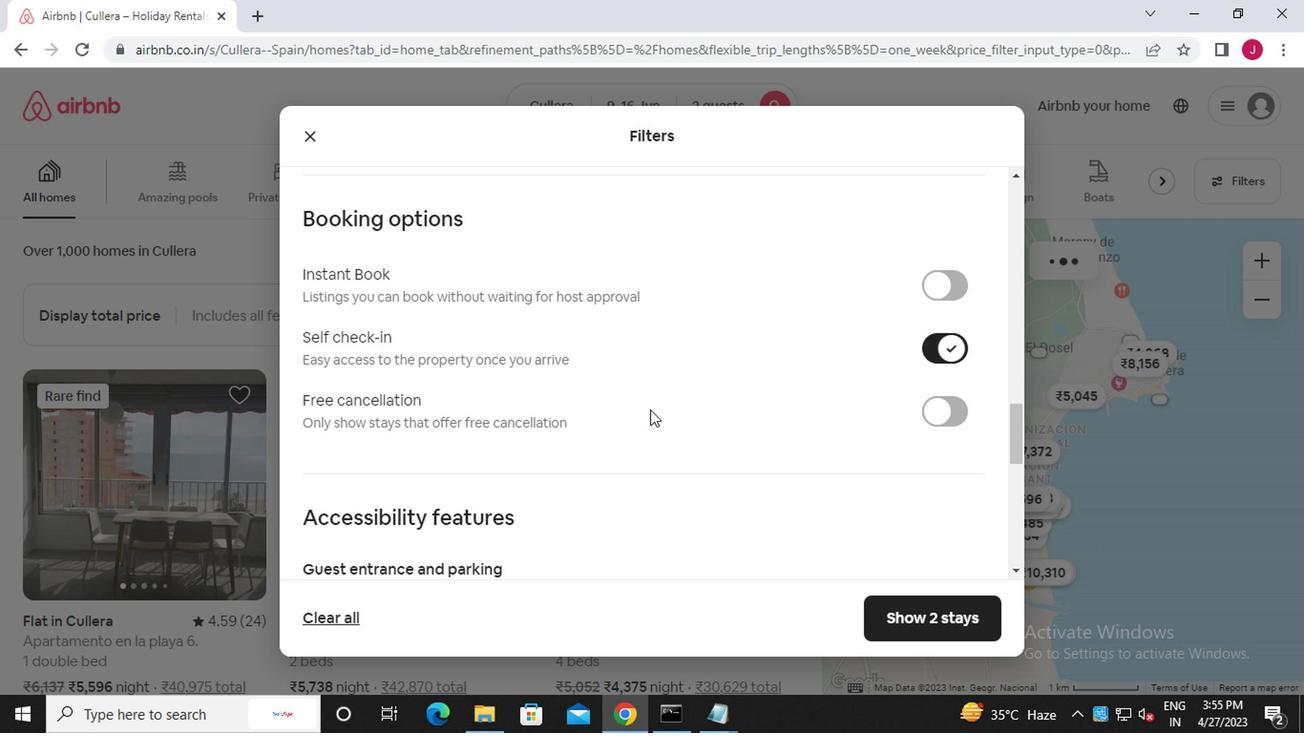 
Action: Mouse scrolled (605, 419) with delta (0, 0)
Screenshot: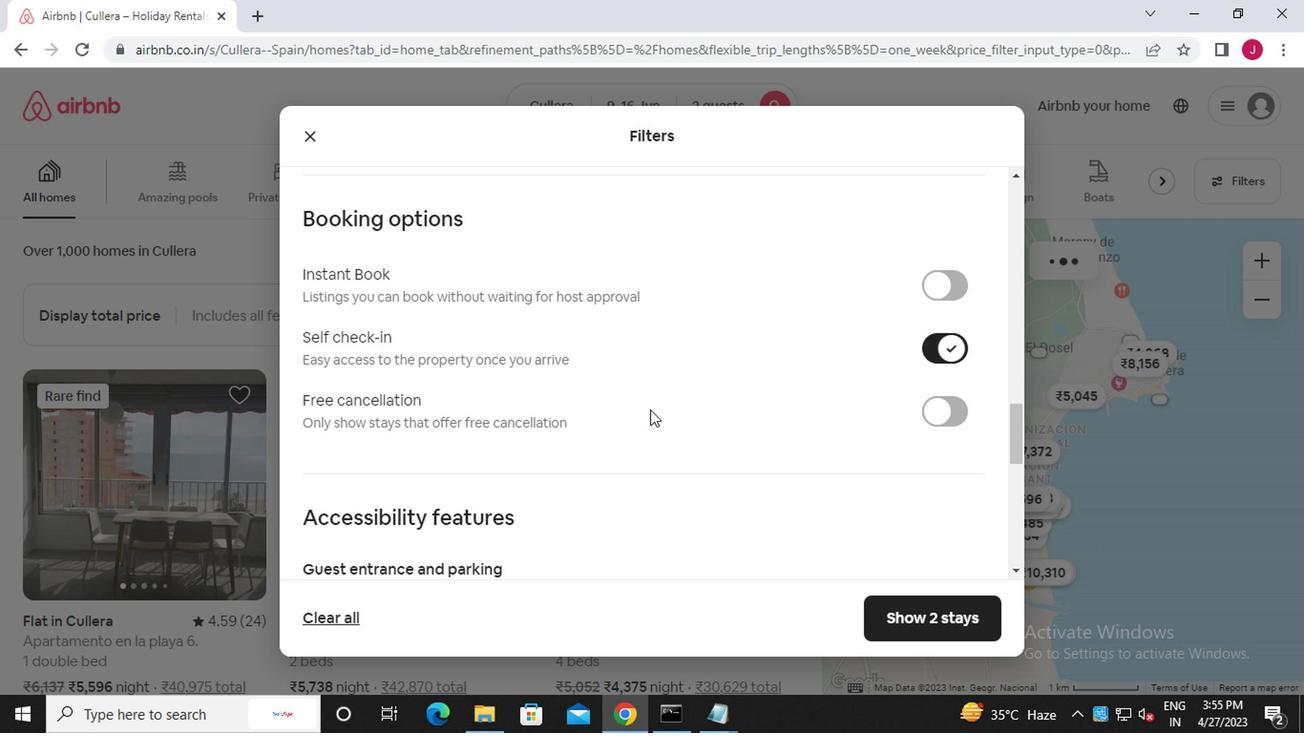 
Action: Mouse moved to (604, 421)
Screenshot: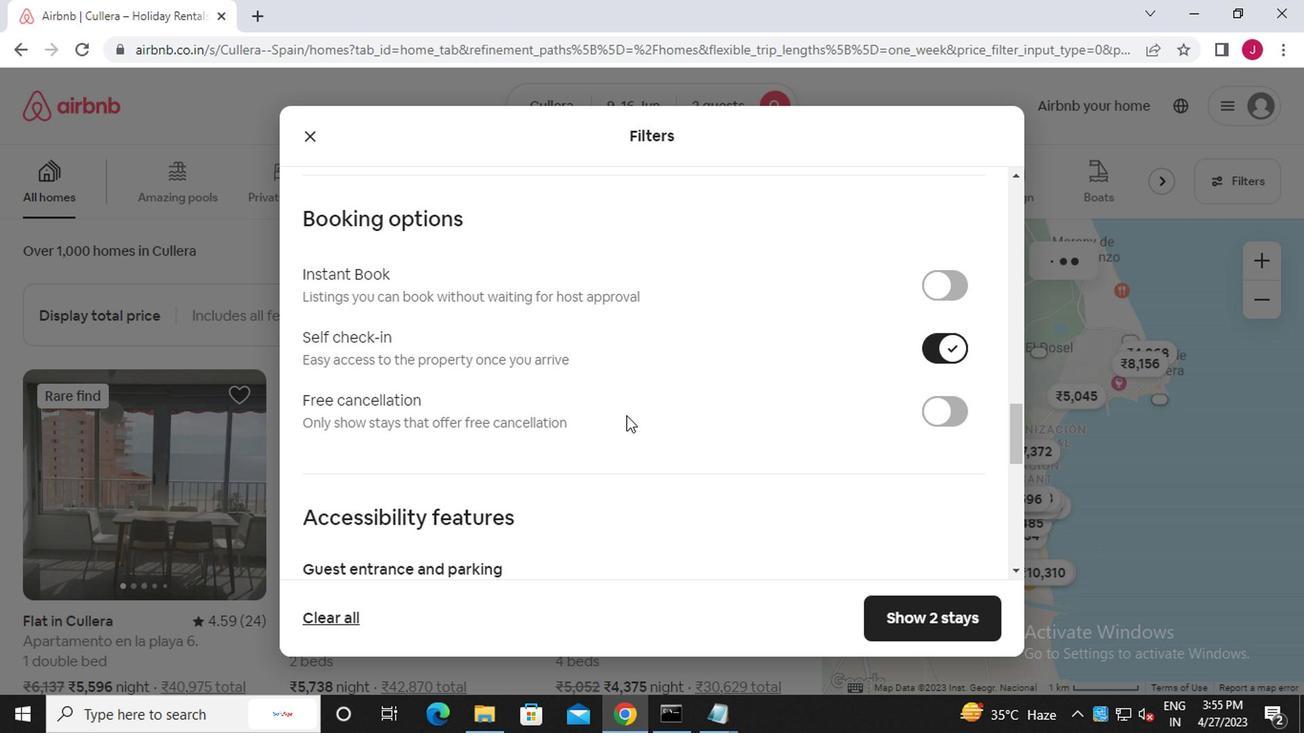 
Action: Mouse scrolled (604, 420) with delta (0, -1)
Screenshot: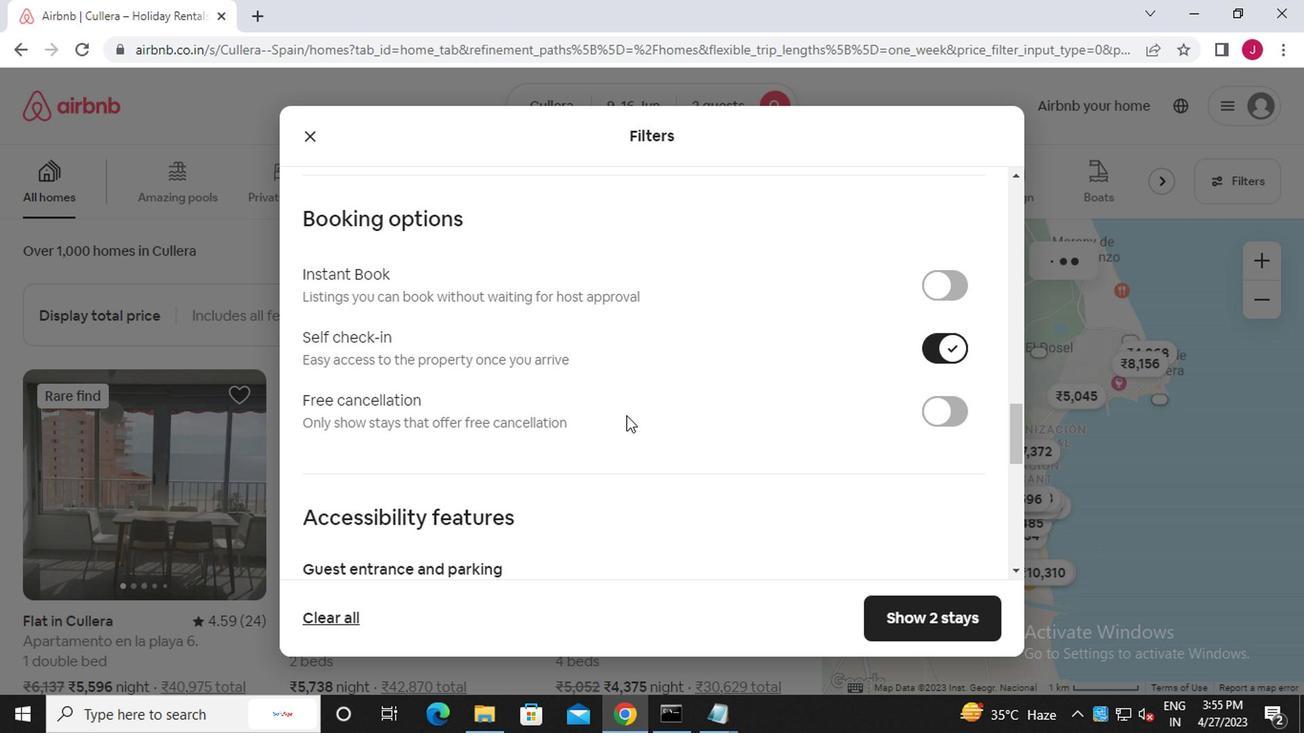 
Action: Mouse moved to (601, 421)
Screenshot: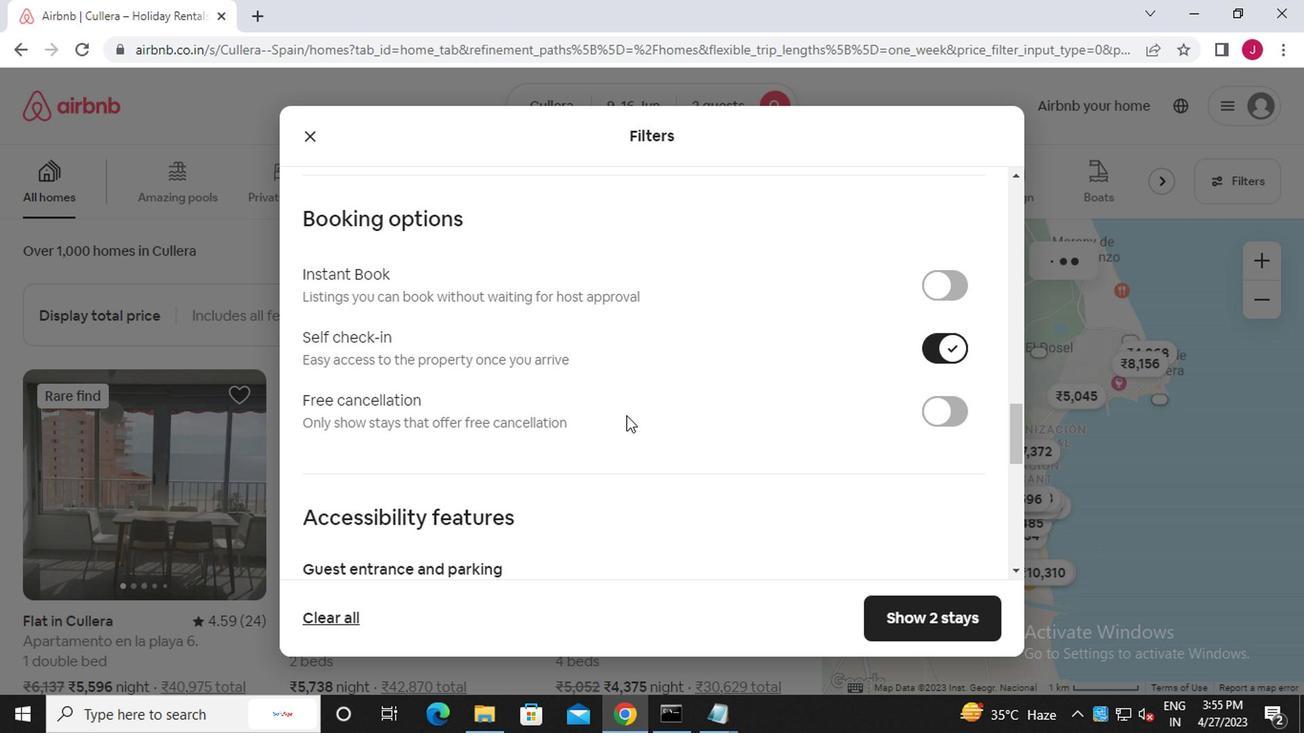 
Action: Mouse scrolled (601, 420) with delta (0, -1)
Screenshot: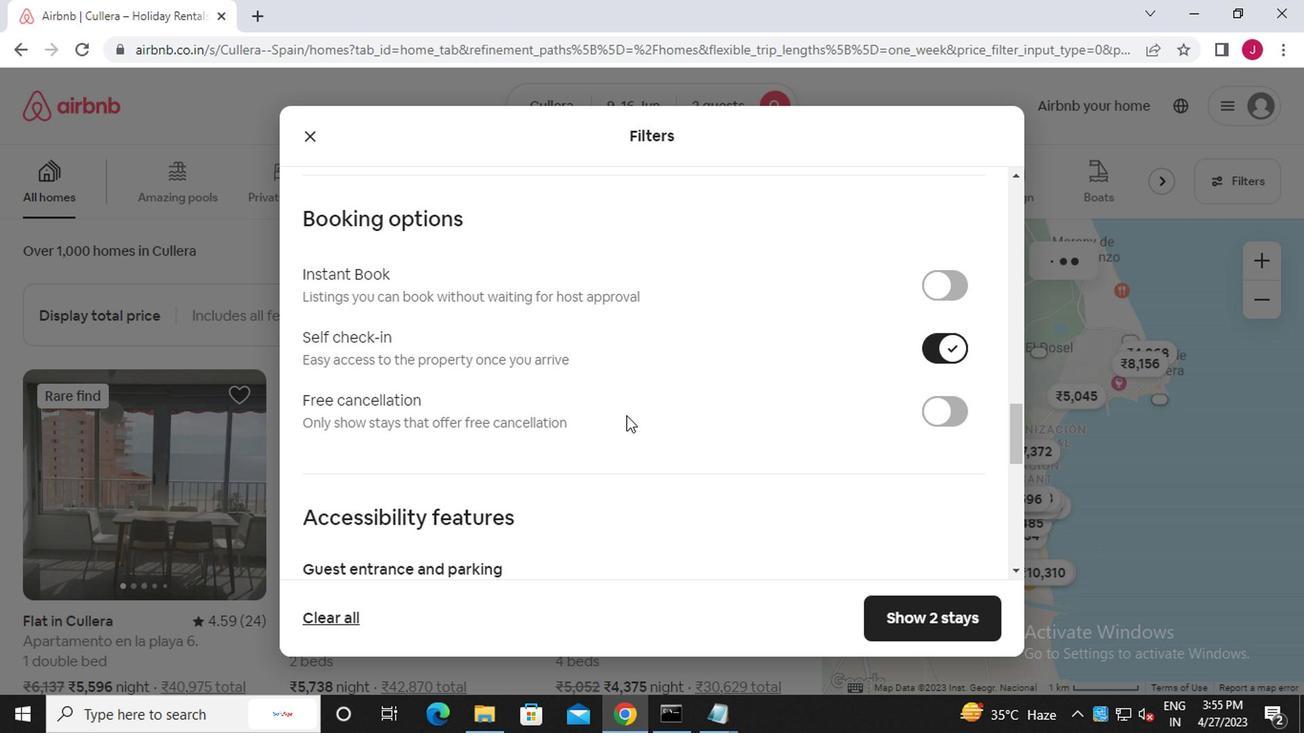 
Action: Mouse moved to (599, 421)
Screenshot: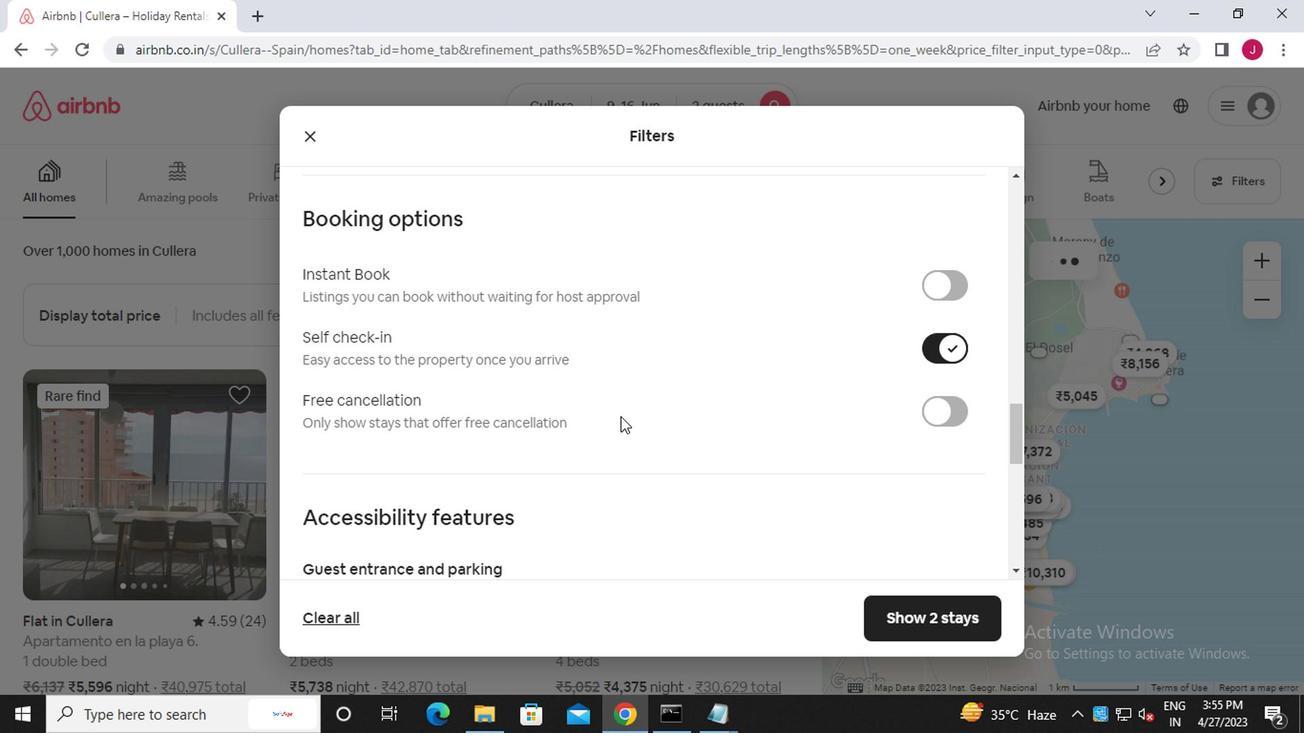 
Action: Mouse scrolled (599, 420) with delta (0, -1)
Screenshot: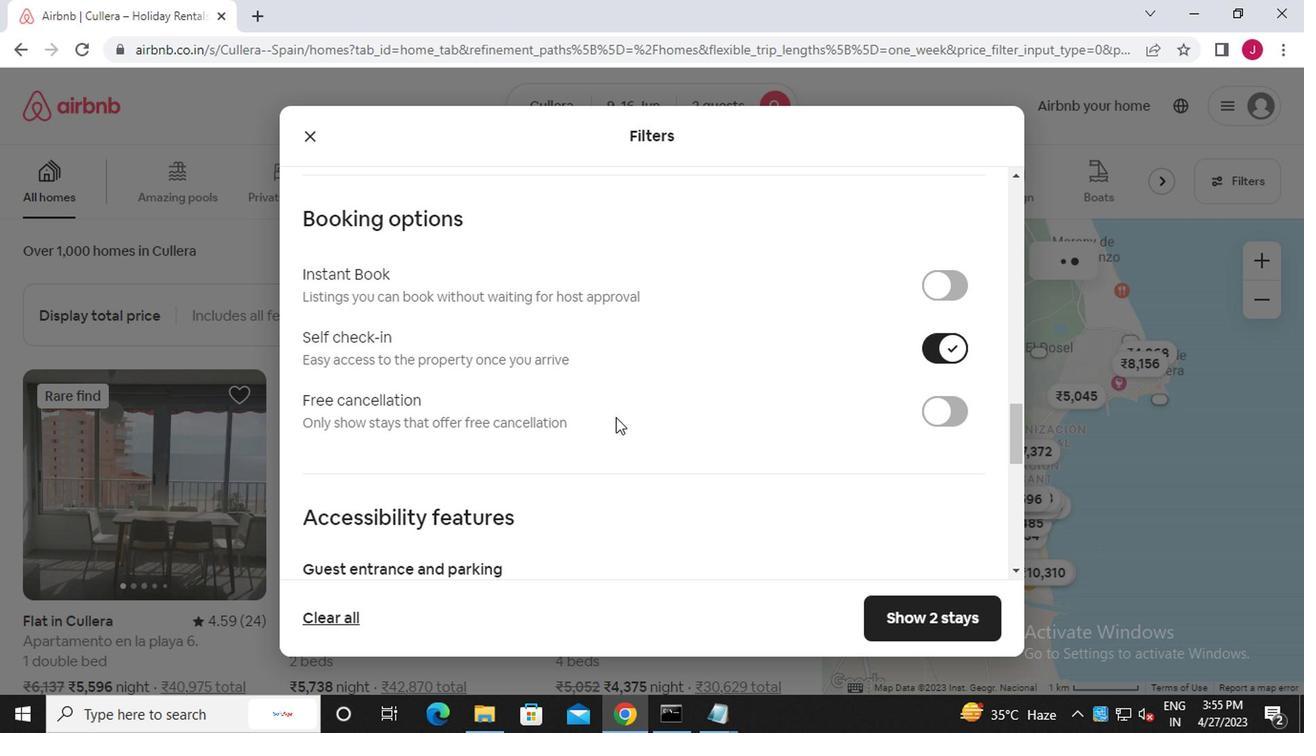 
Action: Mouse moved to (492, 443)
Screenshot: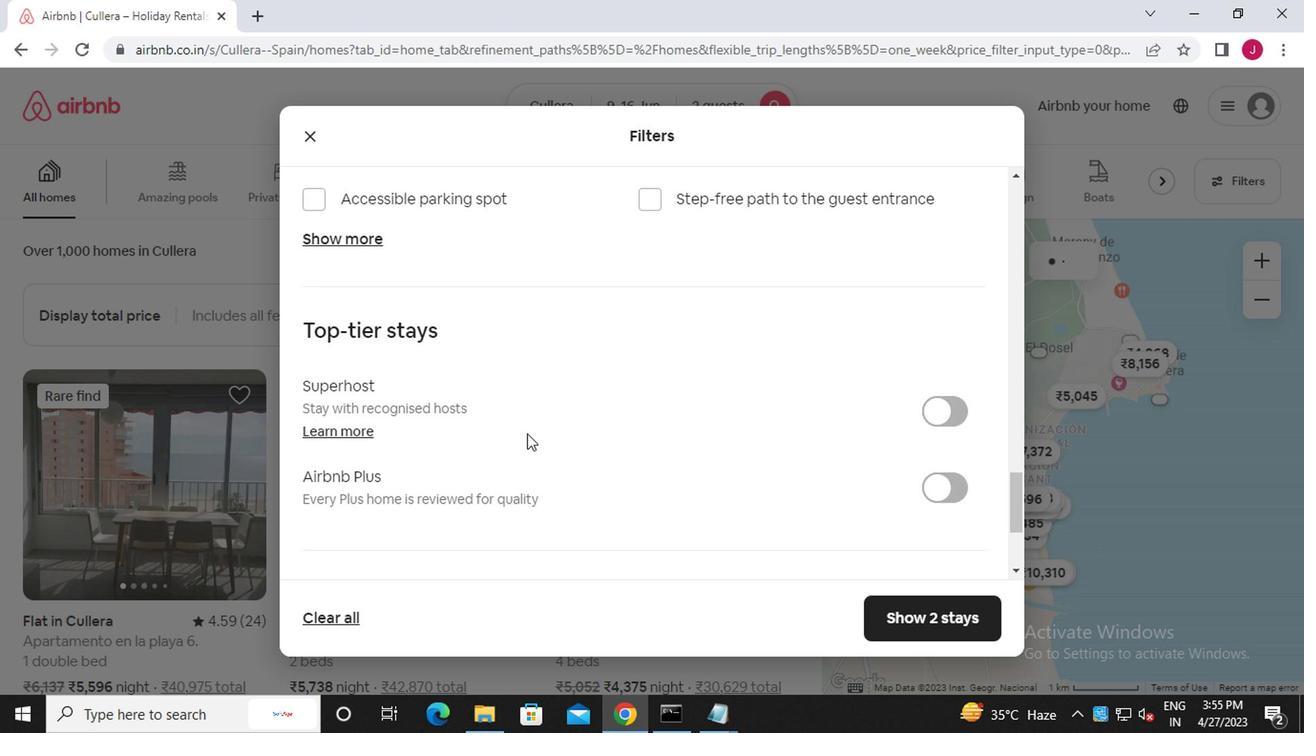 
Action: Mouse scrolled (492, 442) with delta (0, 0)
Screenshot: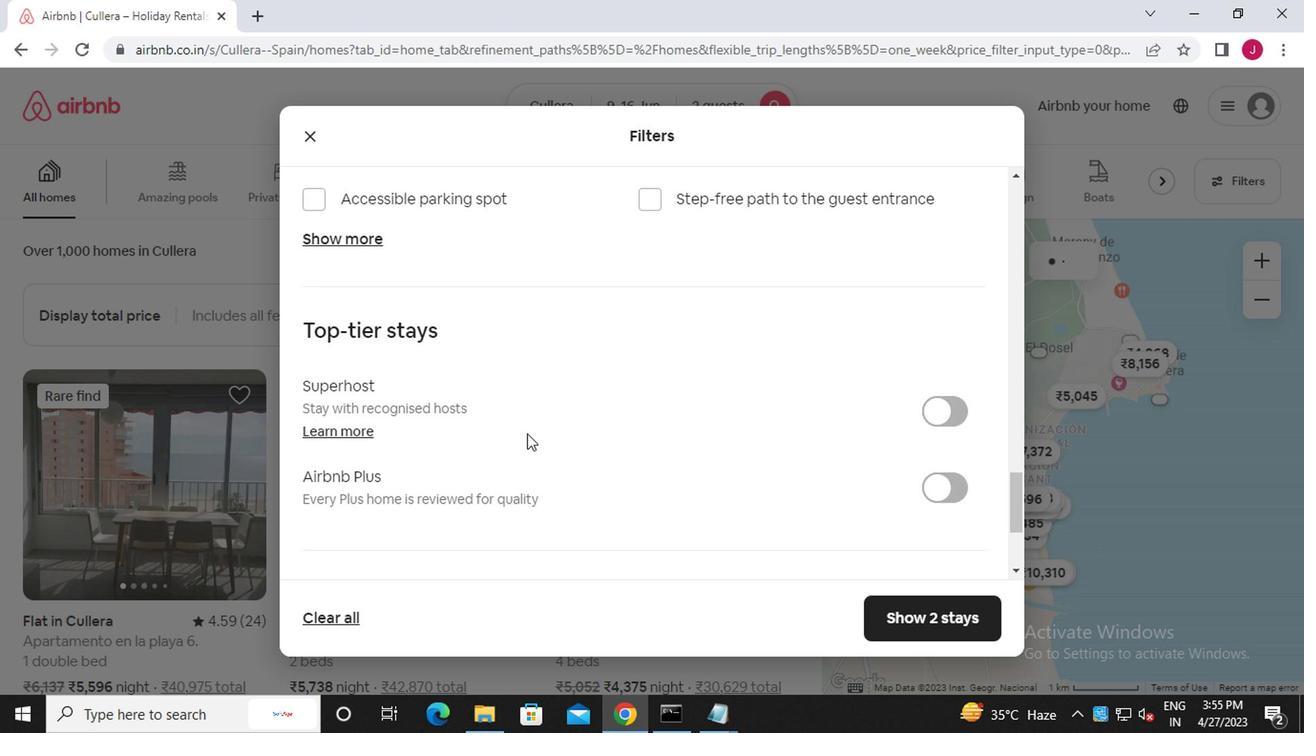 
Action: Mouse moved to (485, 447)
Screenshot: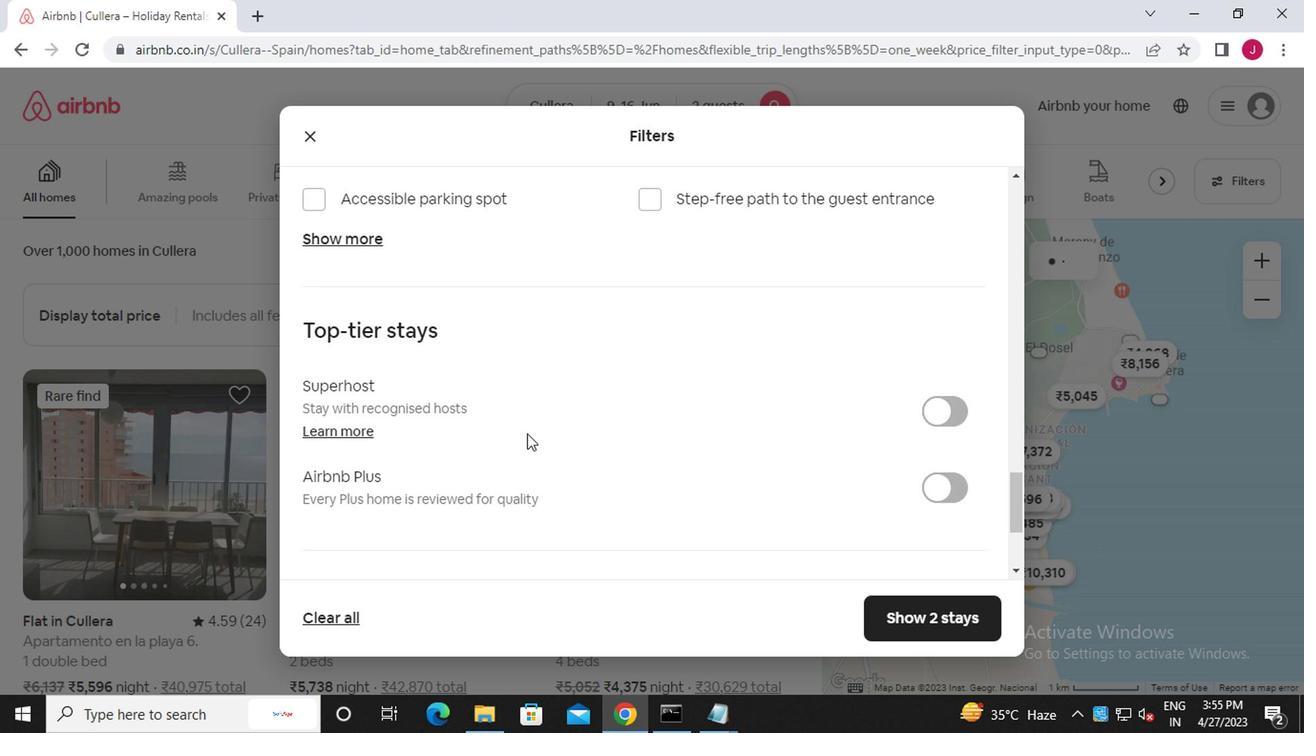 
Action: Mouse scrolled (485, 445) with delta (0, -1)
Screenshot: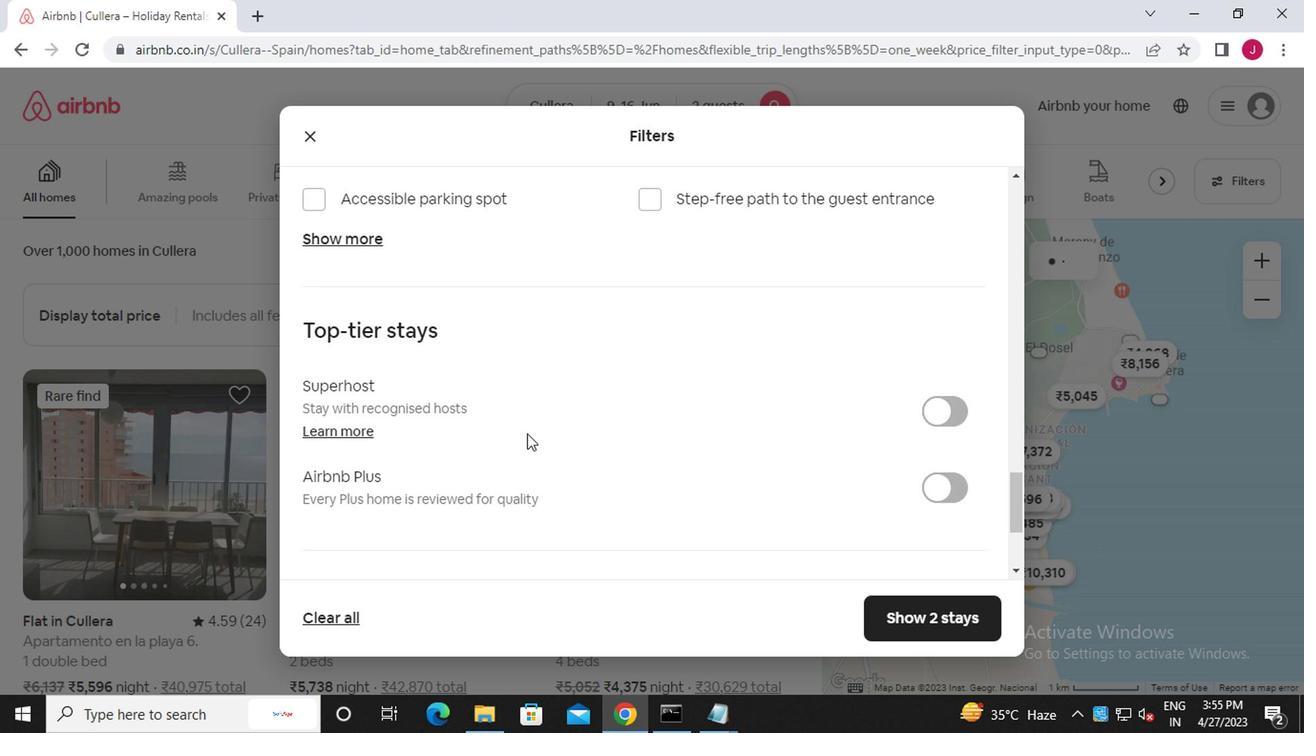 
Action: Mouse moved to (483, 447)
Screenshot: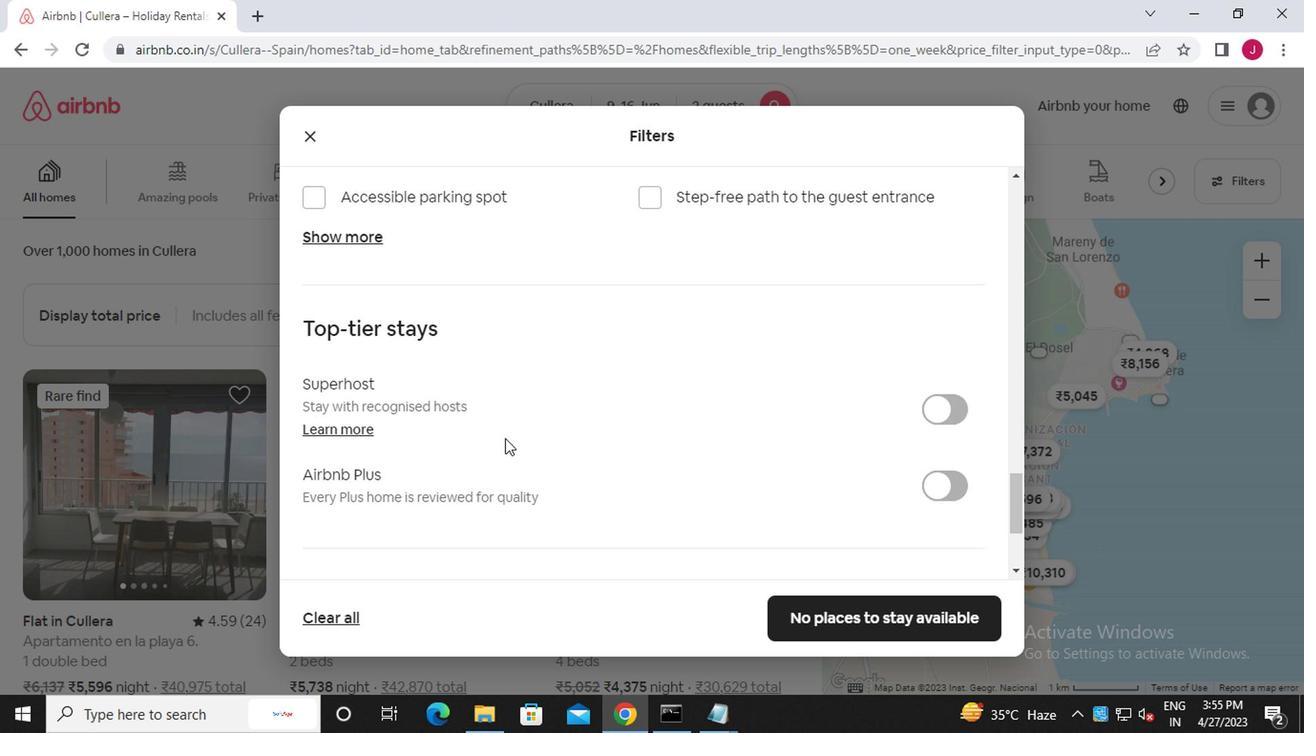 
Action: Mouse scrolled (483, 445) with delta (0, -1)
Screenshot: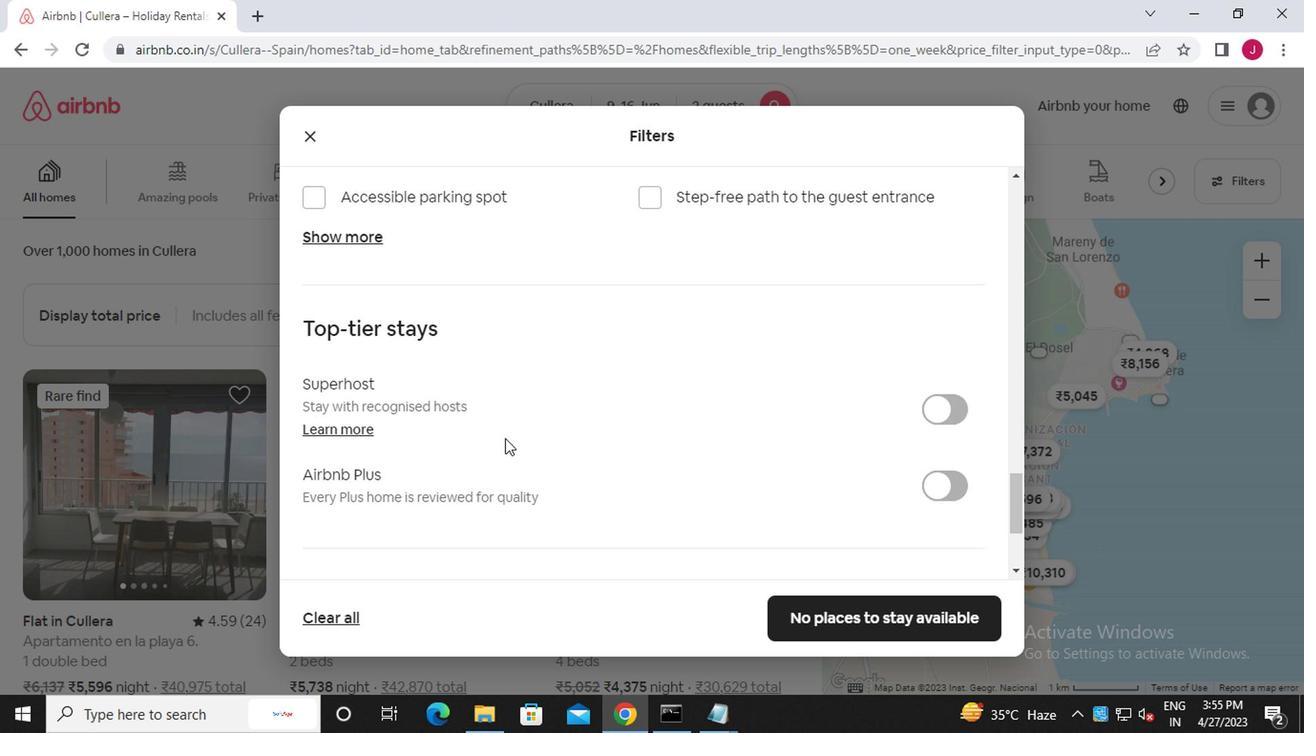 
Action: Mouse moved to (320, 447)
Screenshot: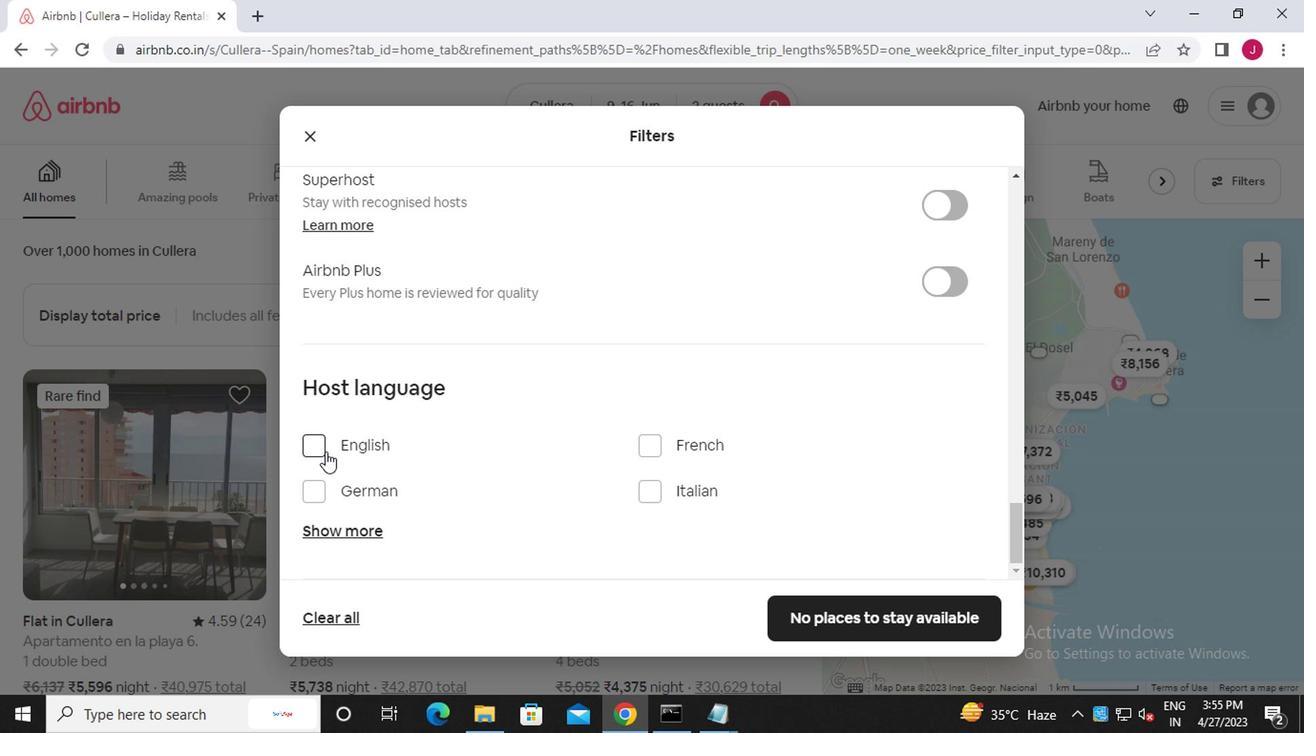 
Action: Mouse pressed left at (320, 447)
Screenshot: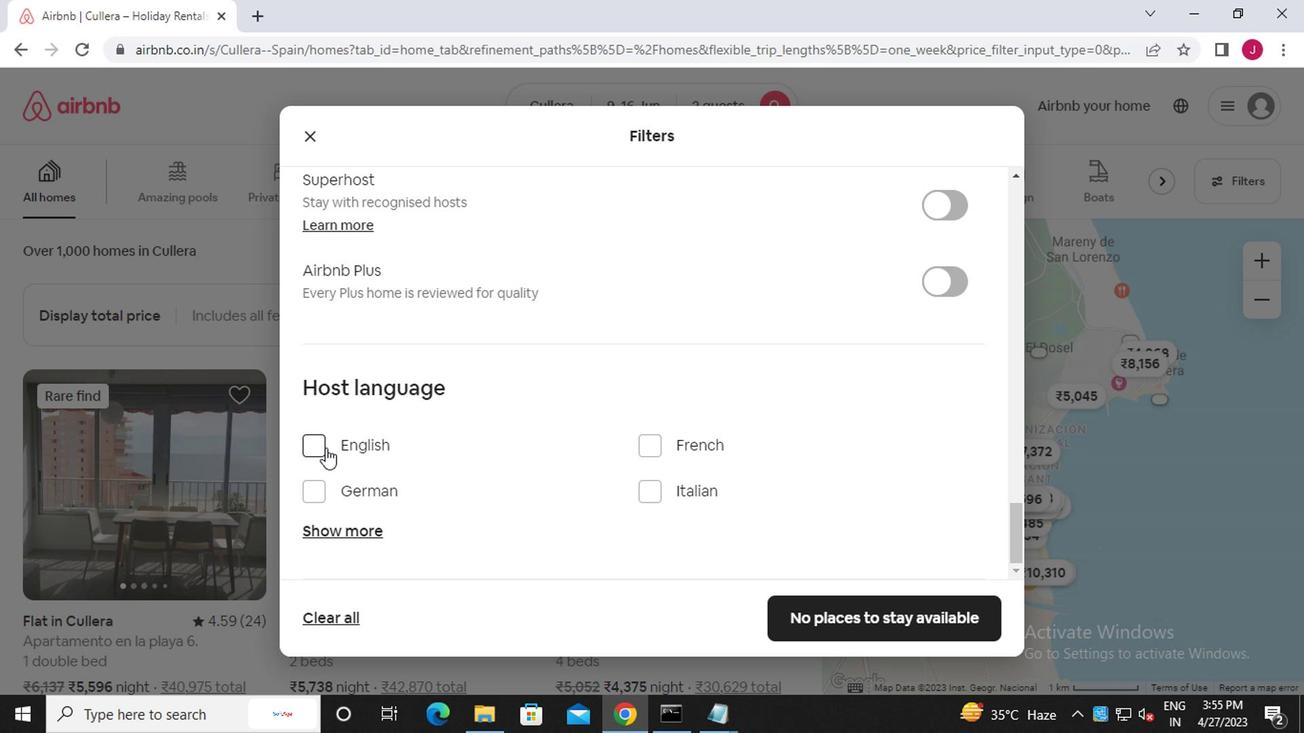 
Action: Mouse moved to (819, 623)
Screenshot: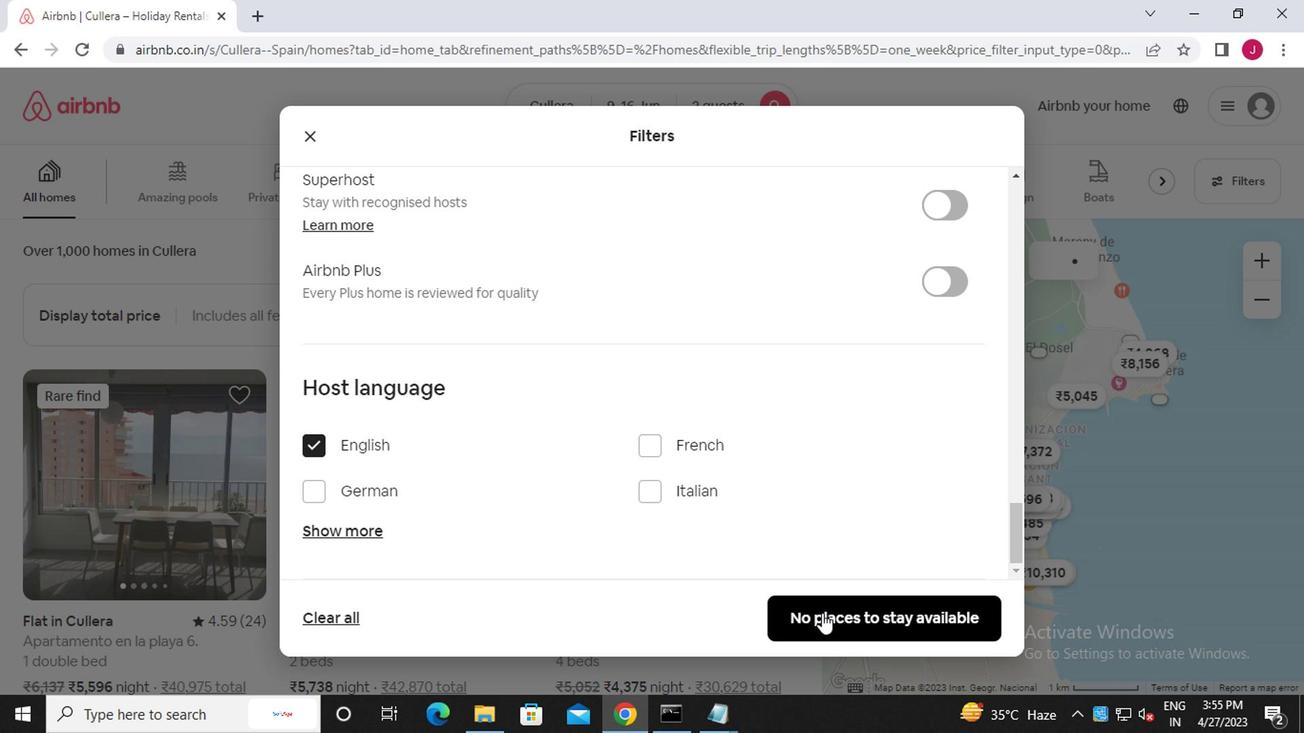 
Action: Mouse pressed left at (819, 623)
Screenshot: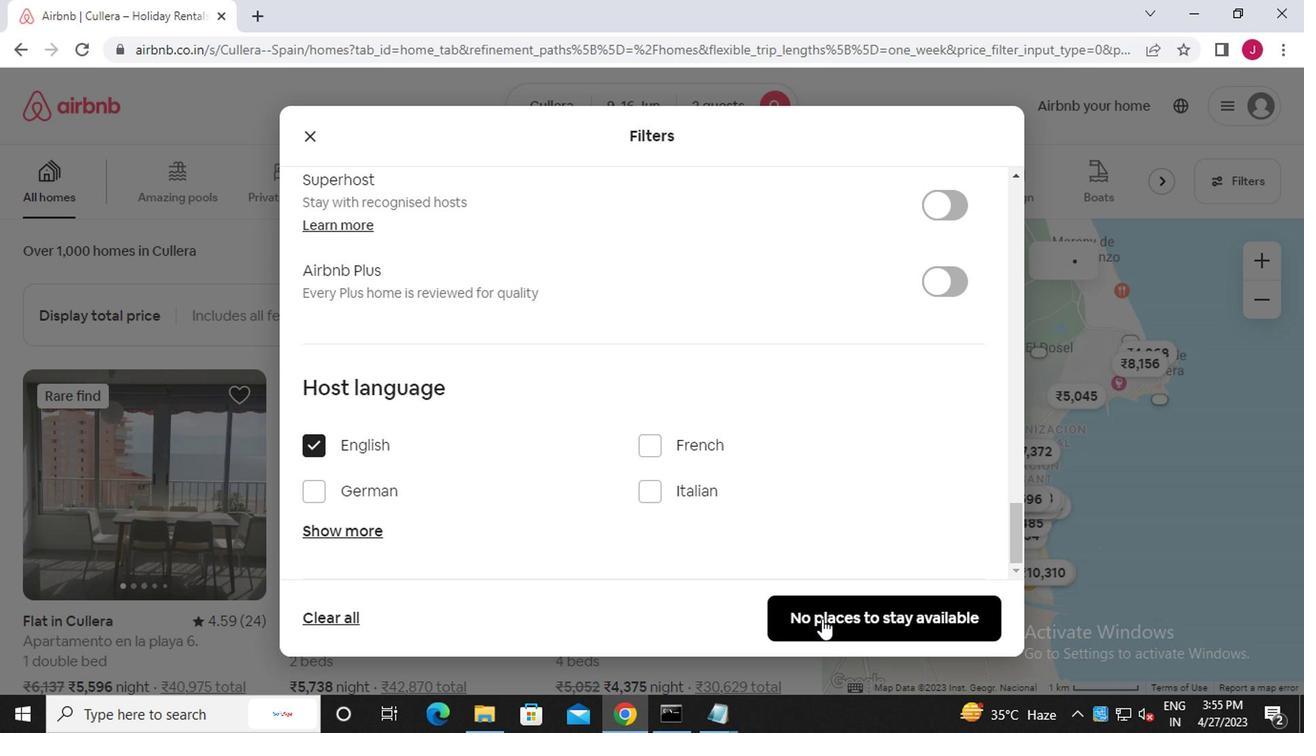 
Action: Mouse moved to (822, 623)
Screenshot: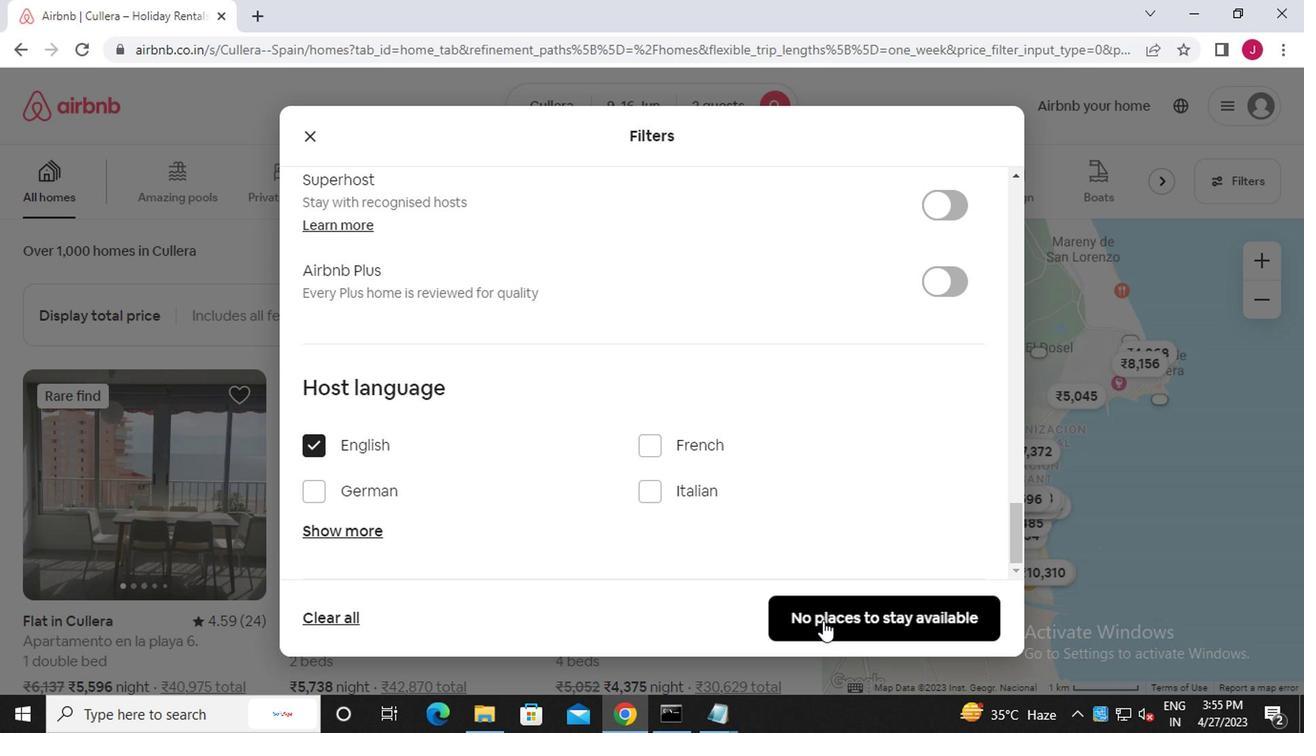 
